 Task: nan
Action: Mouse moved to (518, 115)
Screenshot: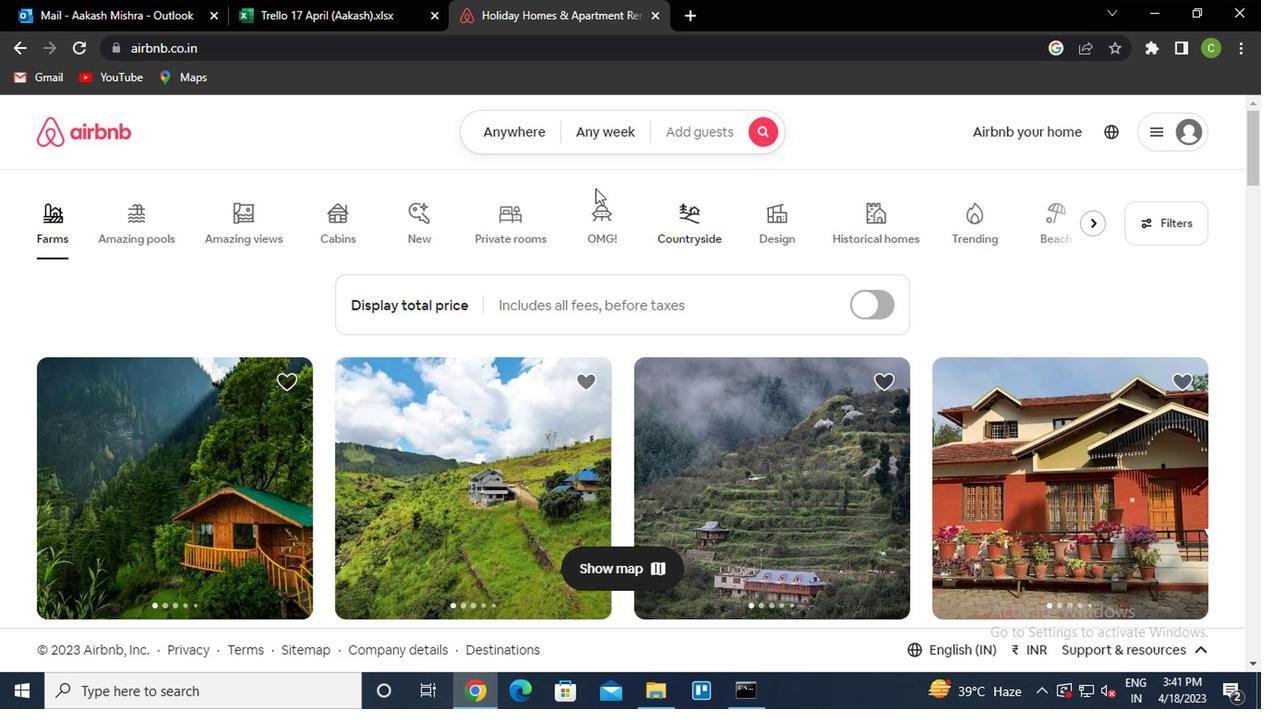 
Action: Mouse pressed left at (518, 115)
Screenshot: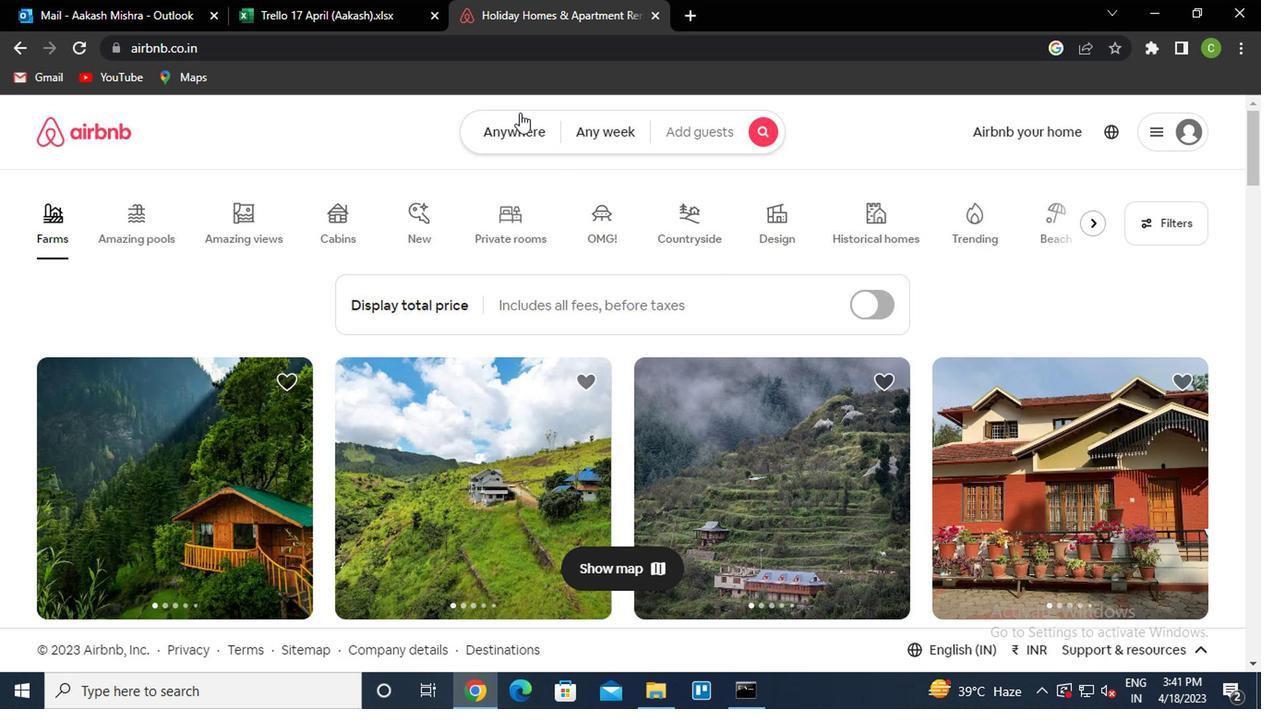 
Action: Mouse moved to (382, 211)
Screenshot: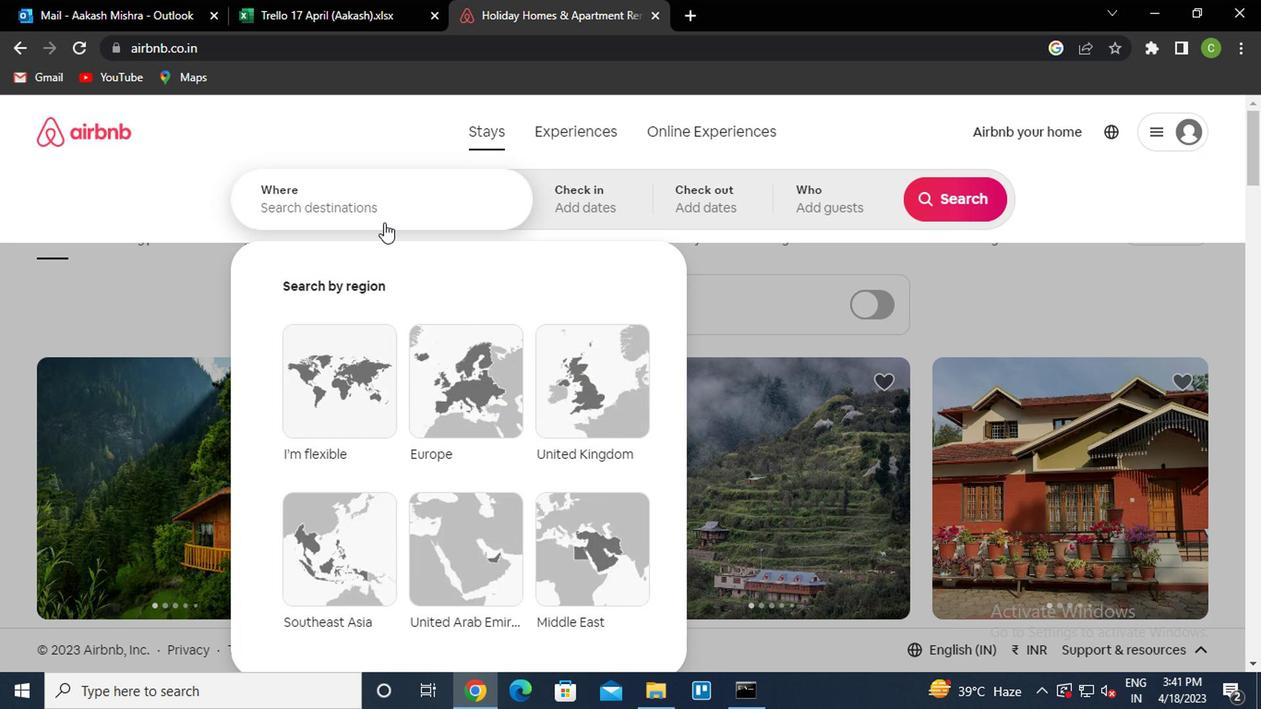
Action: Mouse pressed left at (382, 211)
Screenshot: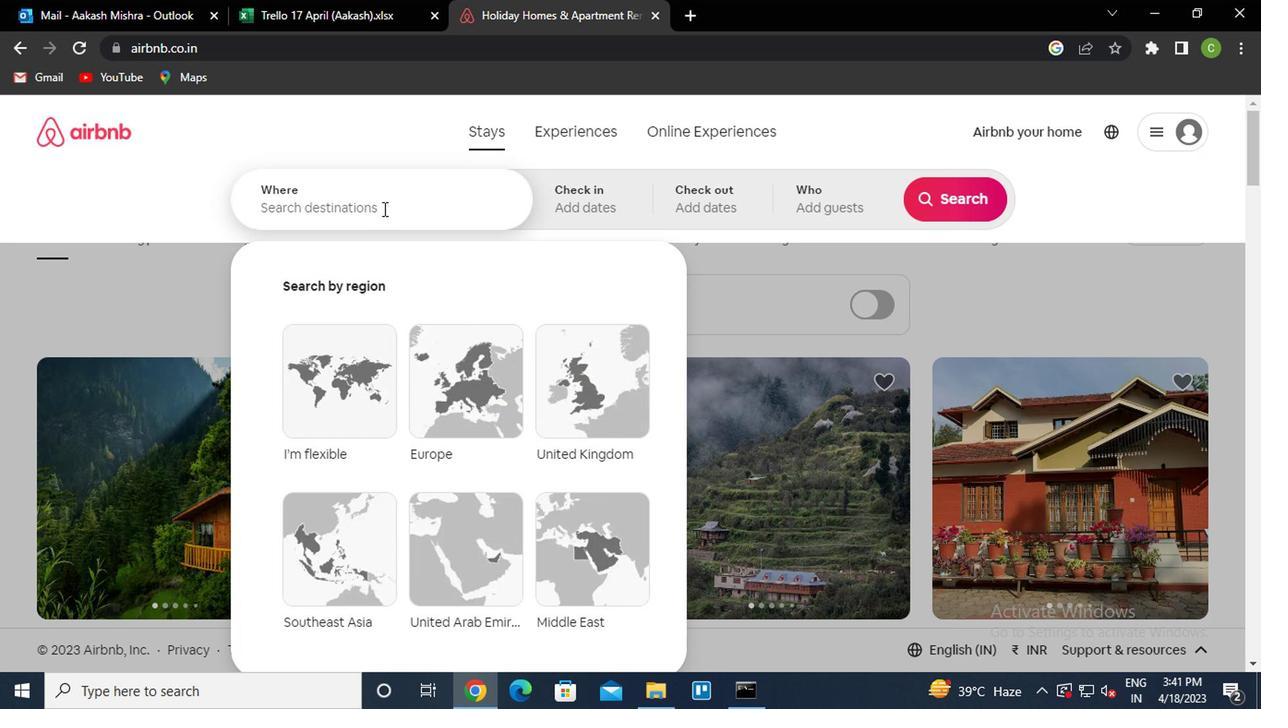 
Action: Key pressed <Key.caps_lock><Key.caps_lock>c<Key.caps_lock>urrais<Key.space>brazil<Key.down><Key.enter>
Screenshot: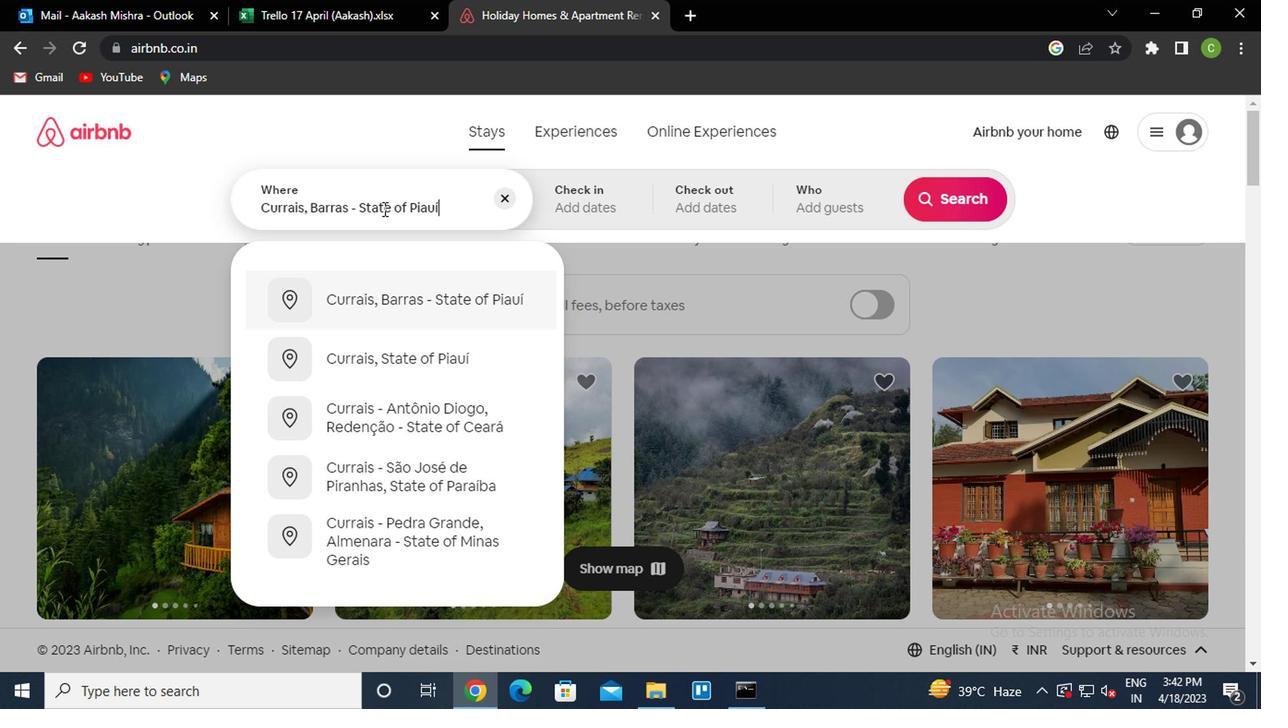 
Action: Mouse moved to (938, 358)
Screenshot: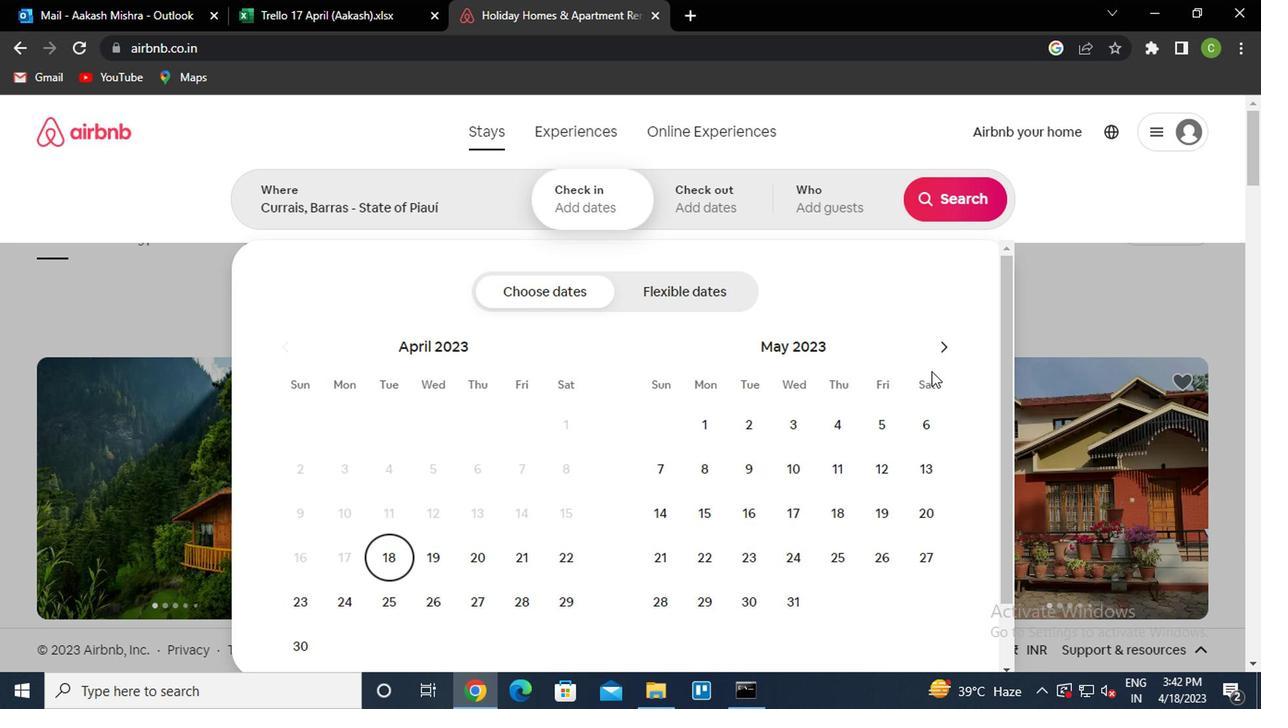 
Action: Mouse pressed left at (938, 358)
Screenshot: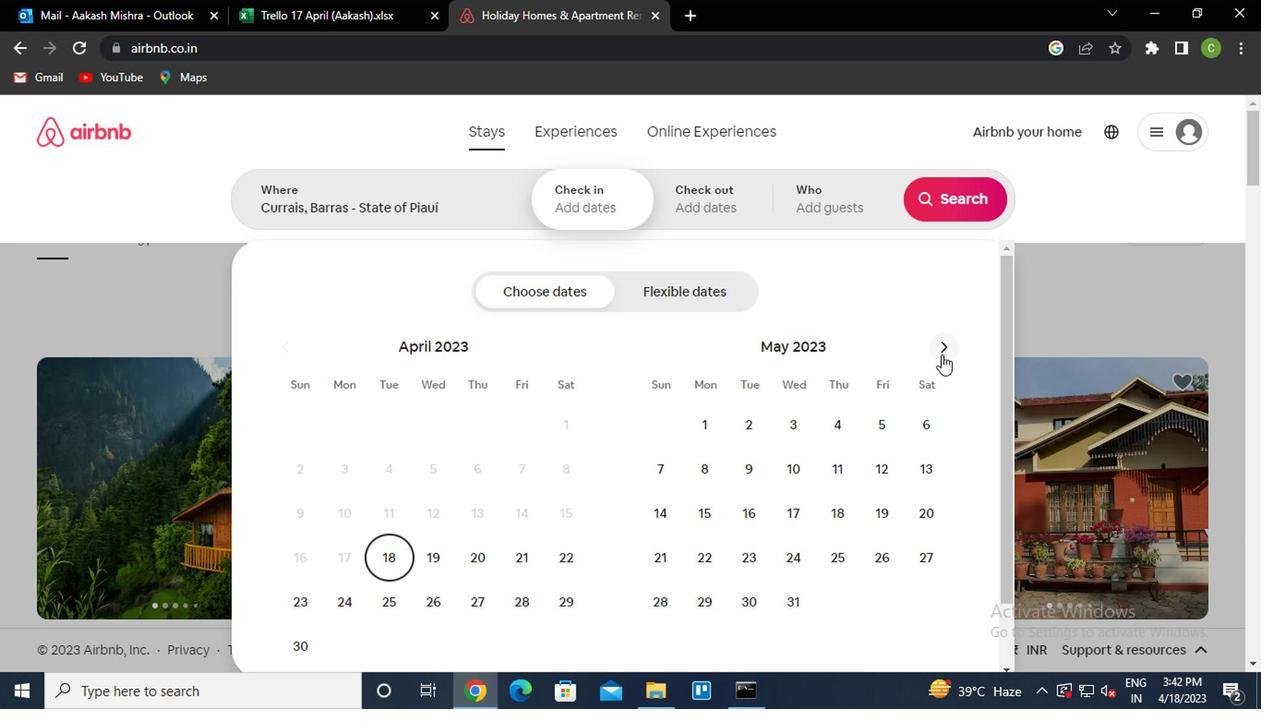 
Action: Mouse pressed left at (938, 358)
Screenshot: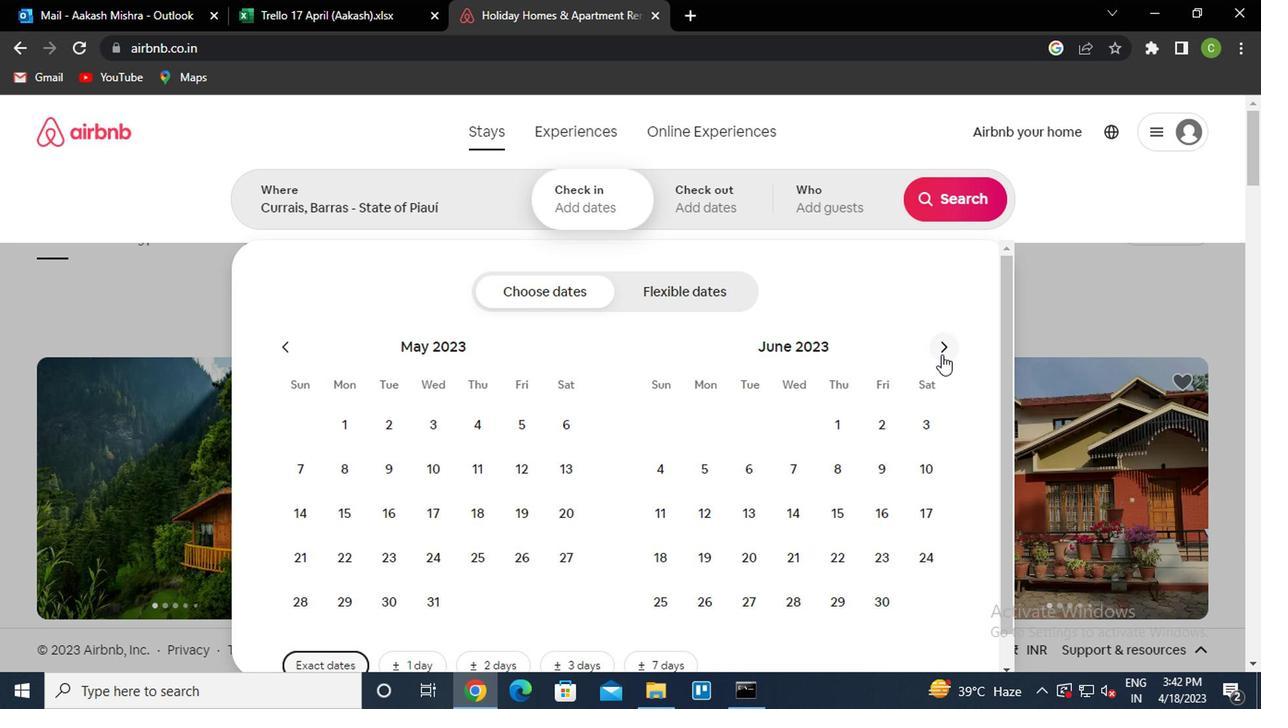 
Action: Mouse moved to (667, 515)
Screenshot: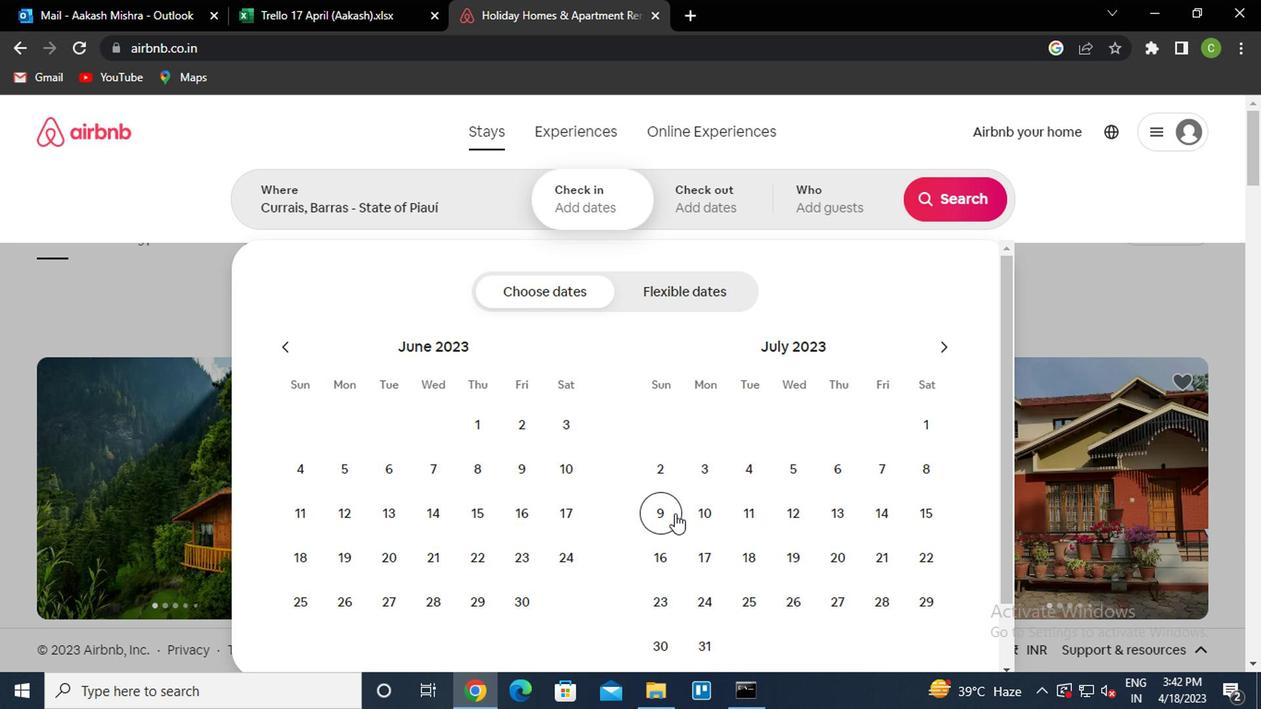 
Action: Mouse pressed left at (667, 515)
Screenshot: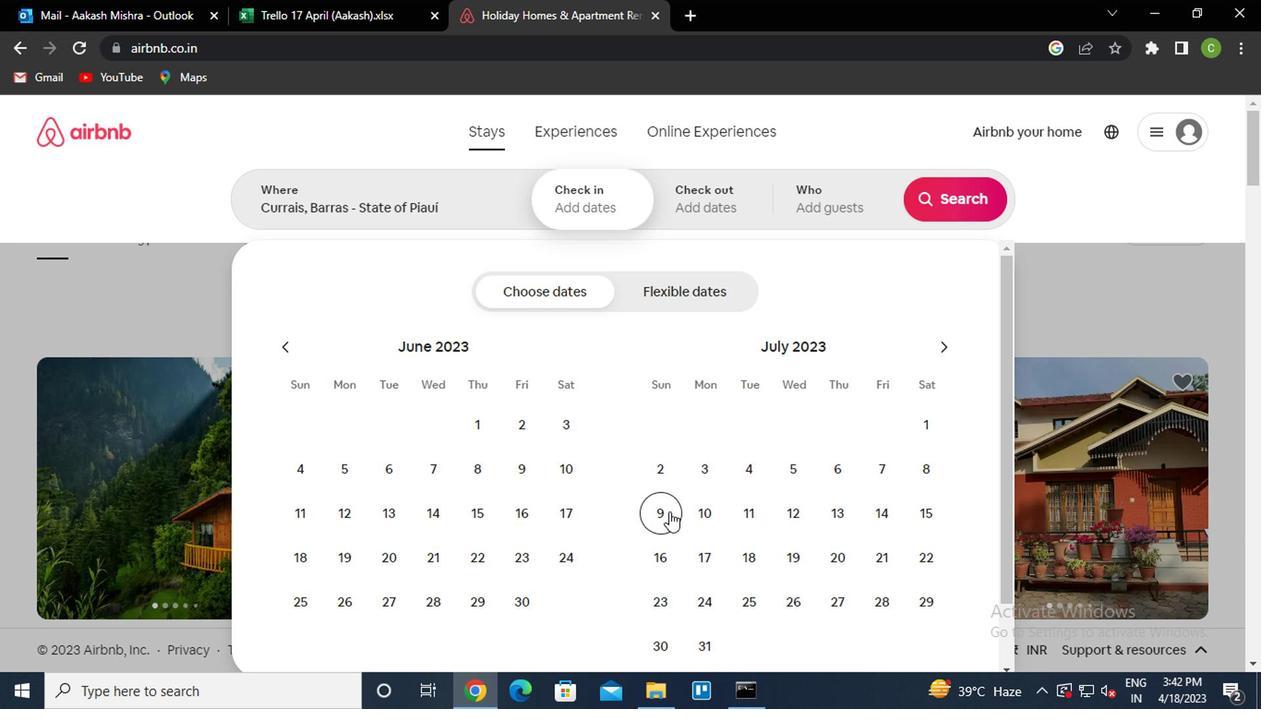 
Action: Mouse moved to (648, 575)
Screenshot: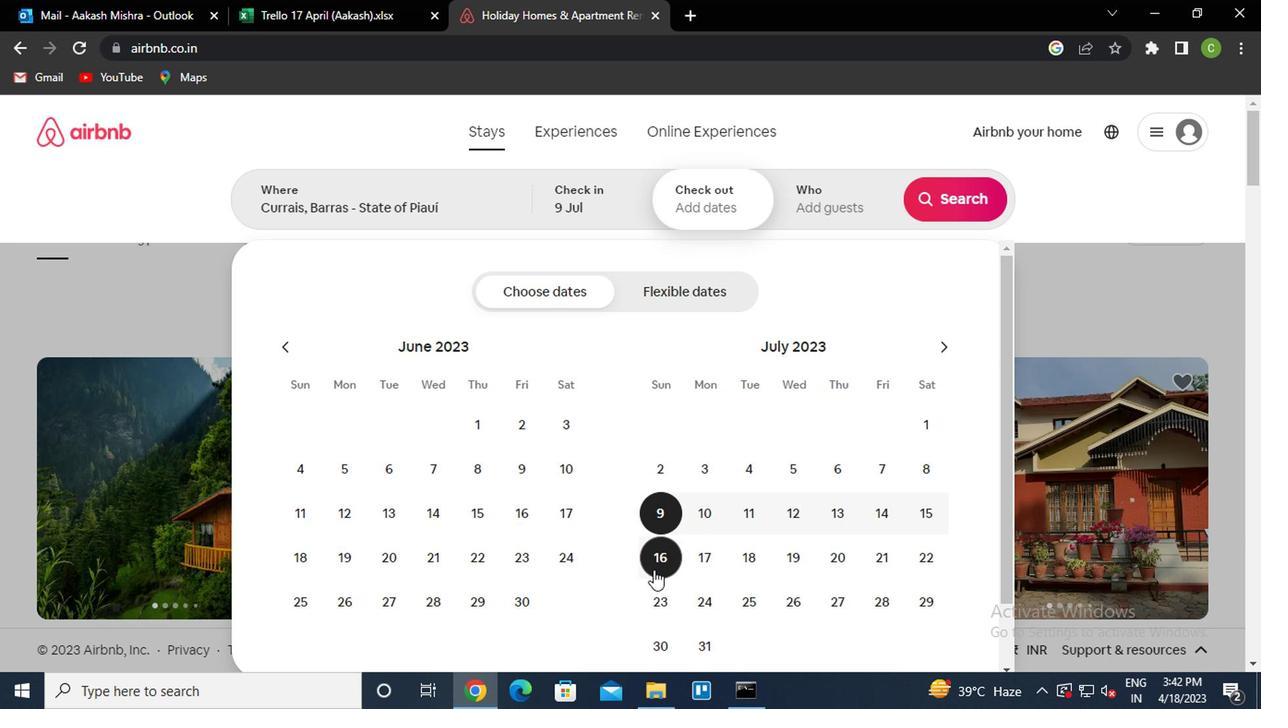 
Action: Mouse pressed left at (648, 575)
Screenshot: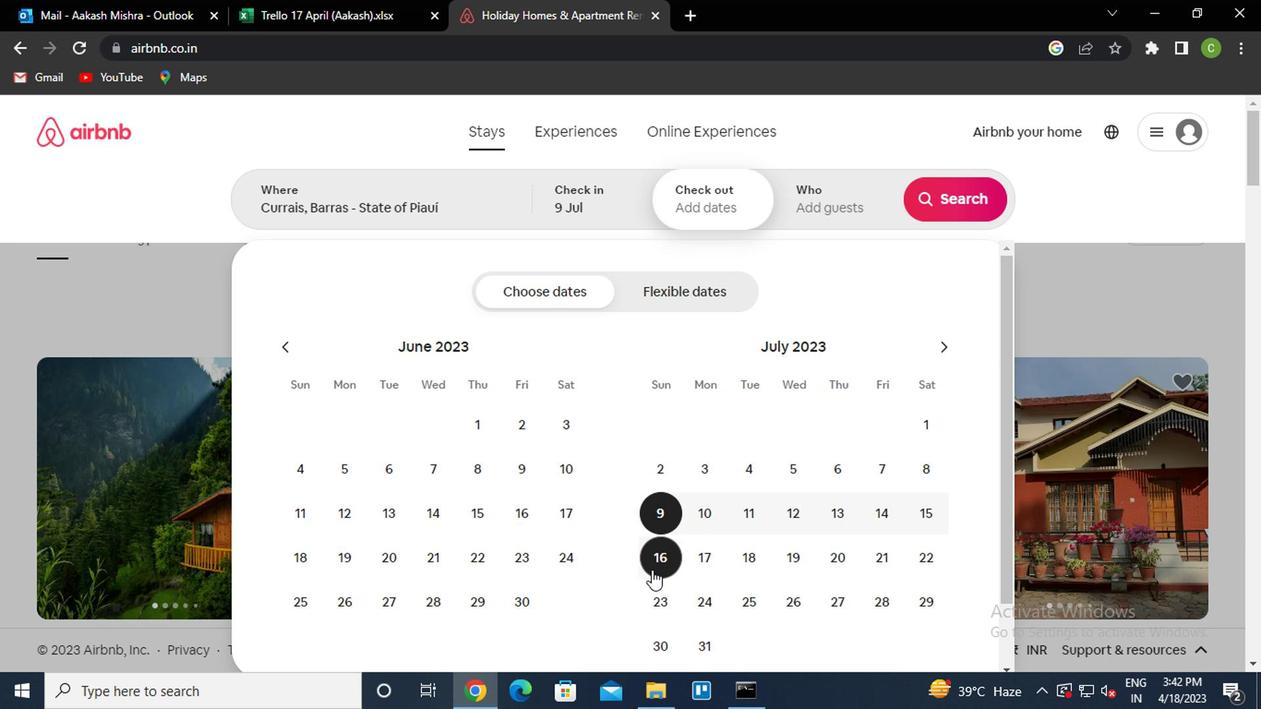 
Action: Mouse moved to (849, 211)
Screenshot: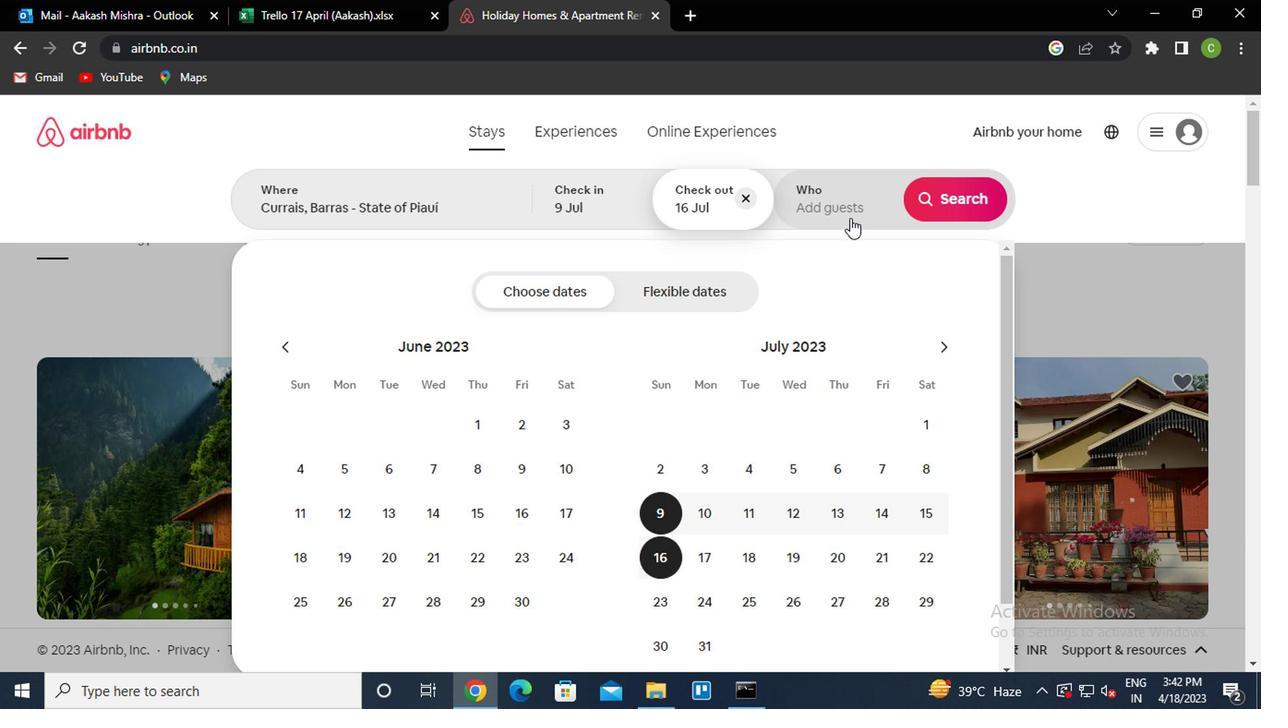 
Action: Mouse pressed left at (849, 211)
Screenshot: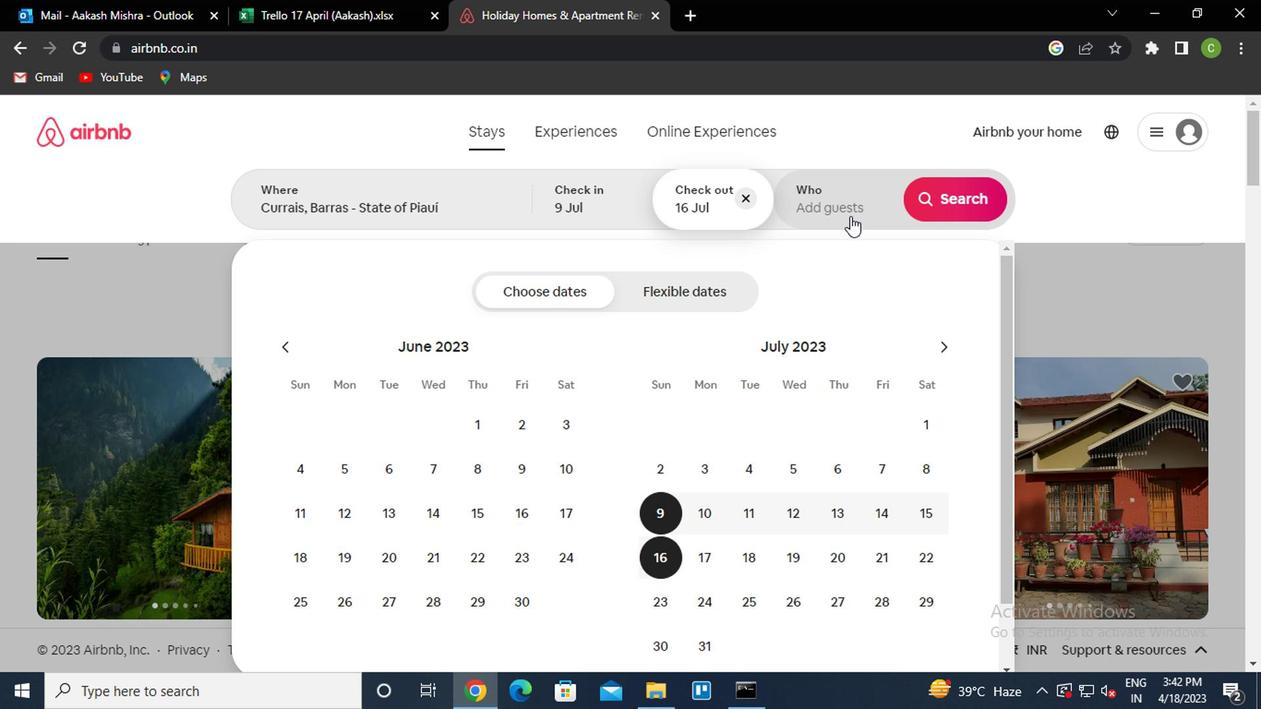 
Action: Mouse moved to (968, 308)
Screenshot: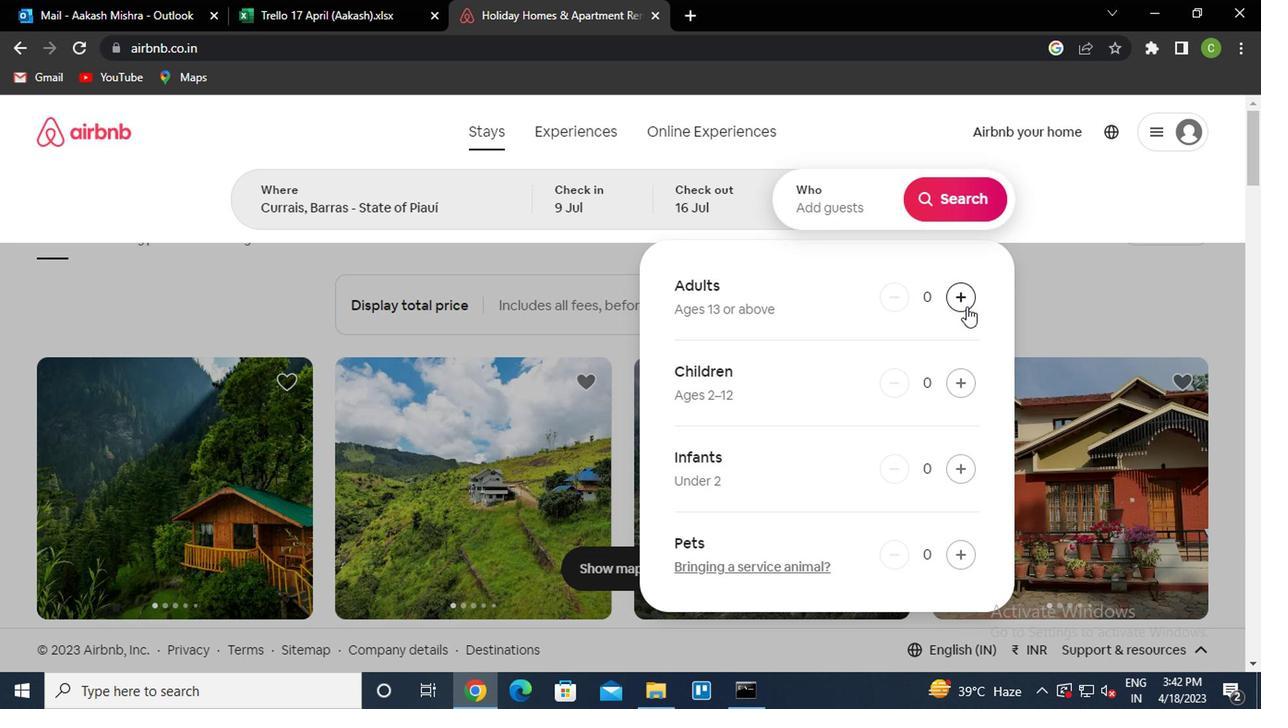 
Action: Mouse pressed left at (968, 308)
Screenshot: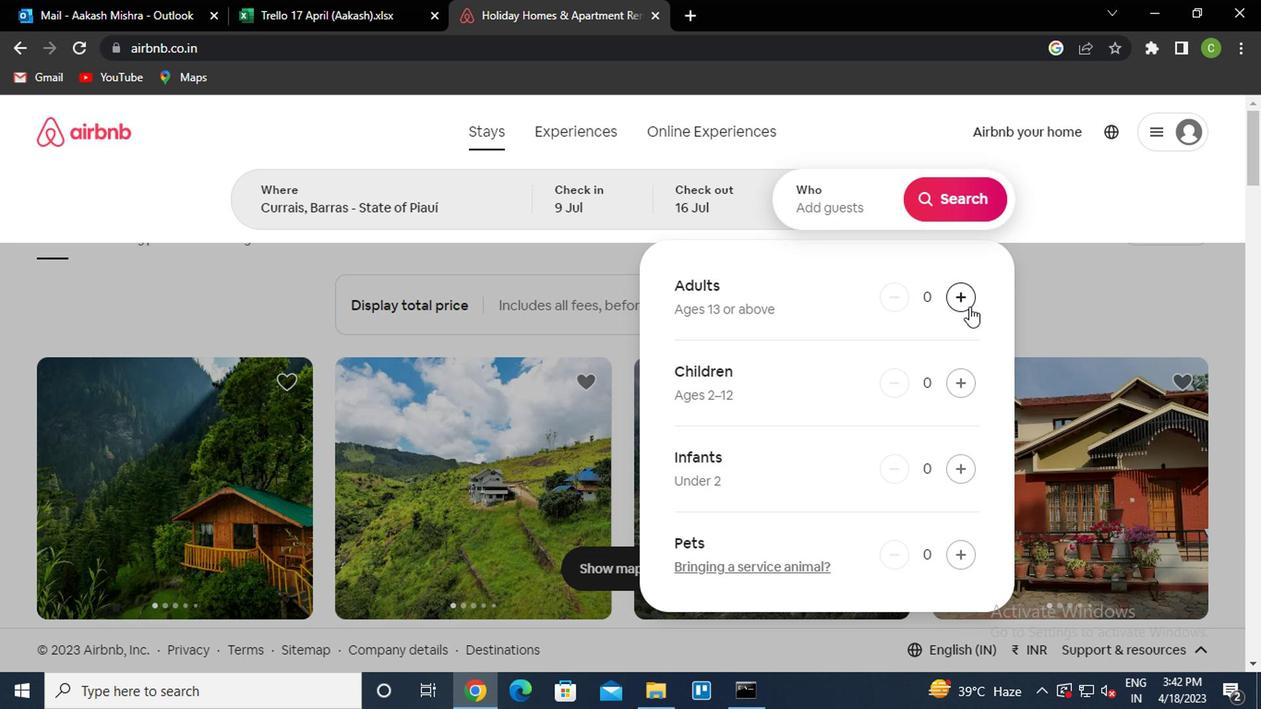 
Action: Mouse pressed left at (968, 308)
Screenshot: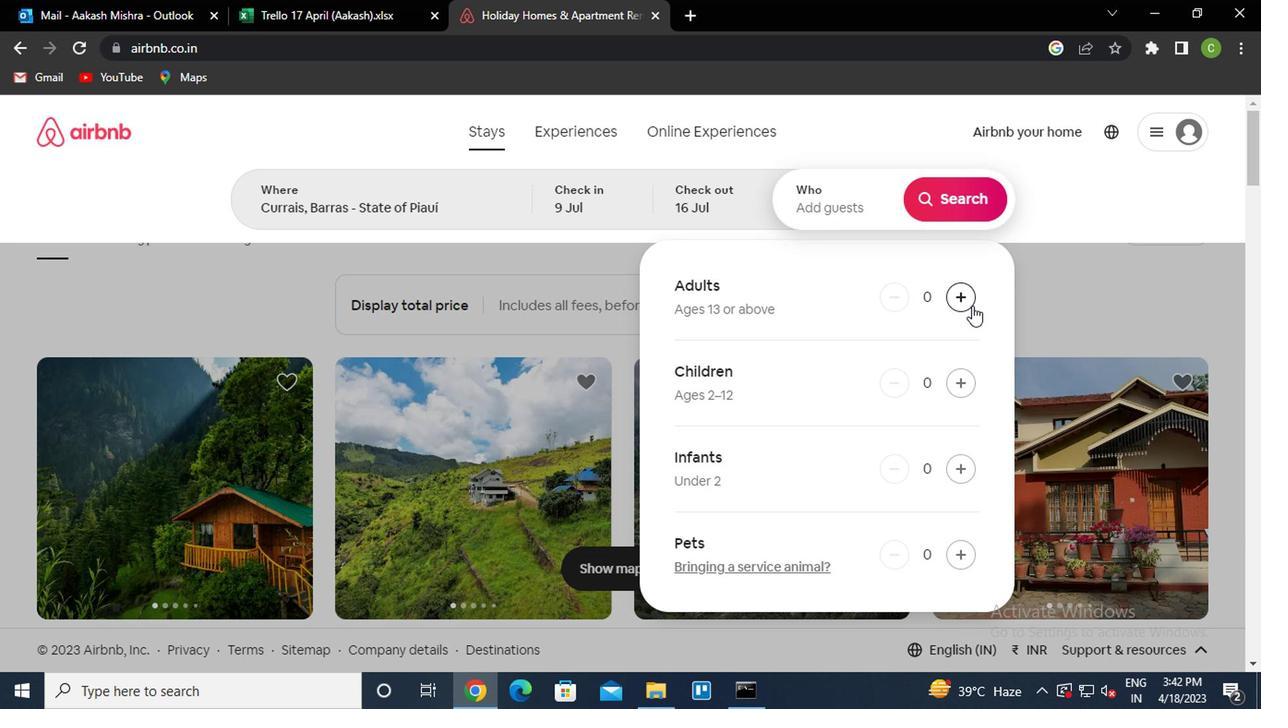 
Action: Mouse moved to (960, 373)
Screenshot: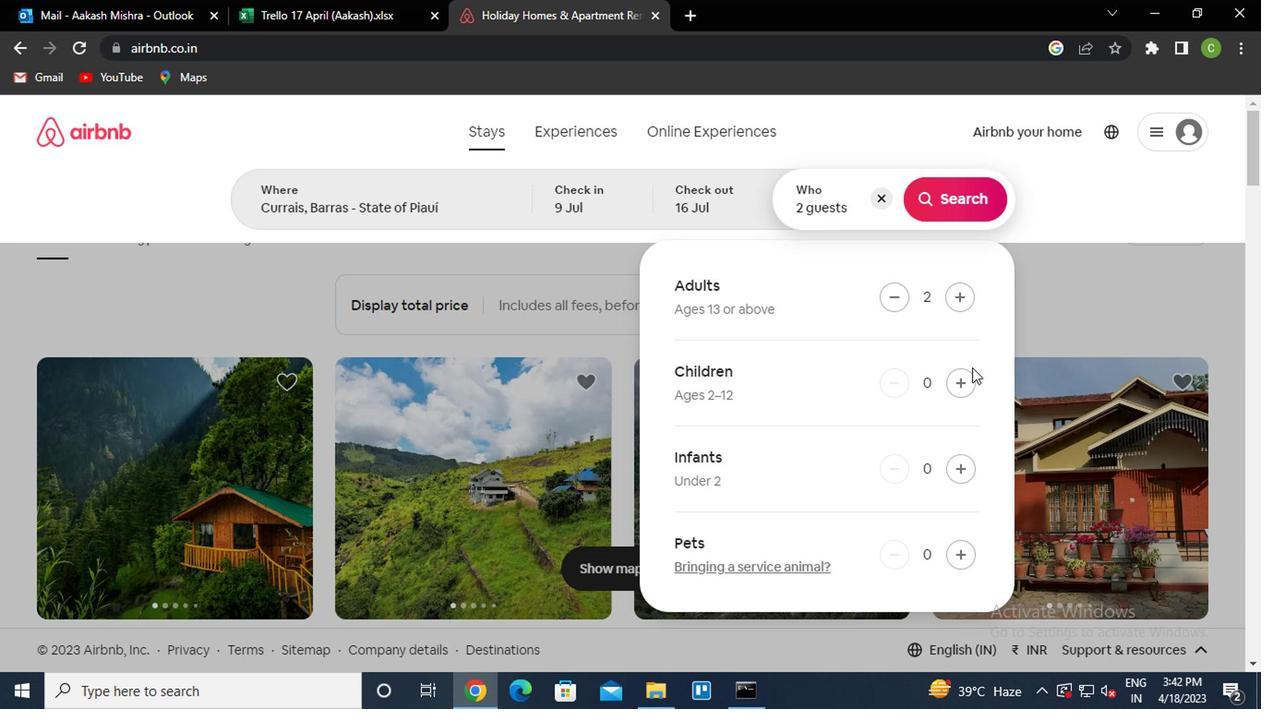 
Action: Mouse pressed left at (960, 373)
Screenshot: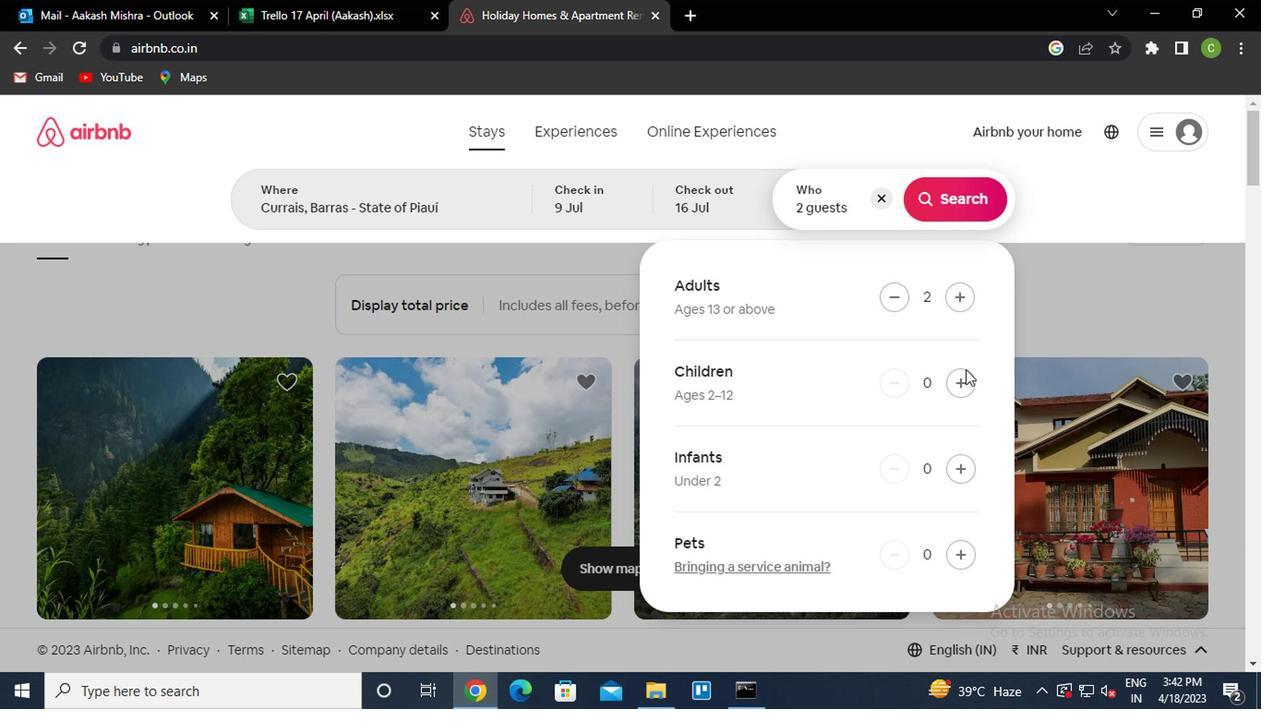 
Action: Mouse moved to (1088, 304)
Screenshot: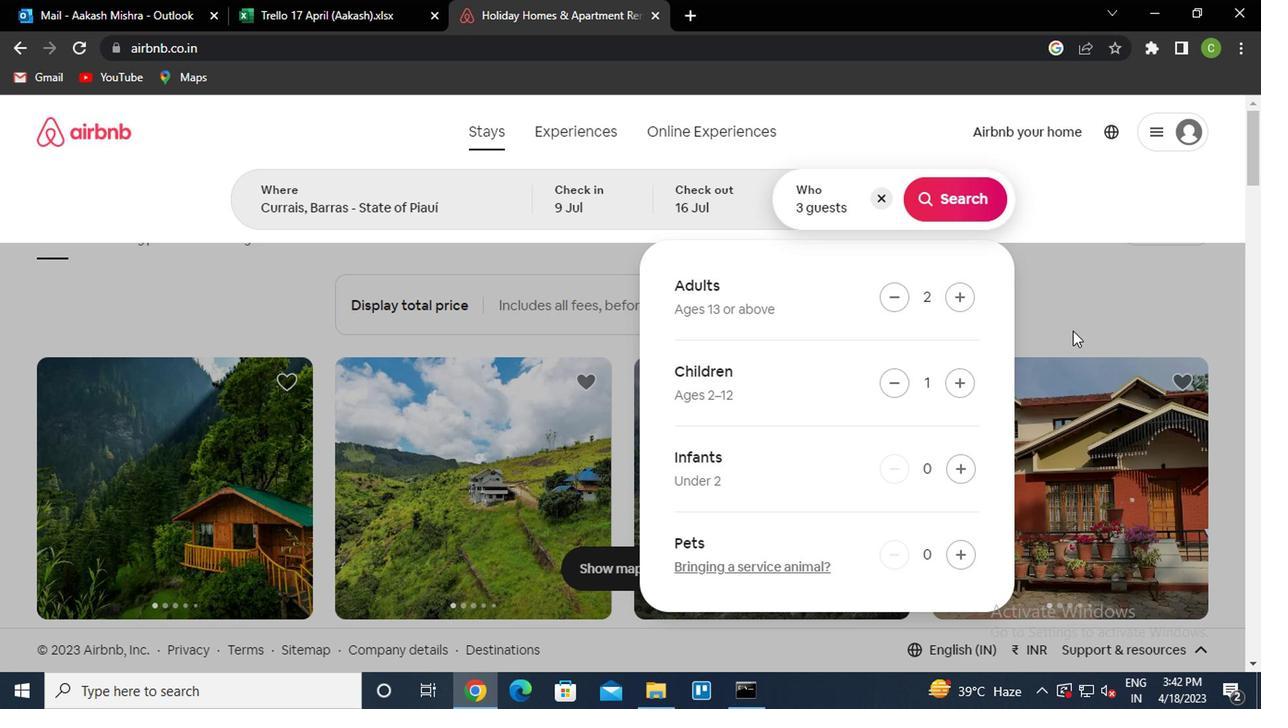 
Action: Mouse pressed left at (1088, 304)
Screenshot: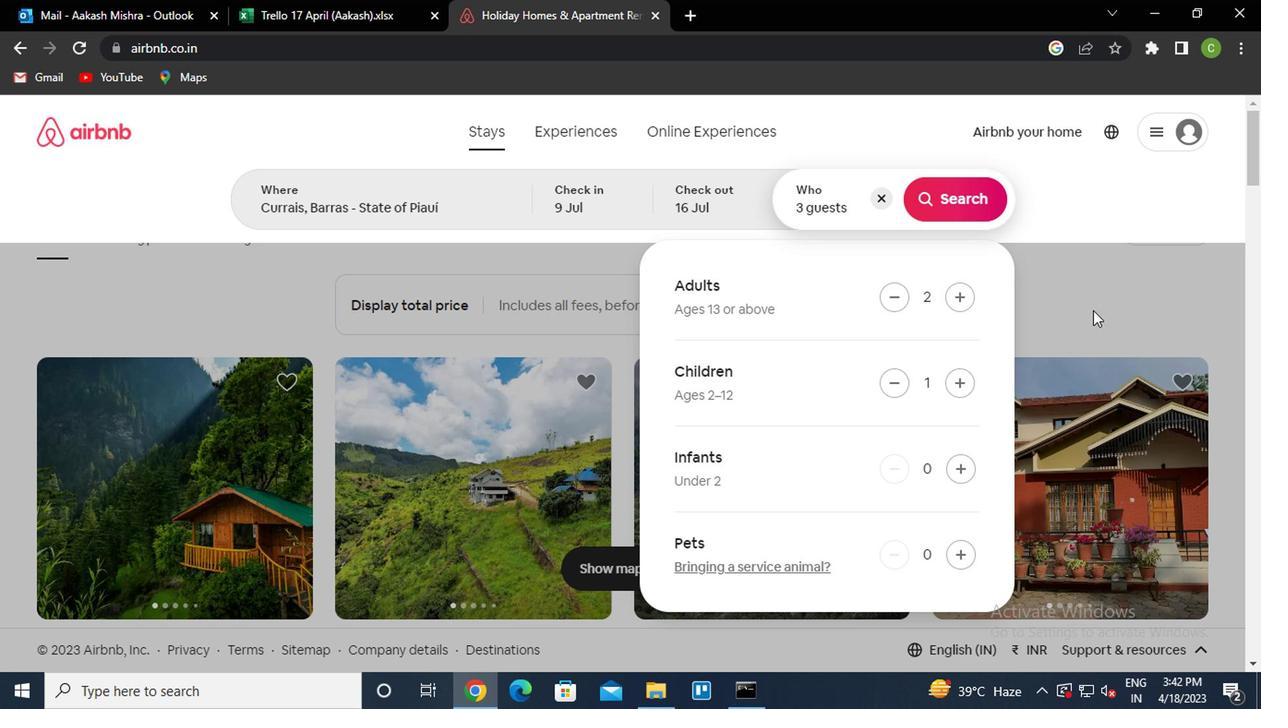 
Action: Mouse moved to (1171, 231)
Screenshot: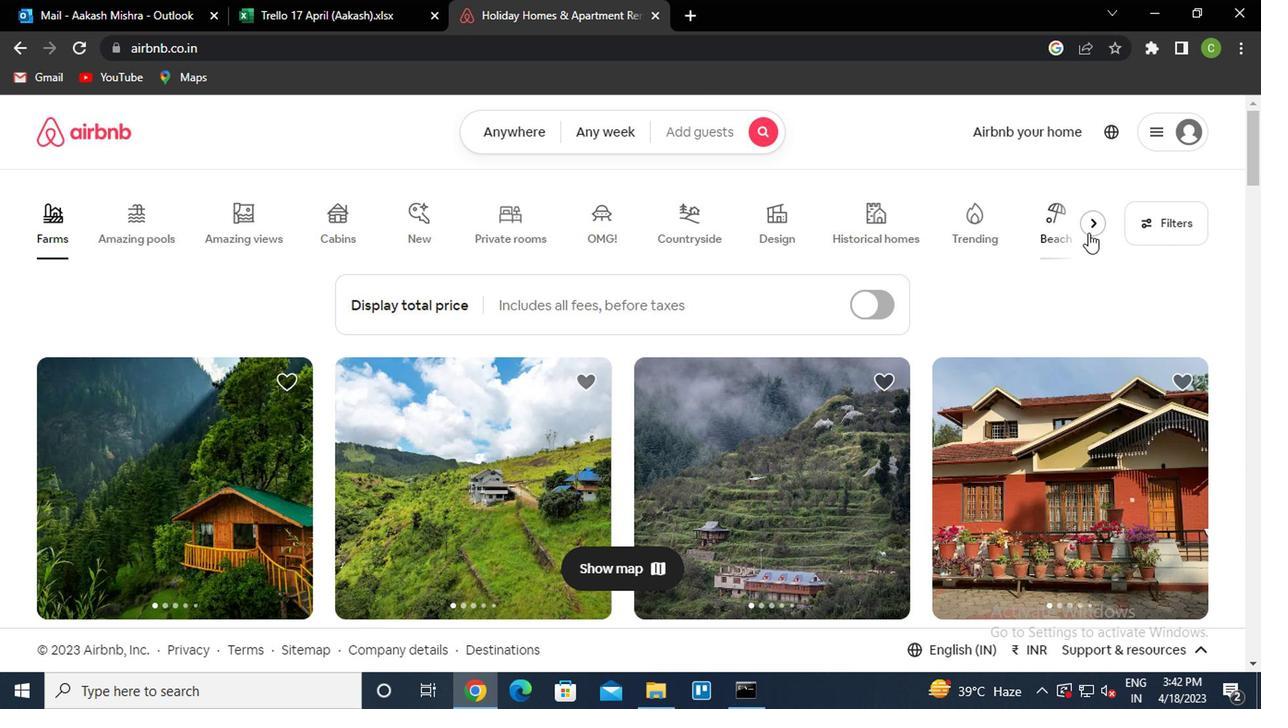 
Action: Mouse pressed left at (1171, 231)
Screenshot: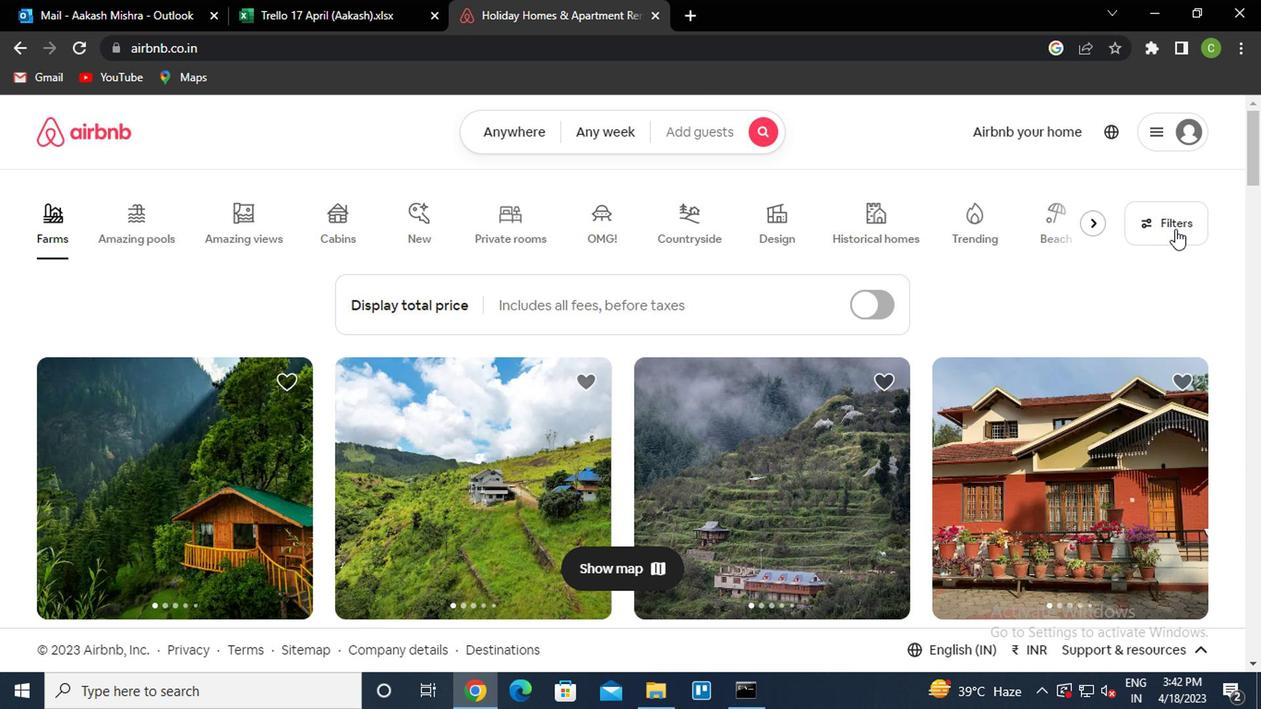 
Action: Mouse moved to (402, 452)
Screenshot: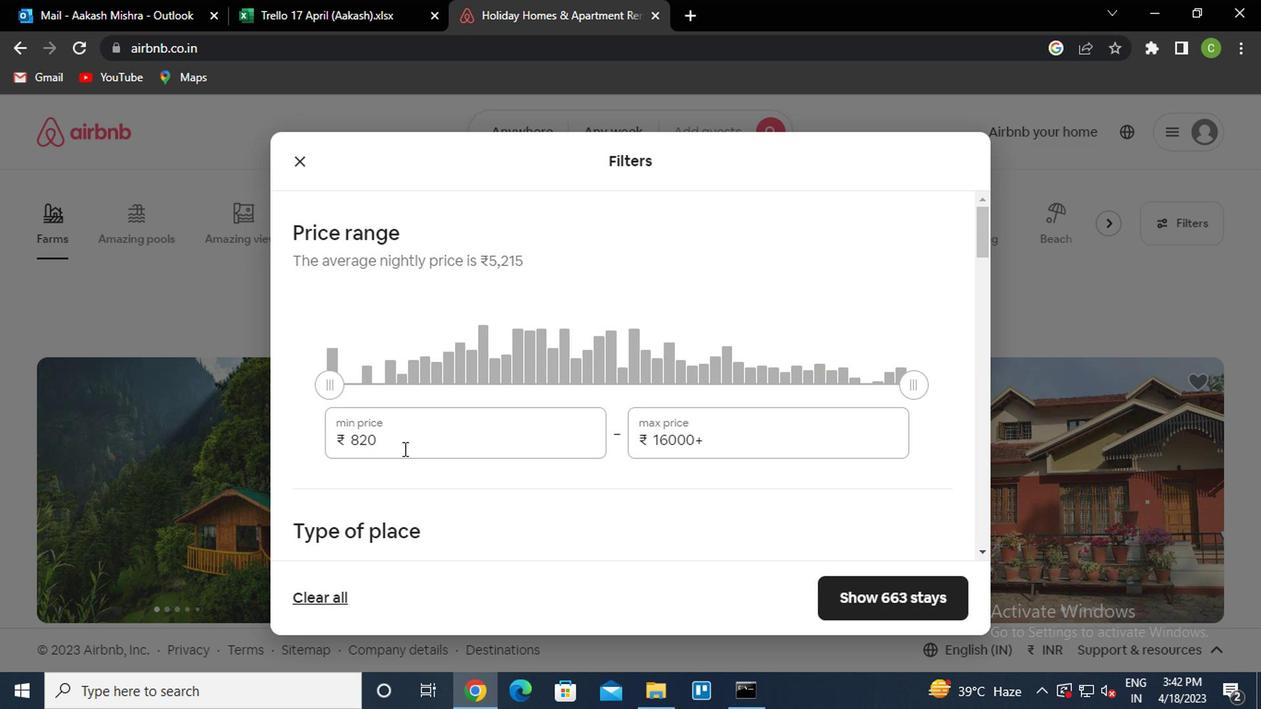 
Action: Mouse pressed left at (402, 452)
Screenshot: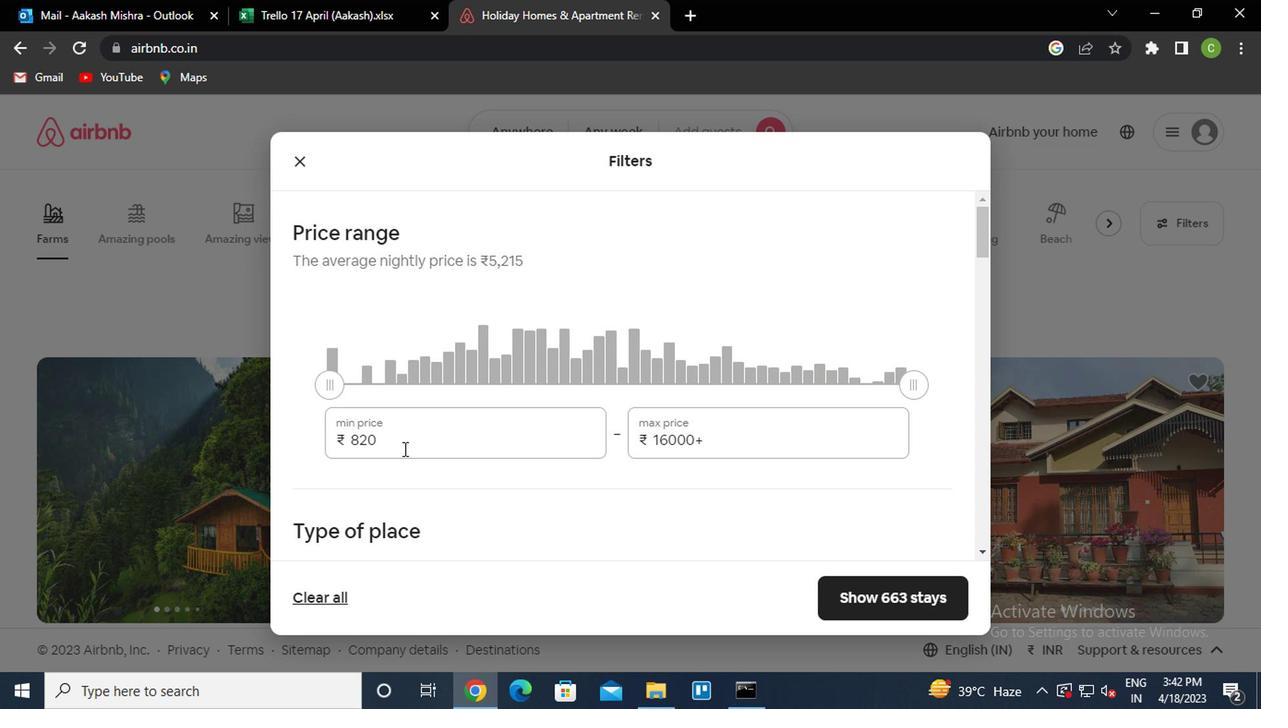
Action: Key pressed <Key.backspace><Key.backspace>000<Key.tab>16000
Screenshot: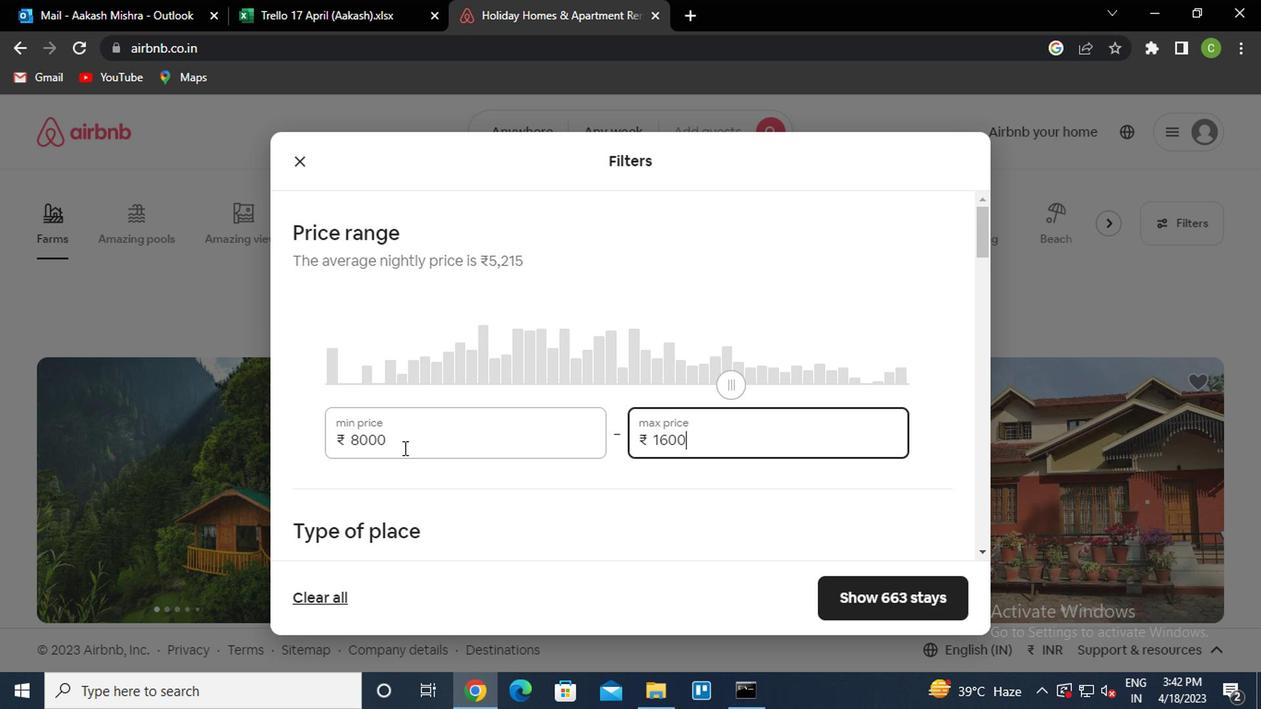 
Action: Mouse scrolled (402, 452) with delta (0, 0)
Screenshot: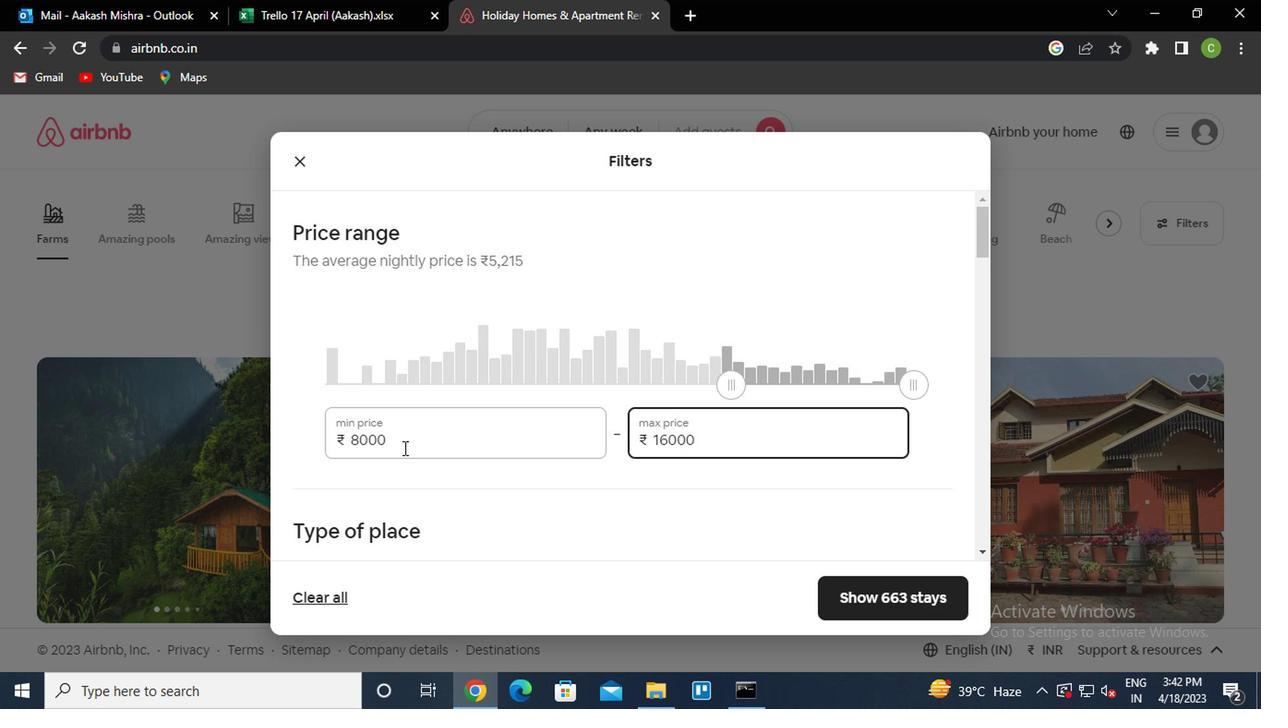 
Action: Mouse moved to (393, 481)
Screenshot: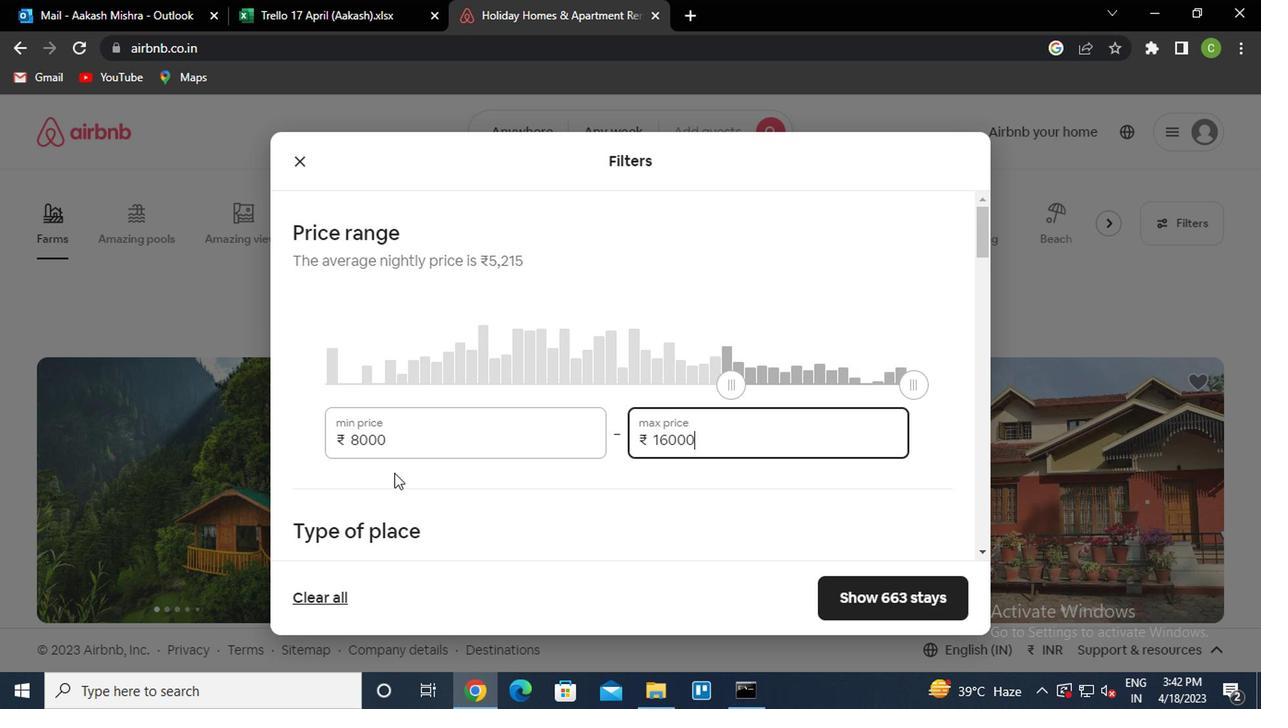
Action: Mouse scrolled (393, 481) with delta (0, 0)
Screenshot: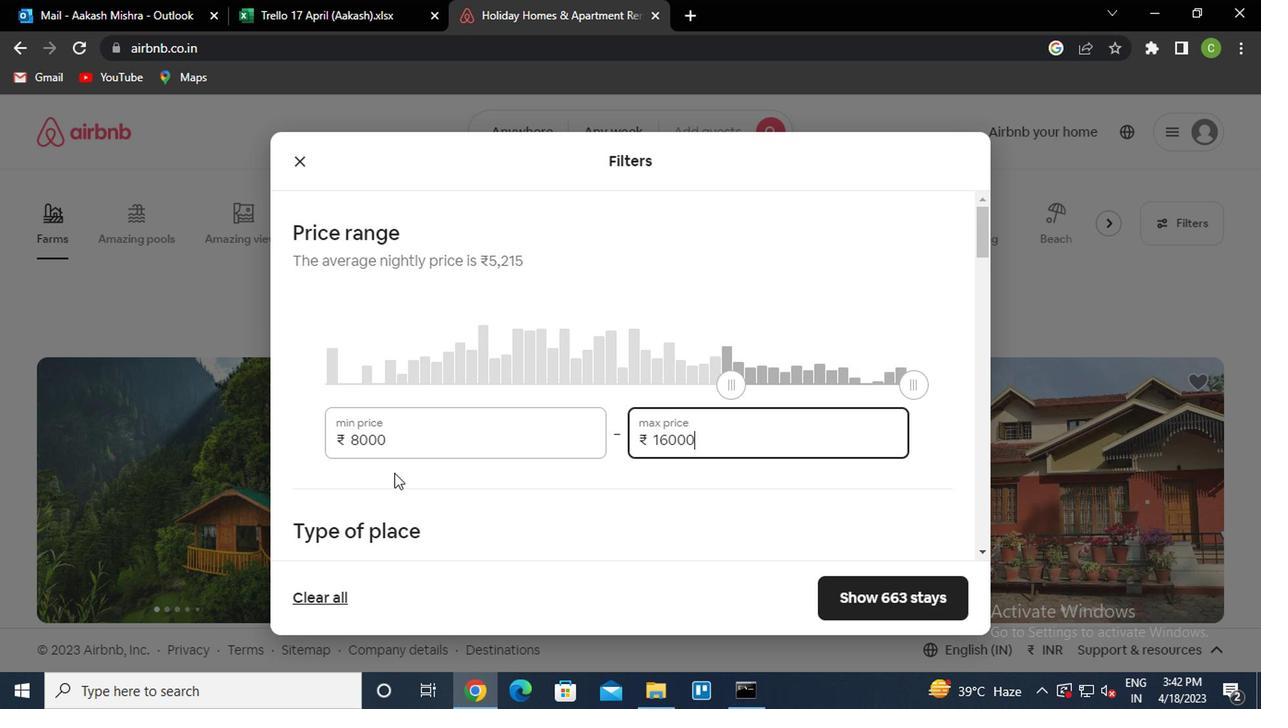 
Action: Mouse moved to (392, 486)
Screenshot: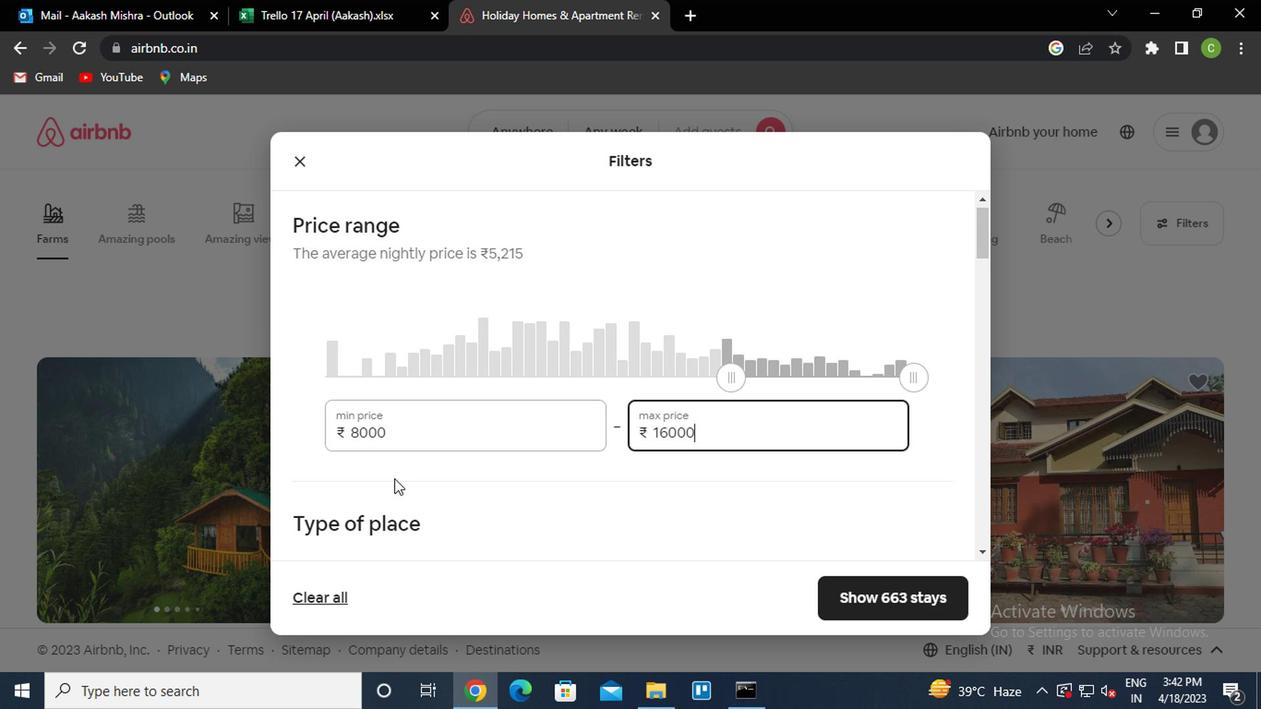 
Action: Mouse scrolled (392, 485) with delta (0, 0)
Screenshot: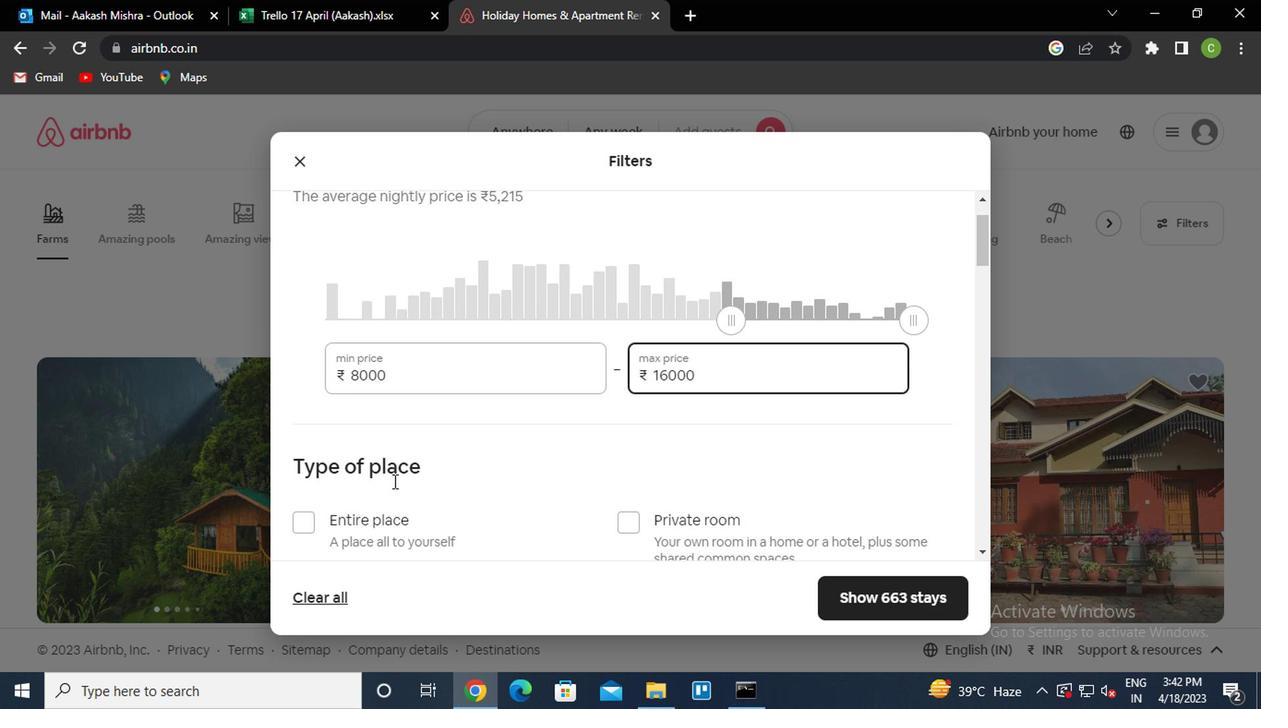 
Action: Mouse moved to (391, 488)
Screenshot: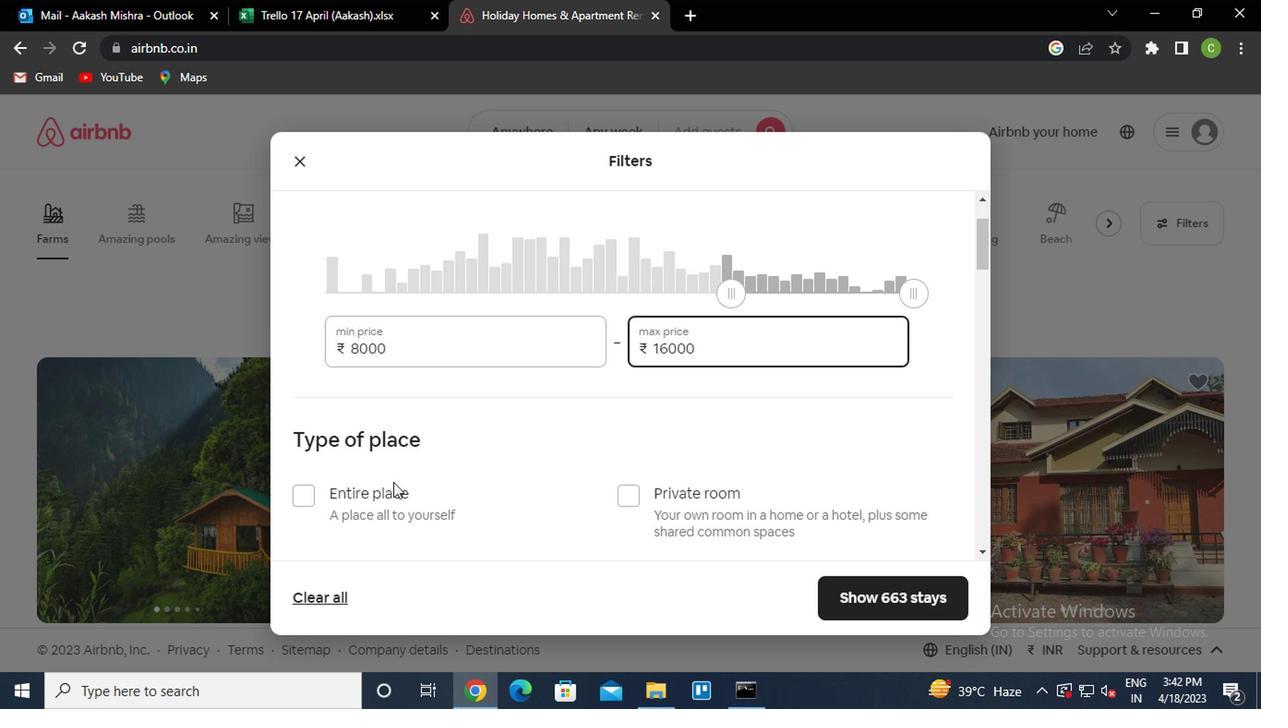 
Action: Mouse scrolled (391, 487) with delta (0, 0)
Screenshot: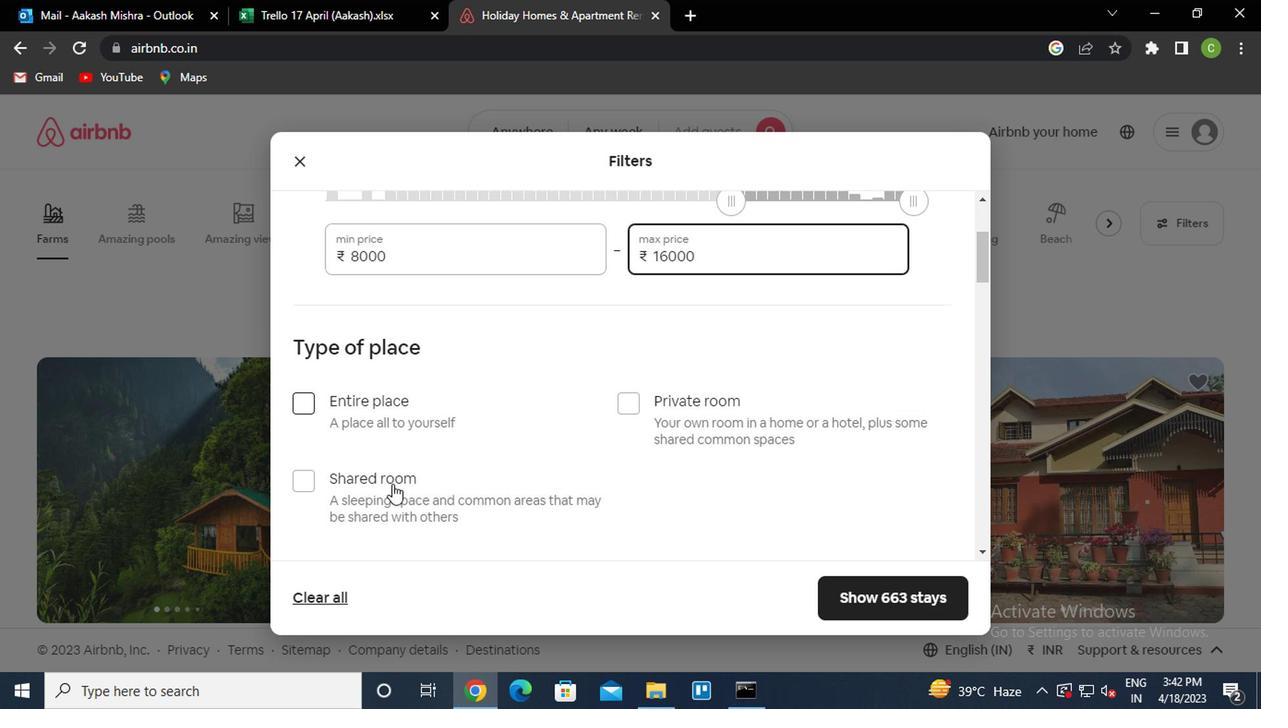 
Action: Mouse moved to (339, 311)
Screenshot: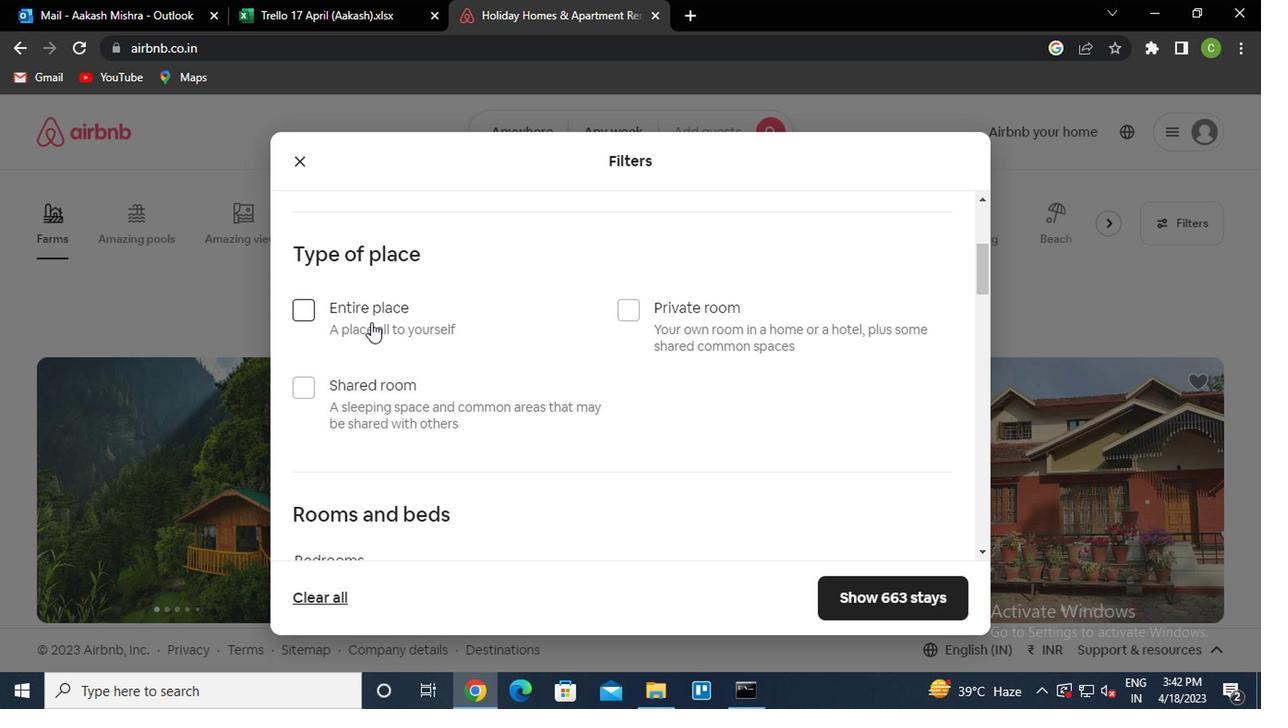 
Action: Mouse pressed left at (339, 311)
Screenshot: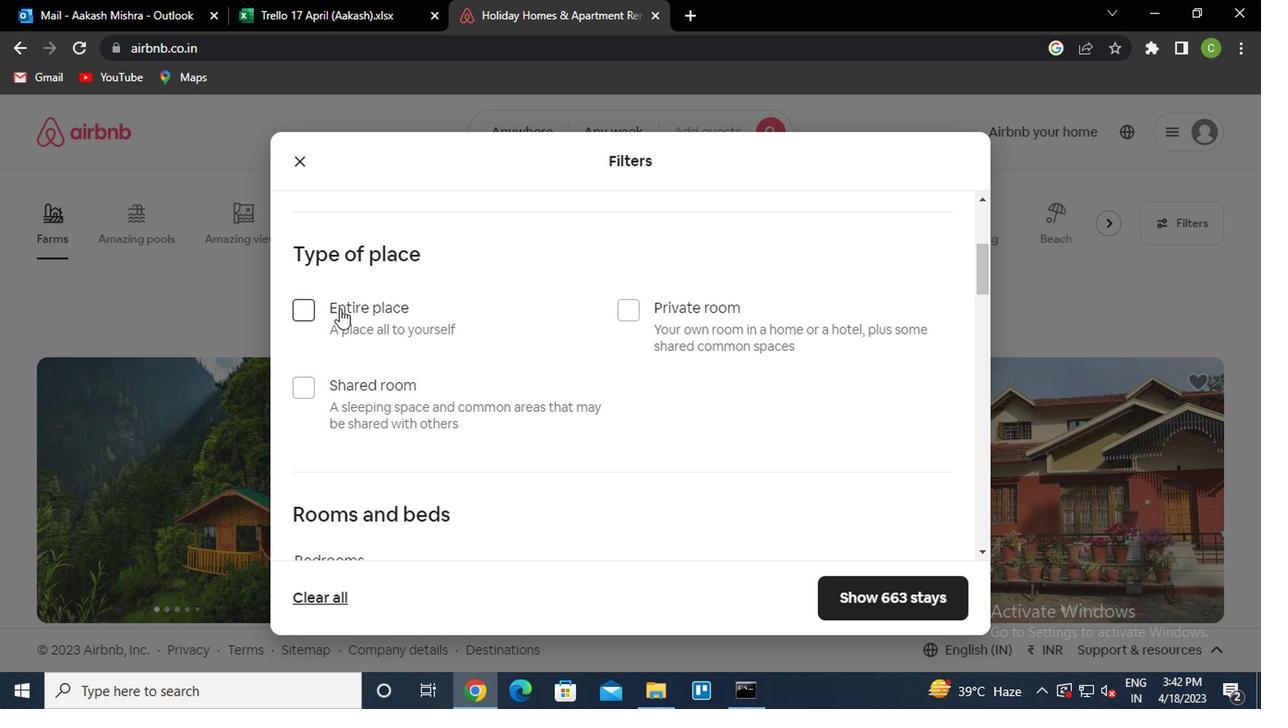 
Action: Mouse moved to (456, 450)
Screenshot: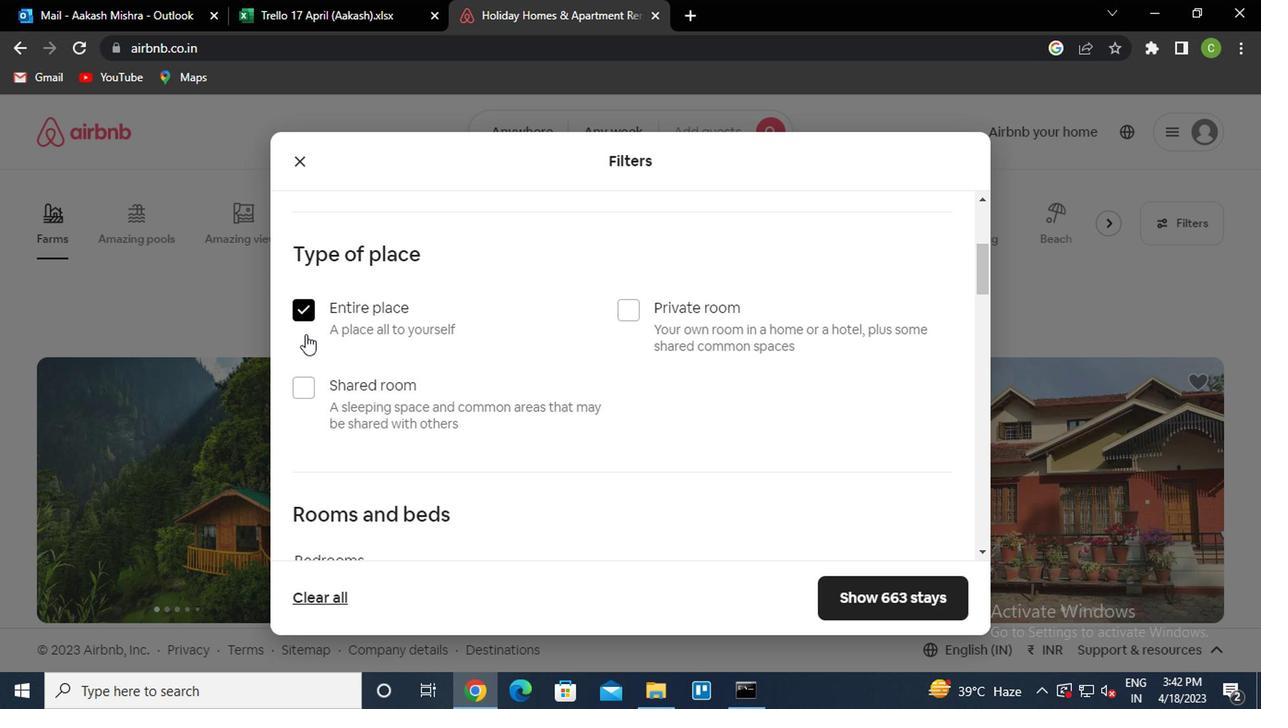 
Action: Mouse scrolled (456, 449) with delta (0, 0)
Screenshot: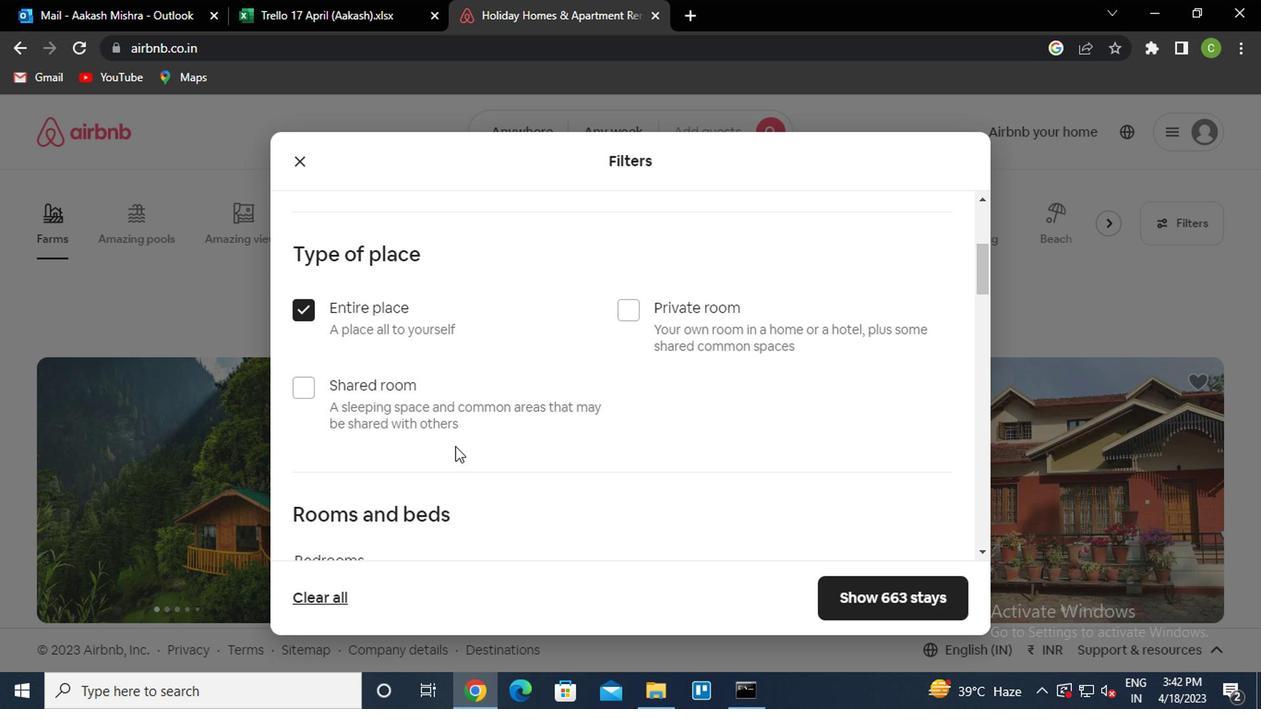 
Action: Mouse scrolled (456, 449) with delta (0, 0)
Screenshot: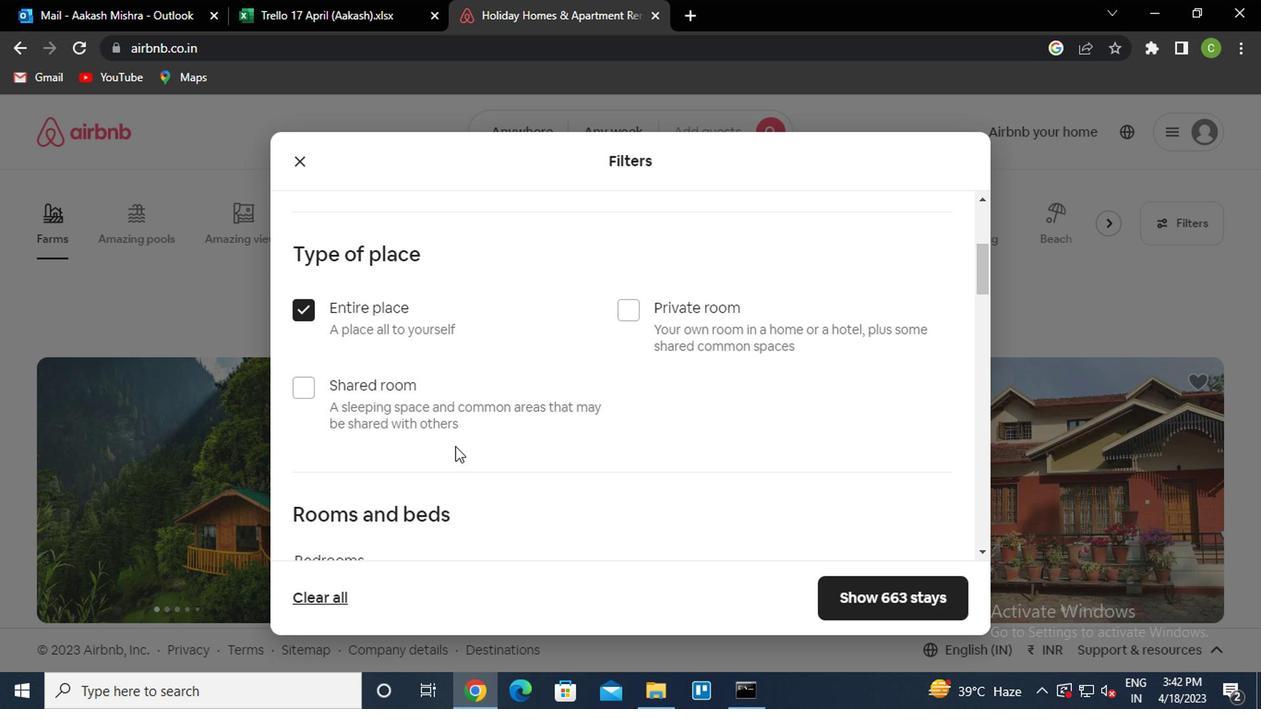 
Action: Mouse scrolled (456, 449) with delta (0, 0)
Screenshot: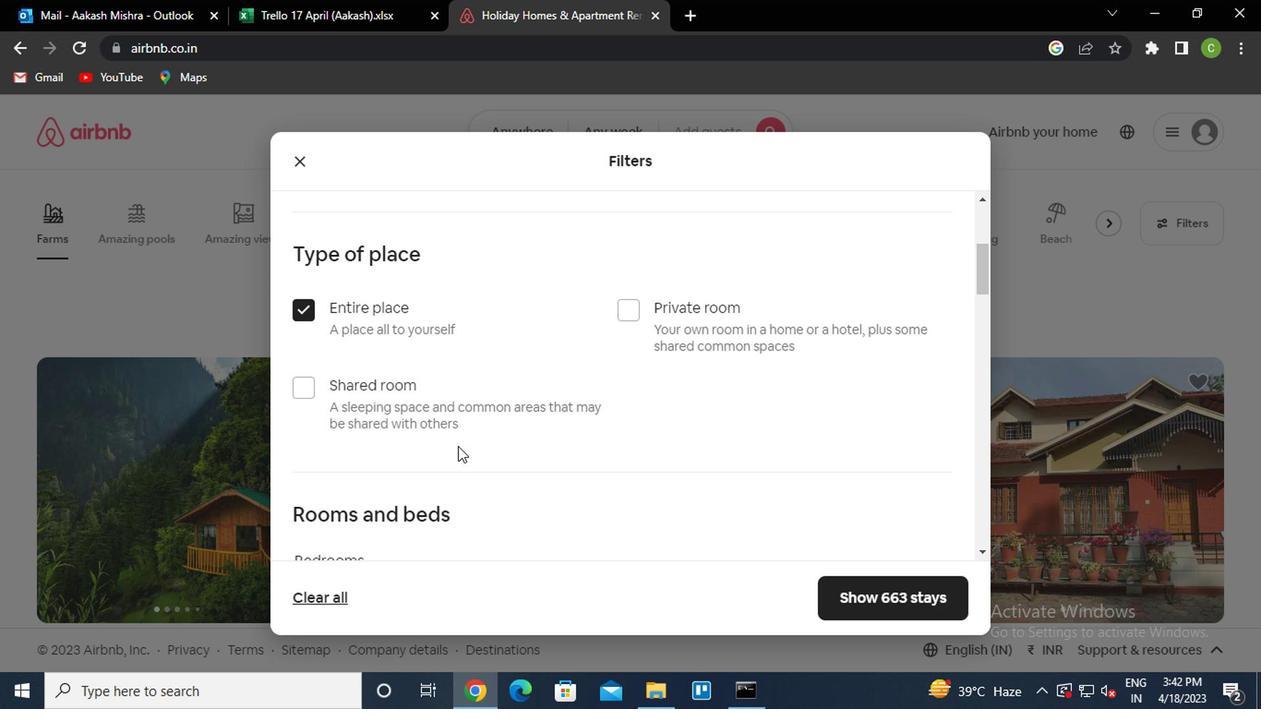 
Action: Mouse moved to (473, 347)
Screenshot: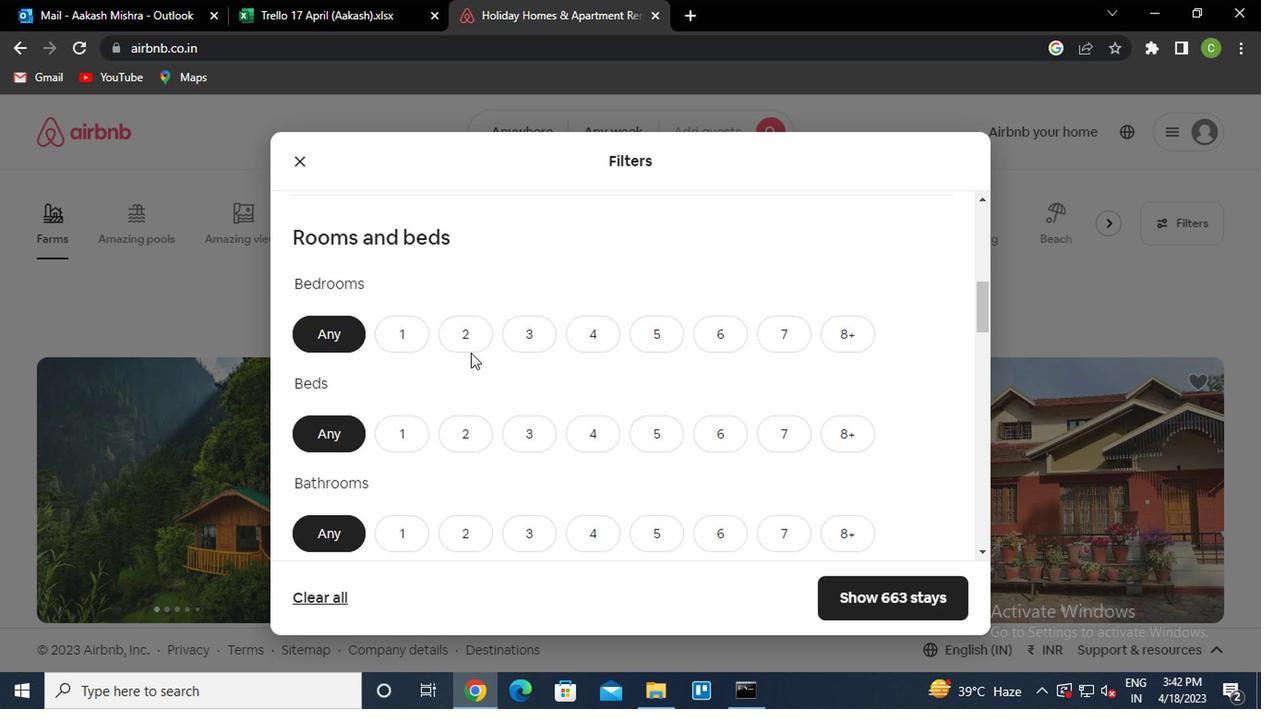 
Action: Mouse pressed left at (473, 347)
Screenshot: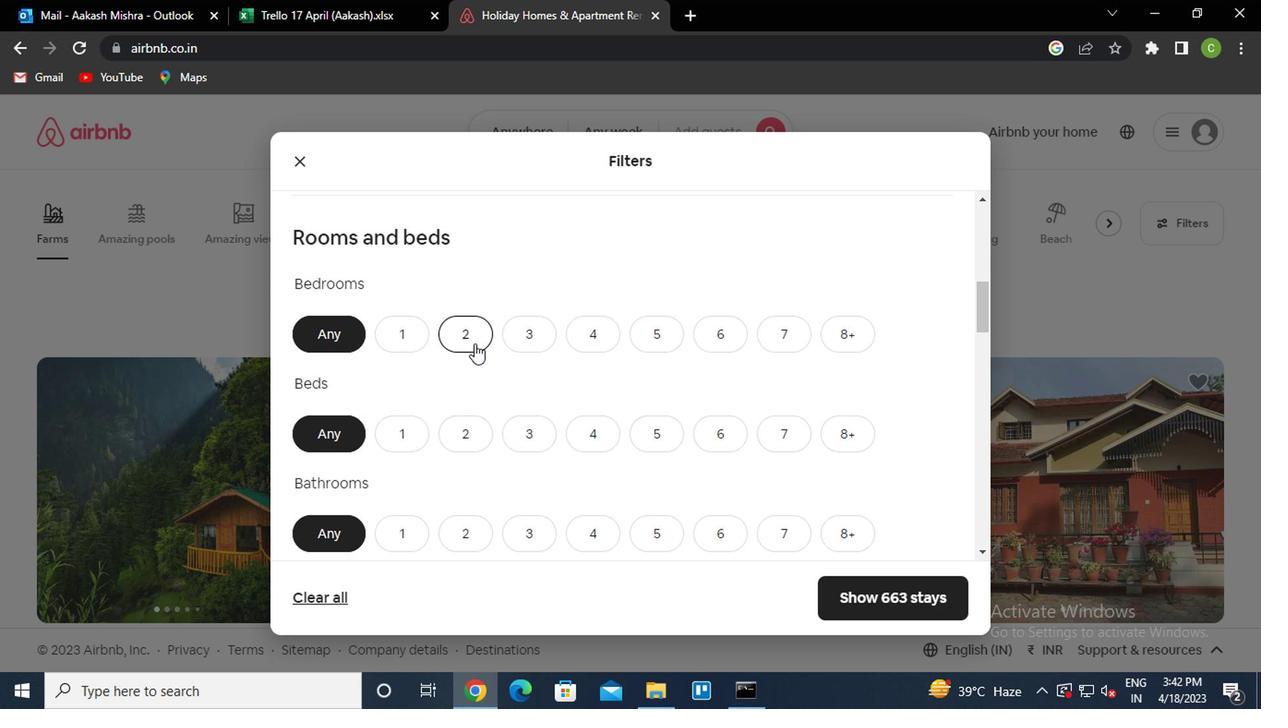 
Action: Mouse moved to (451, 438)
Screenshot: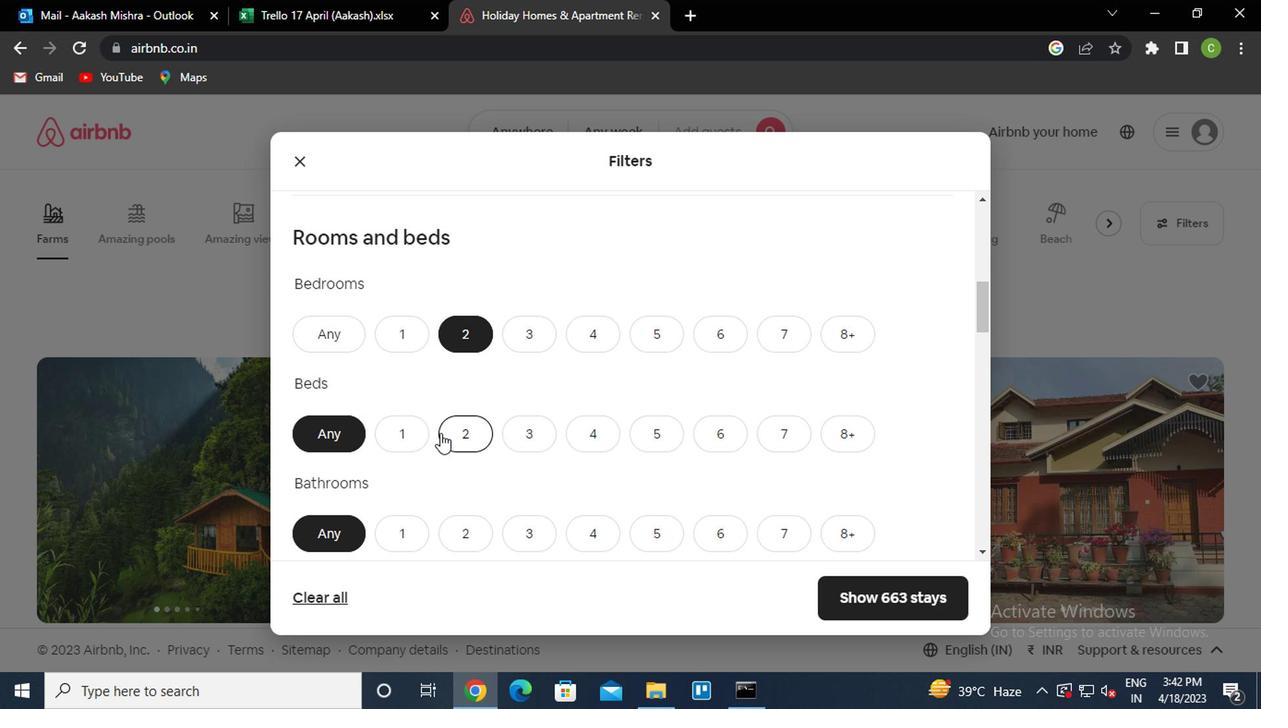 
Action: Mouse pressed left at (451, 438)
Screenshot: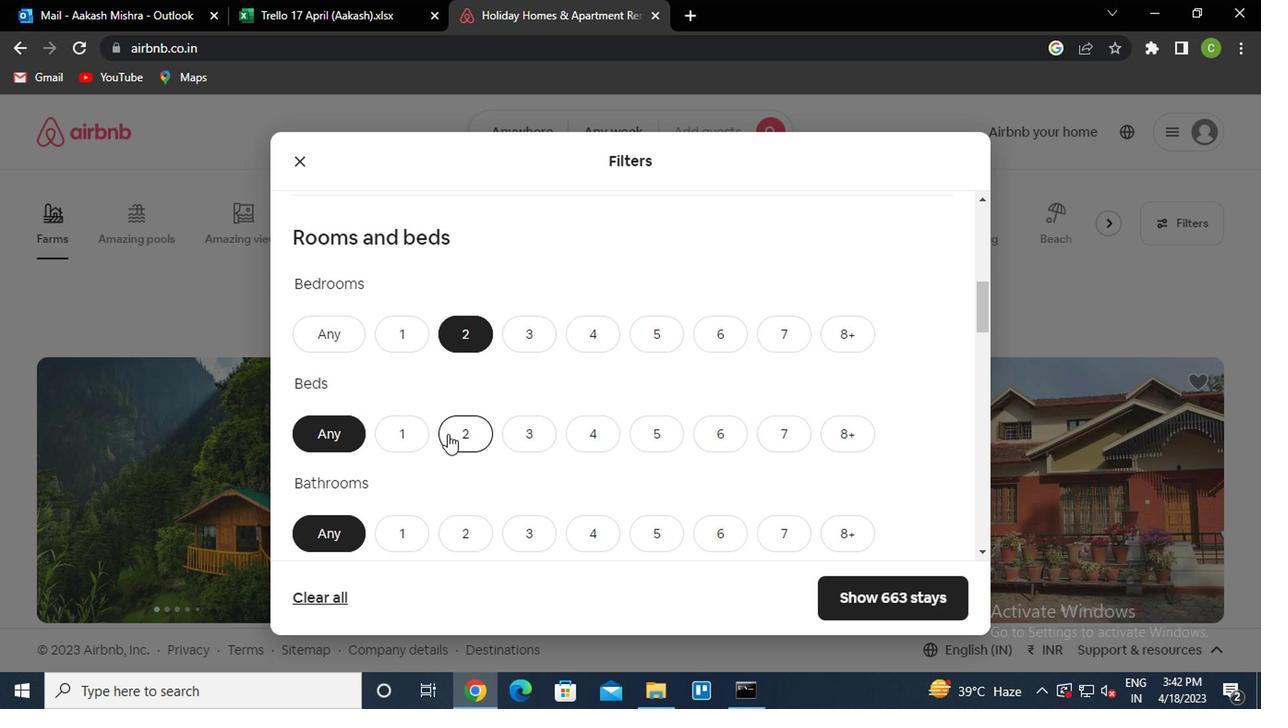 
Action: Mouse moved to (412, 540)
Screenshot: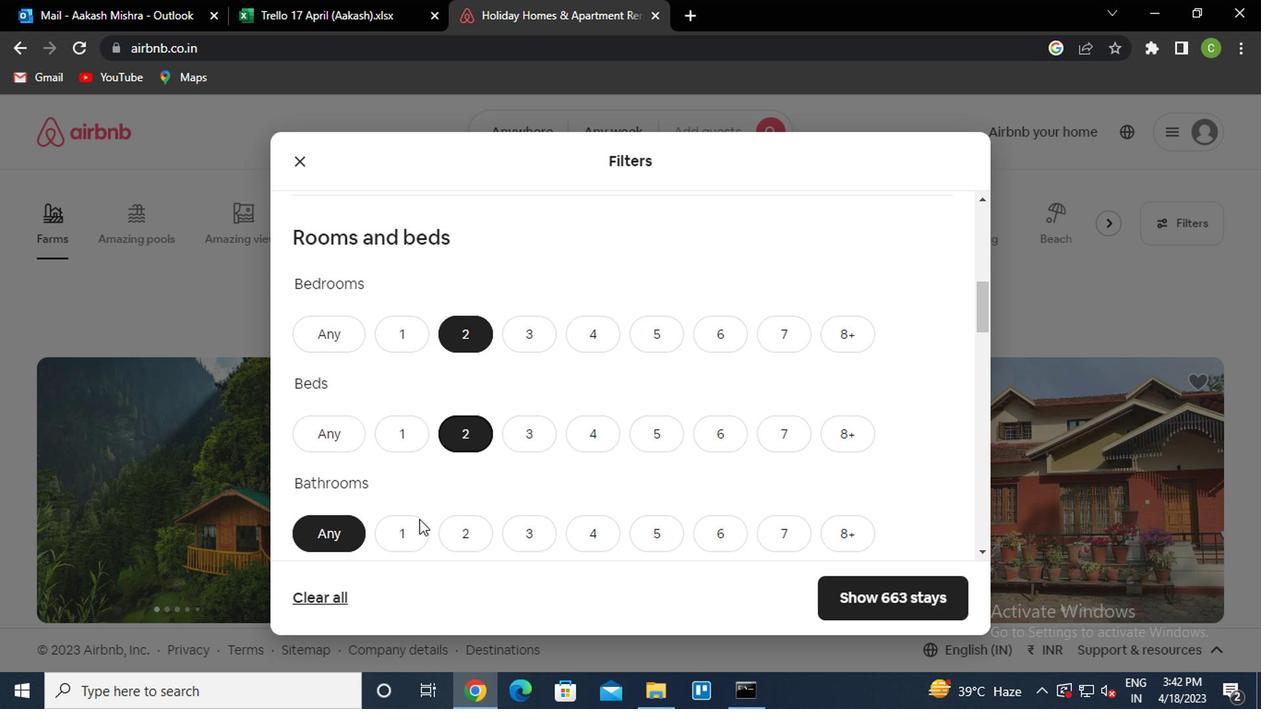 
Action: Mouse pressed left at (412, 540)
Screenshot: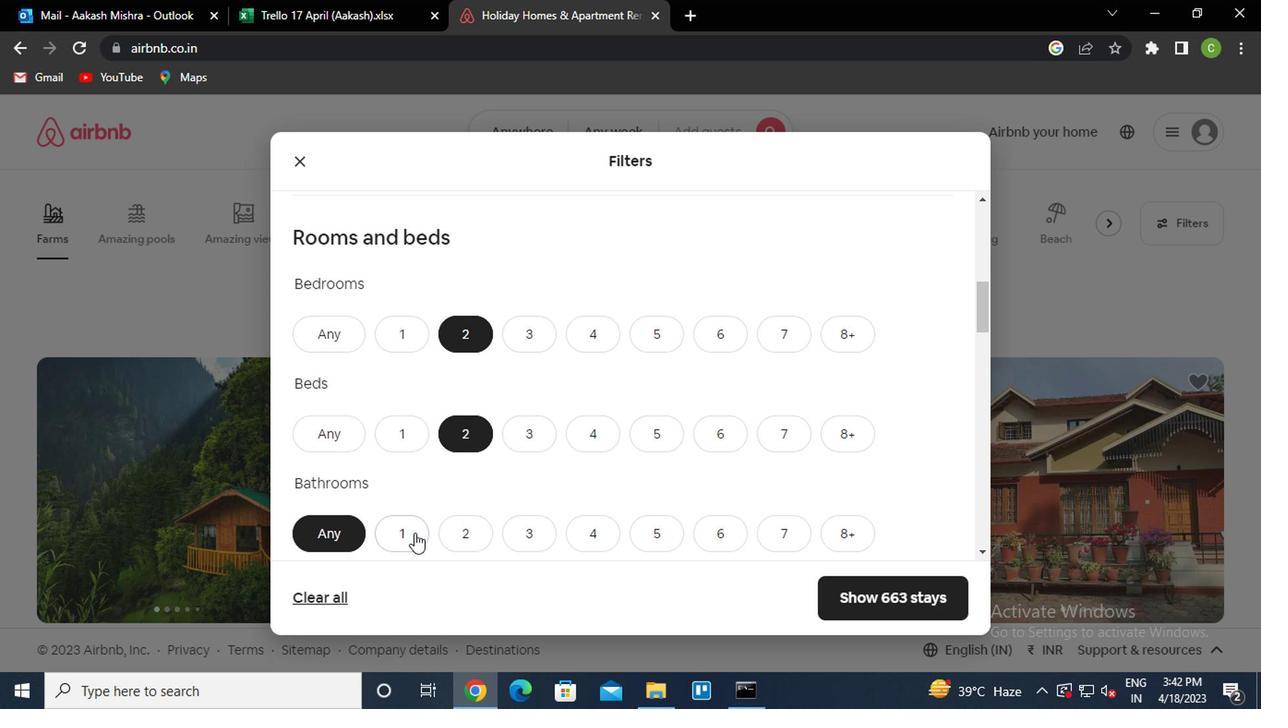 
Action: Mouse moved to (521, 515)
Screenshot: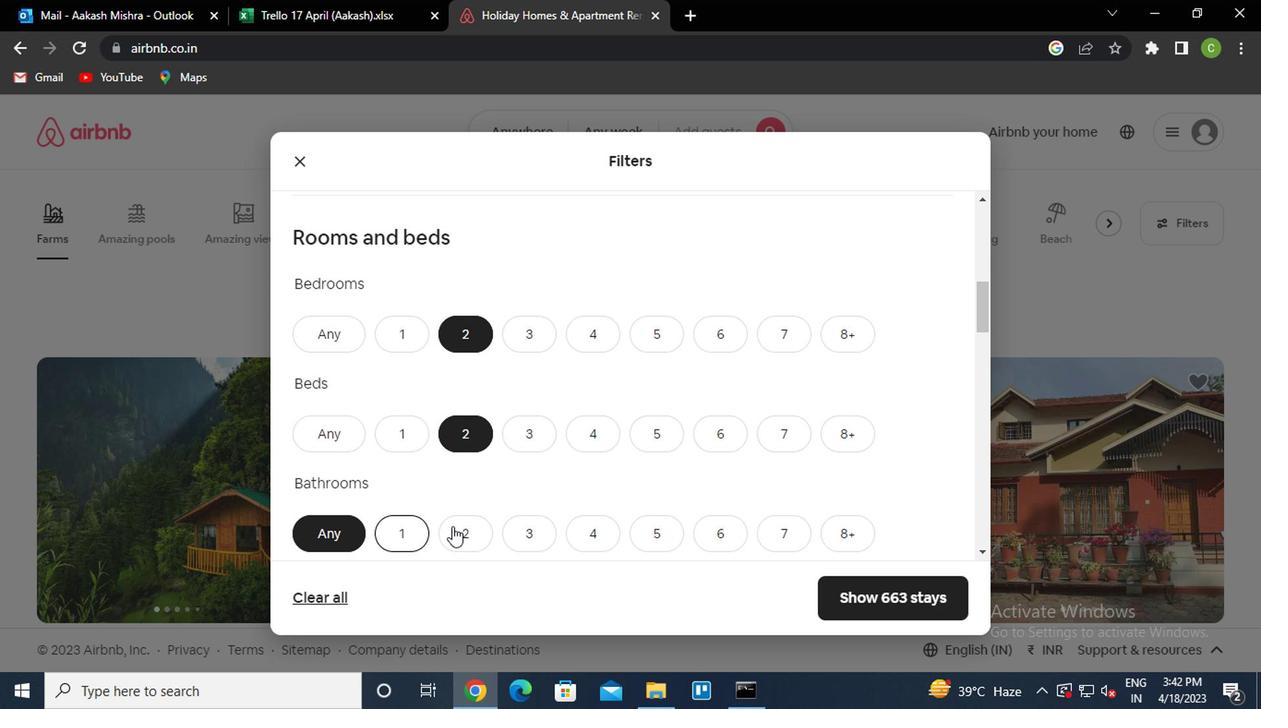 
Action: Mouse scrolled (521, 514) with delta (0, 0)
Screenshot: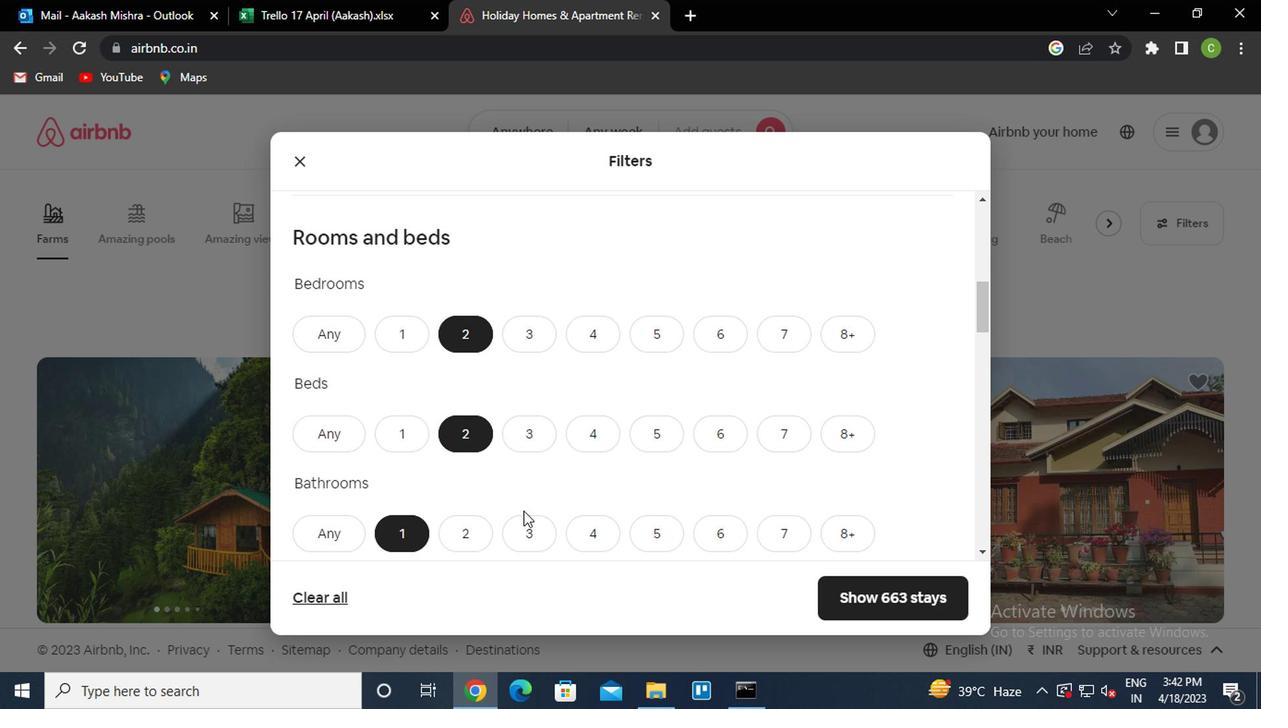 
Action: Mouse scrolled (521, 514) with delta (0, 0)
Screenshot: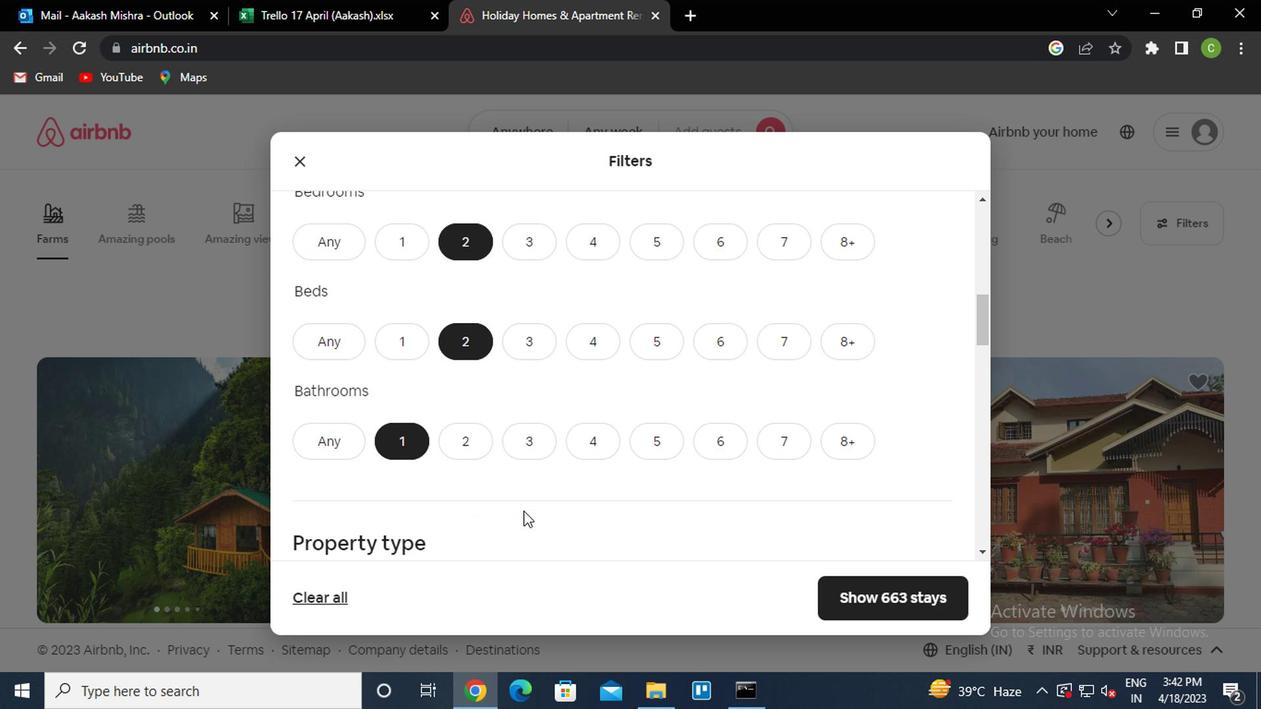 
Action: Mouse moved to (521, 506)
Screenshot: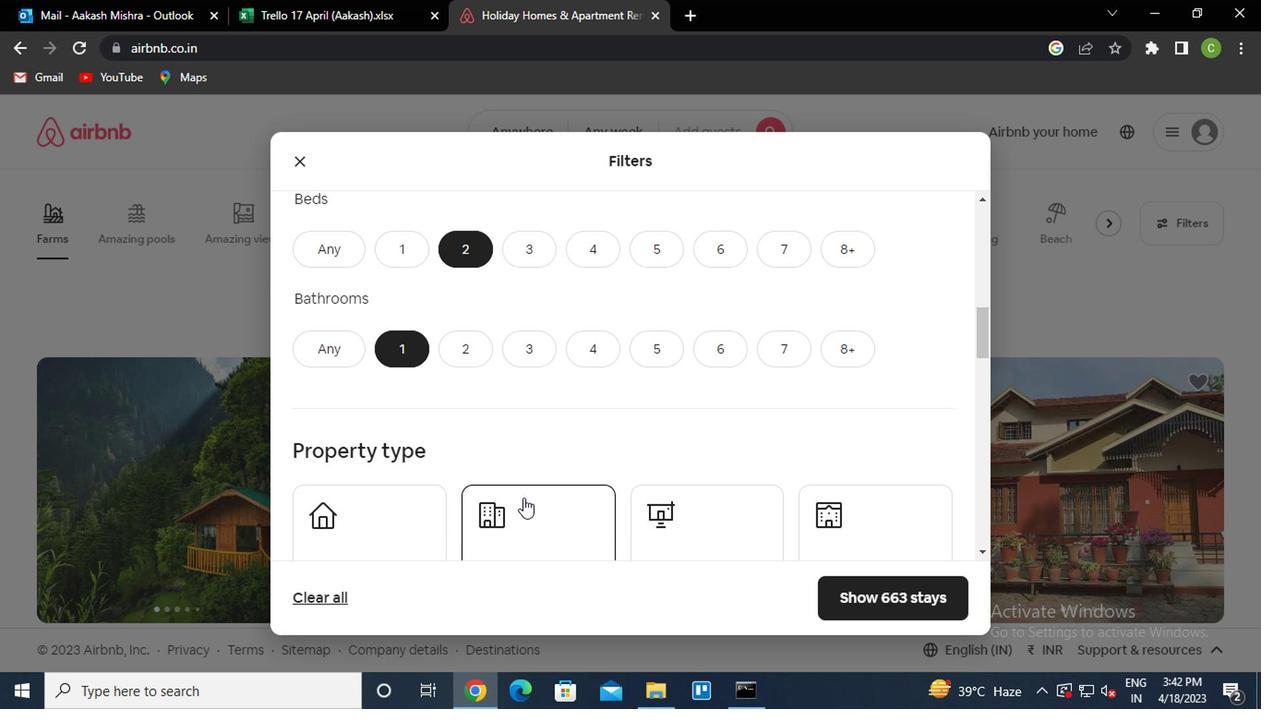 
Action: Mouse scrolled (521, 504) with delta (0, -1)
Screenshot: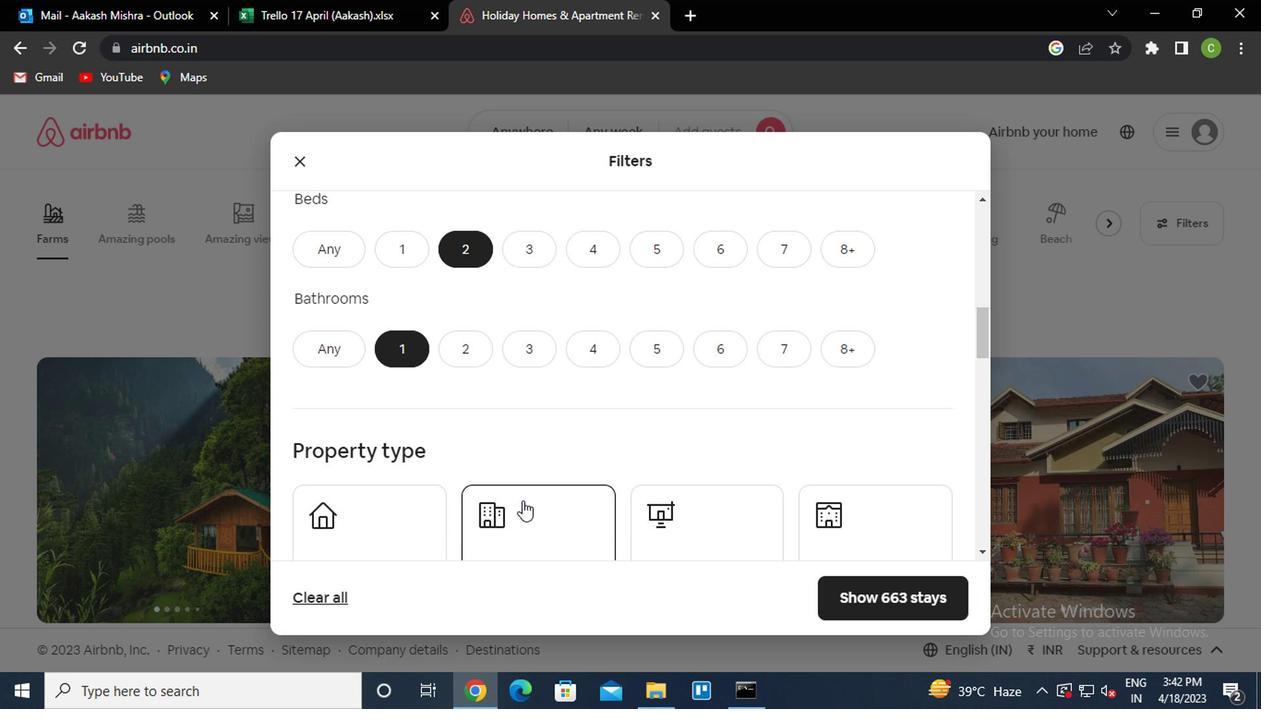 
Action: Mouse scrolled (521, 504) with delta (0, -1)
Screenshot: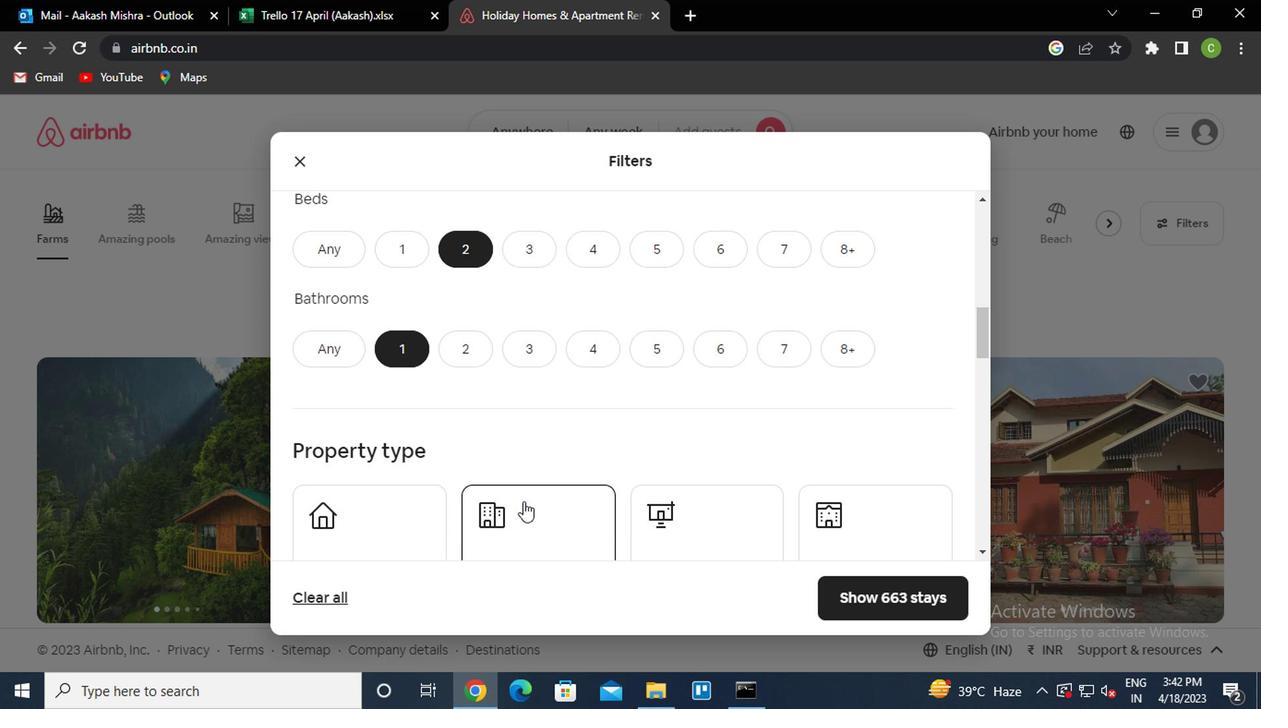 
Action: Mouse moved to (580, 378)
Screenshot: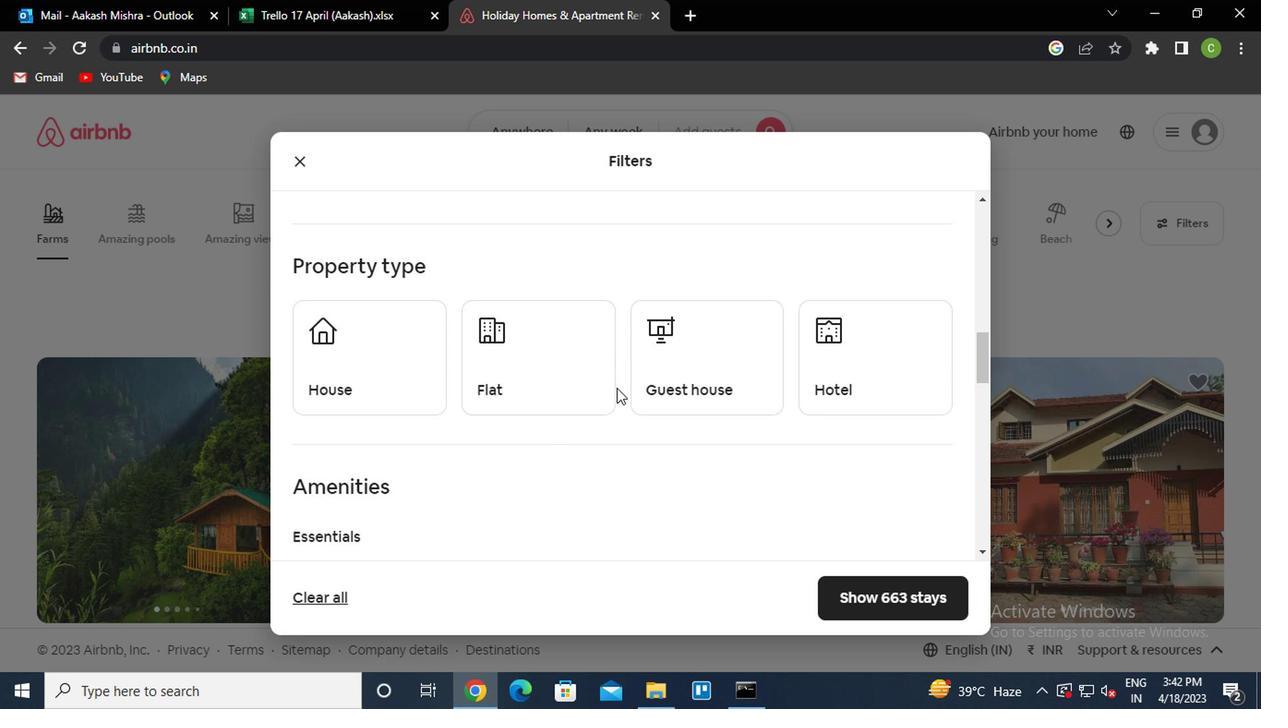 
Action: Mouse pressed left at (580, 378)
Screenshot: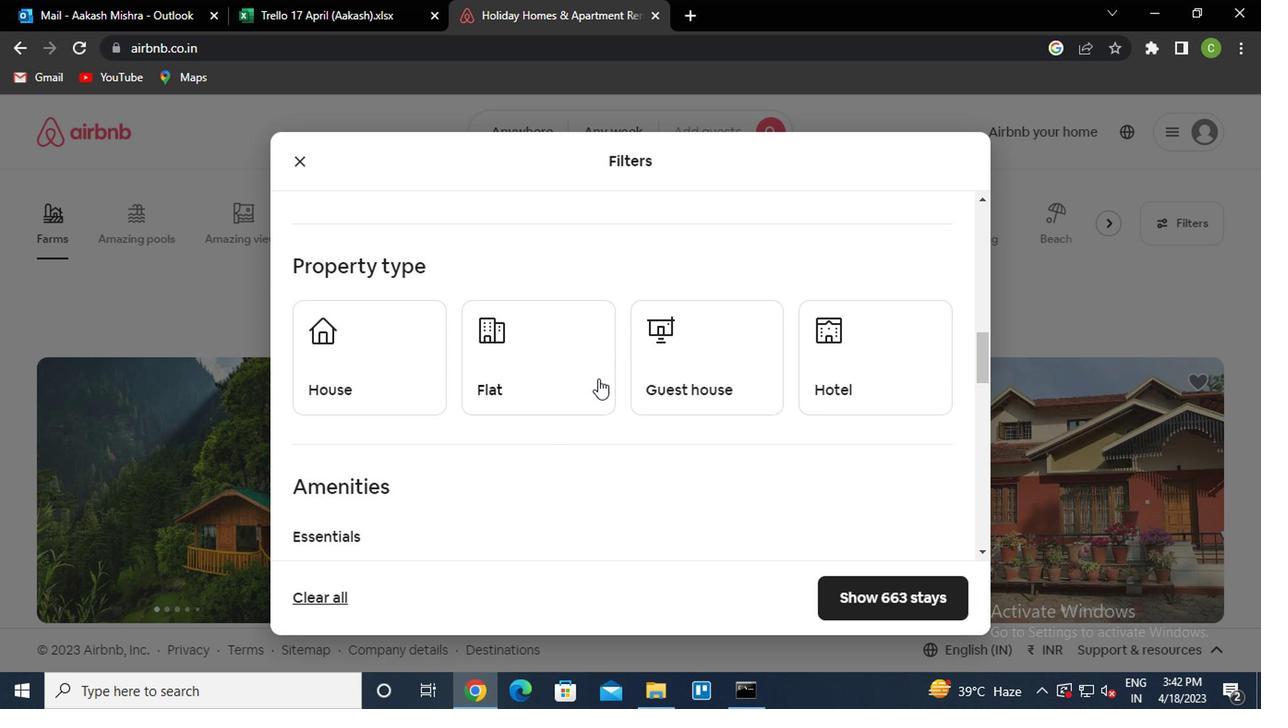 
Action: Mouse moved to (584, 461)
Screenshot: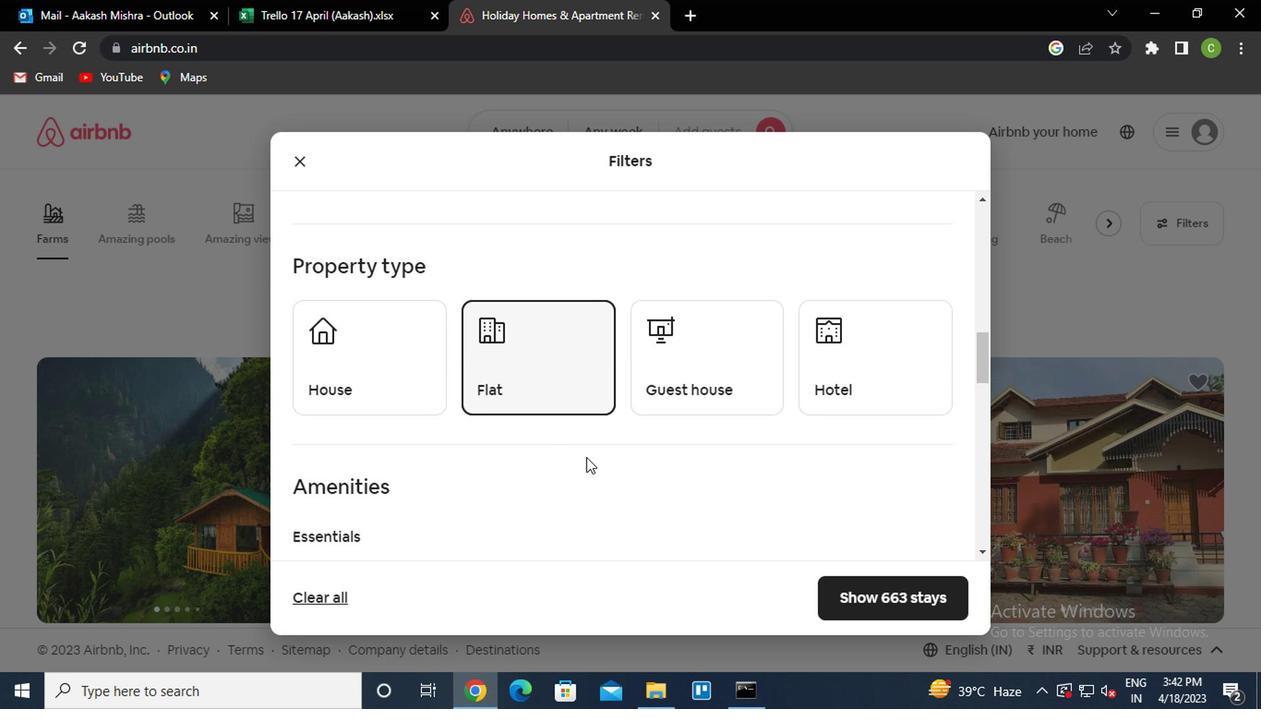 
Action: Mouse scrolled (584, 460) with delta (0, 0)
Screenshot: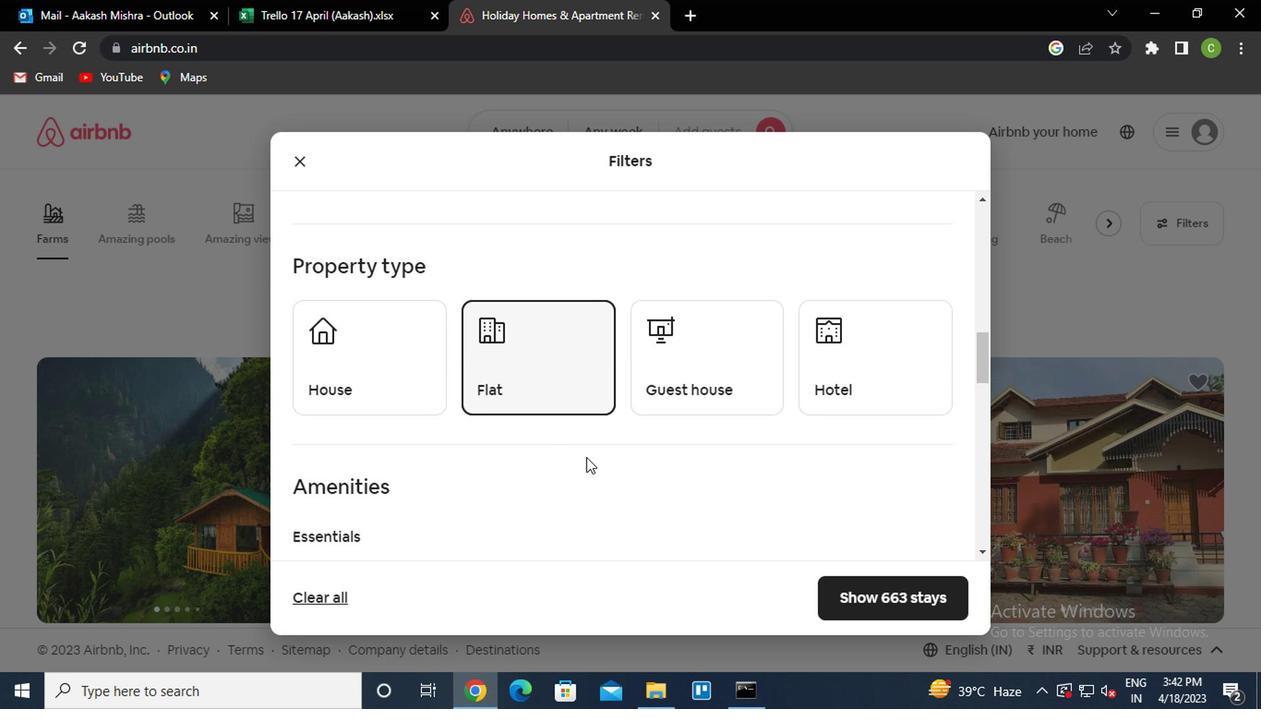 
Action: Mouse scrolled (584, 460) with delta (0, 0)
Screenshot: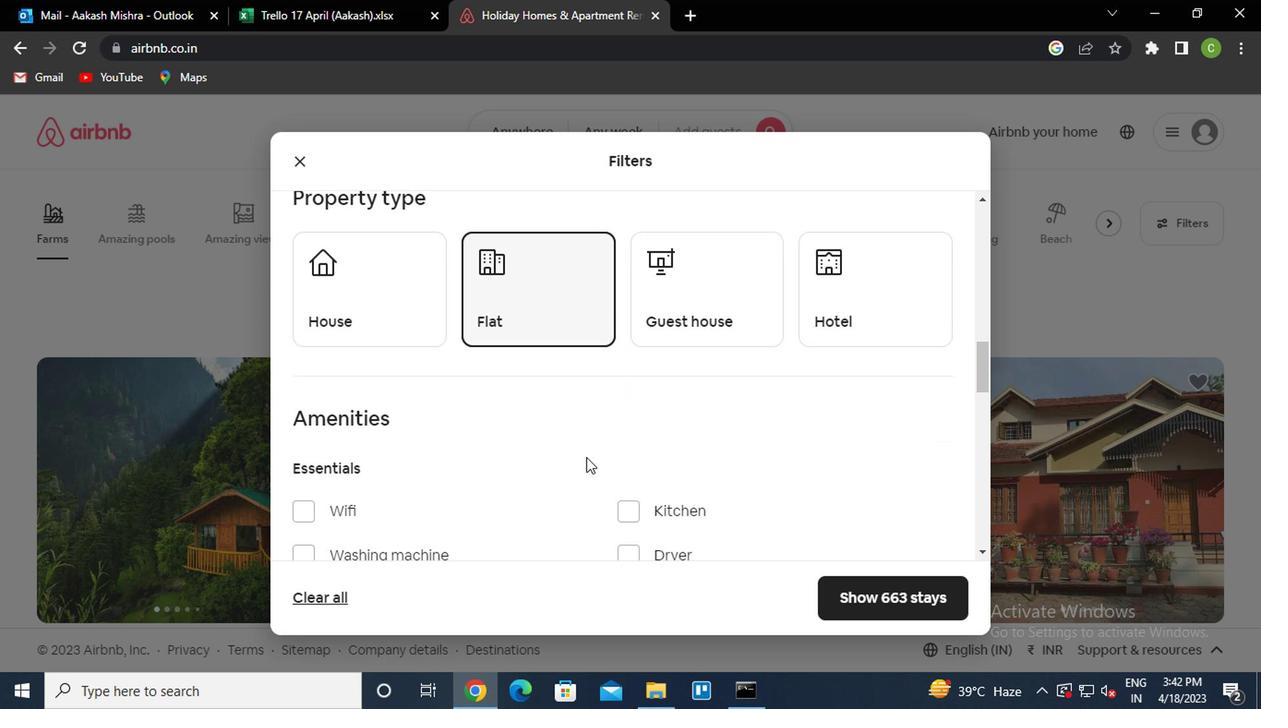 
Action: Mouse scrolled (584, 460) with delta (0, 0)
Screenshot: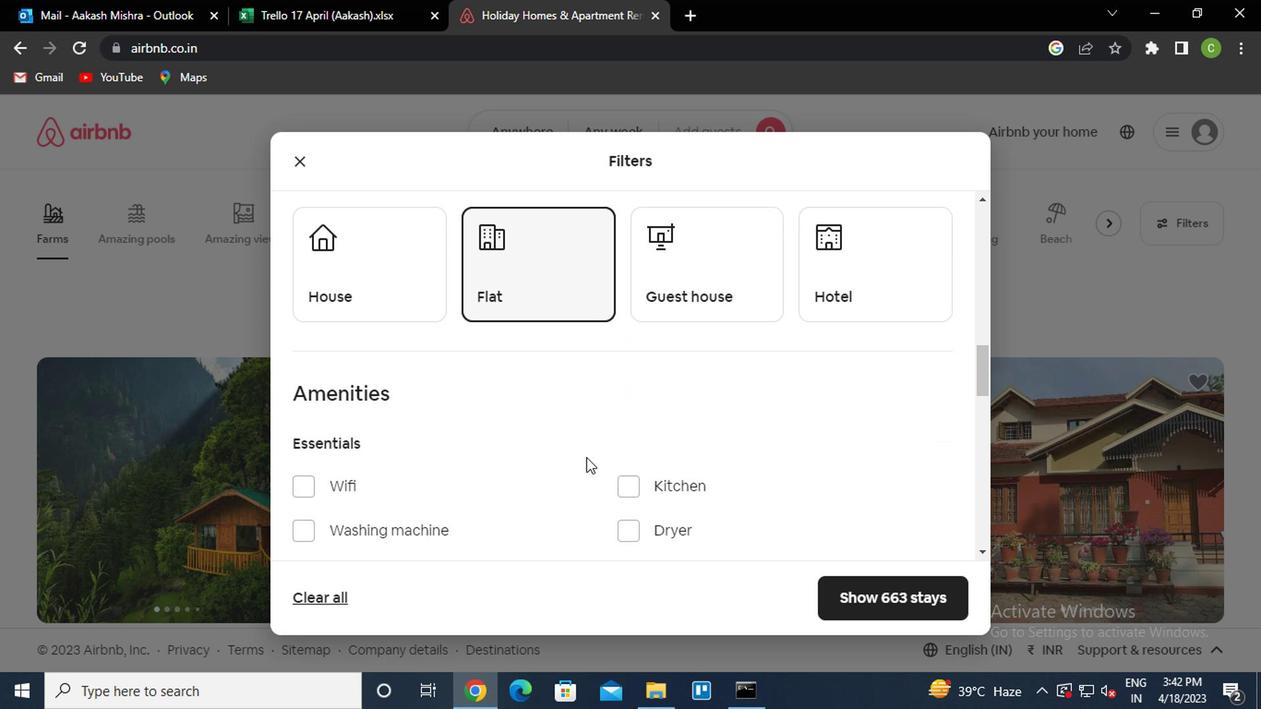 
Action: Mouse scrolled (584, 460) with delta (0, 0)
Screenshot: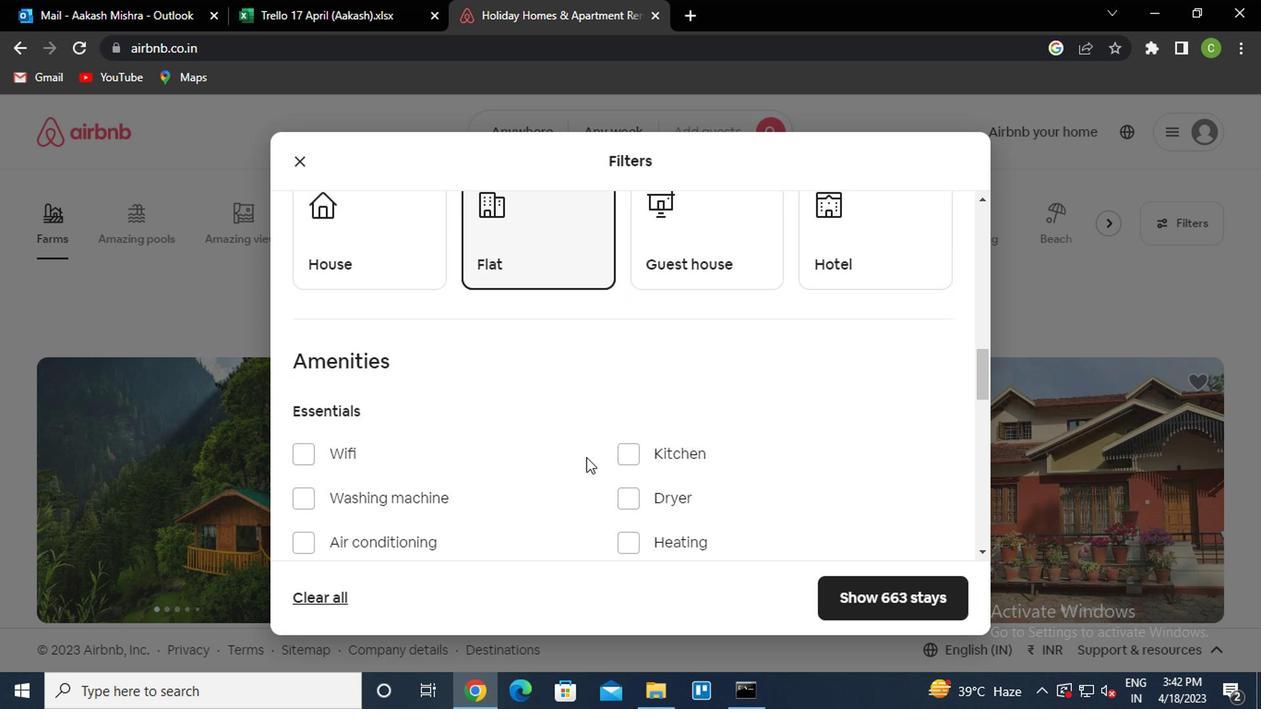 
Action: Mouse moved to (811, 479)
Screenshot: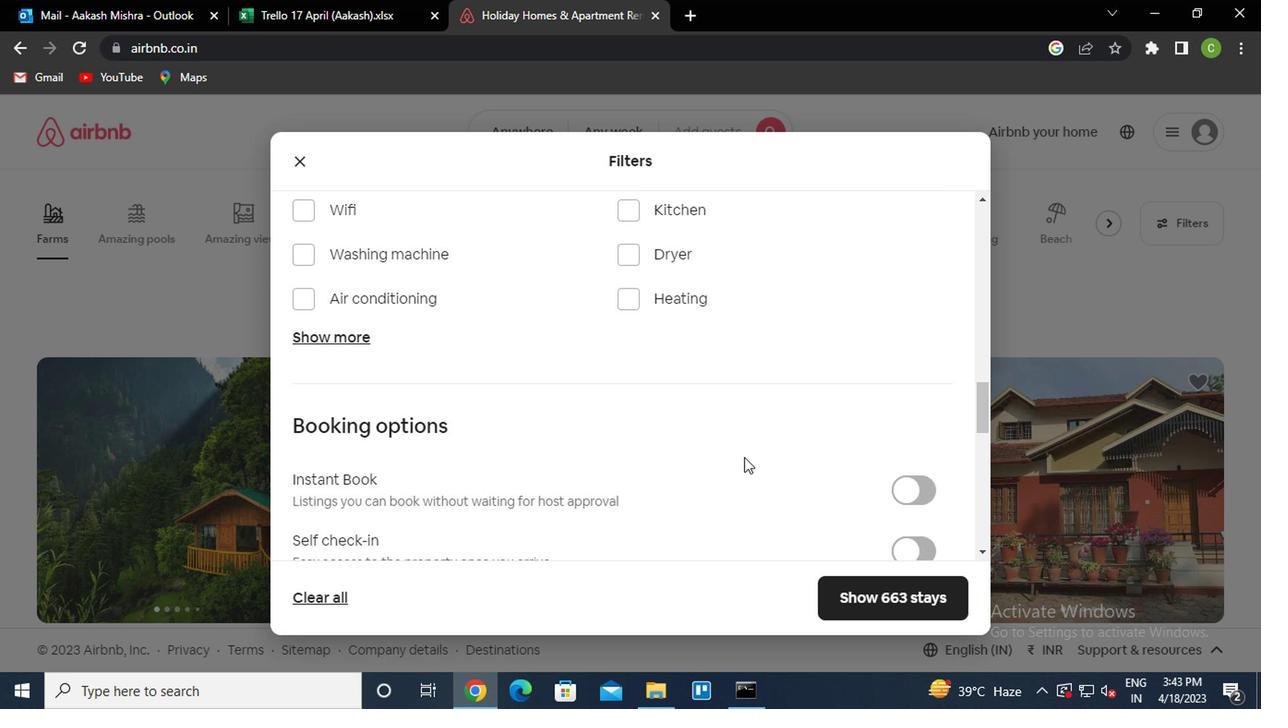 
Action: Mouse scrolled (811, 479) with delta (0, 0)
Screenshot: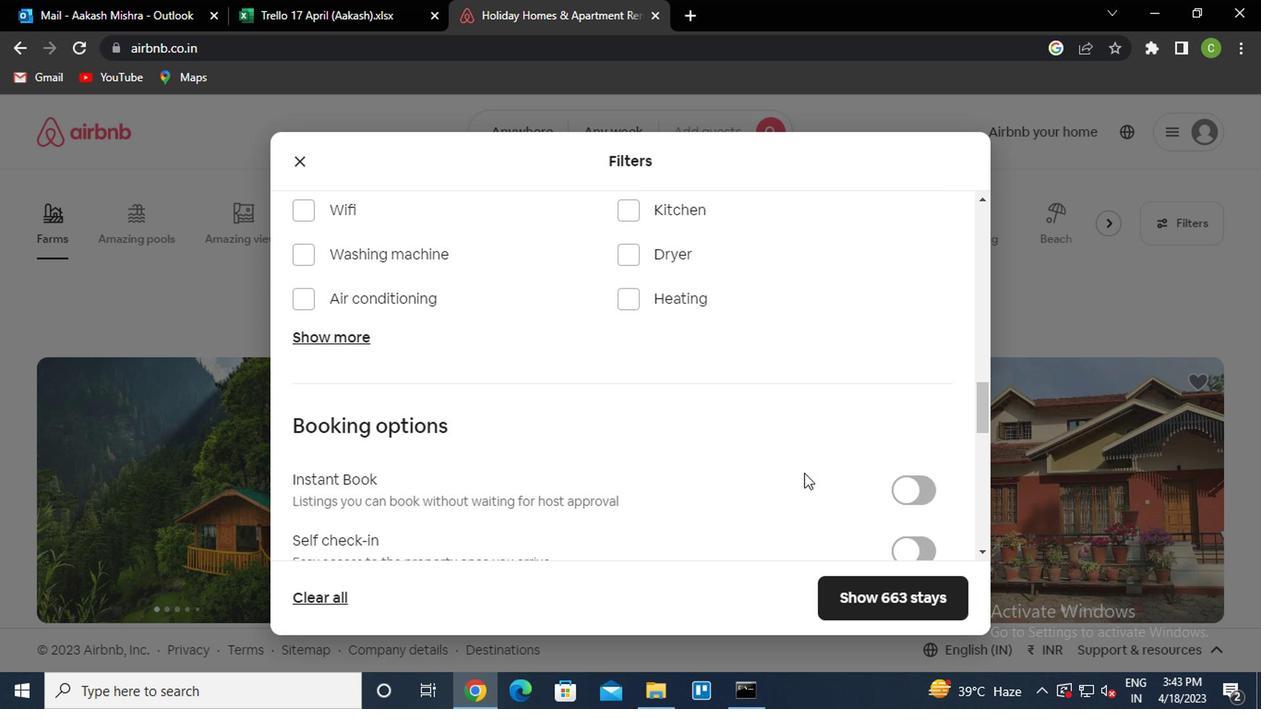 
Action: Mouse moved to (906, 463)
Screenshot: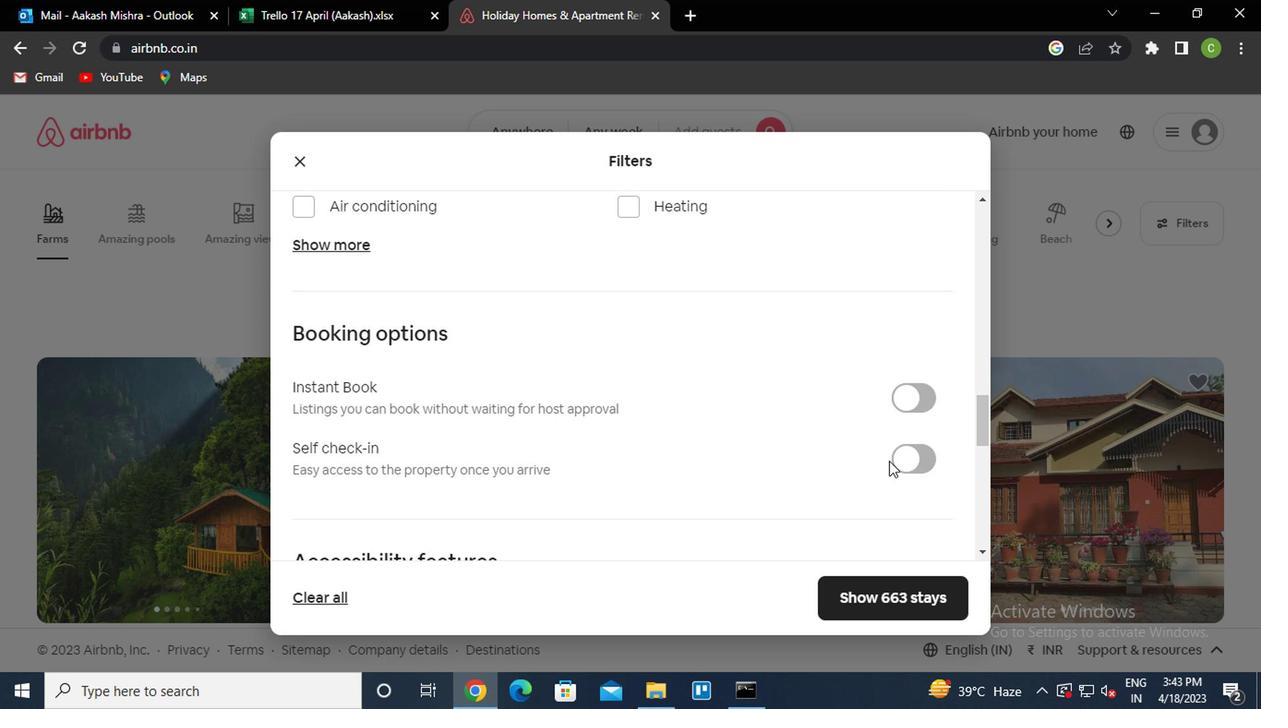 
Action: Mouse pressed left at (906, 463)
Screenshot: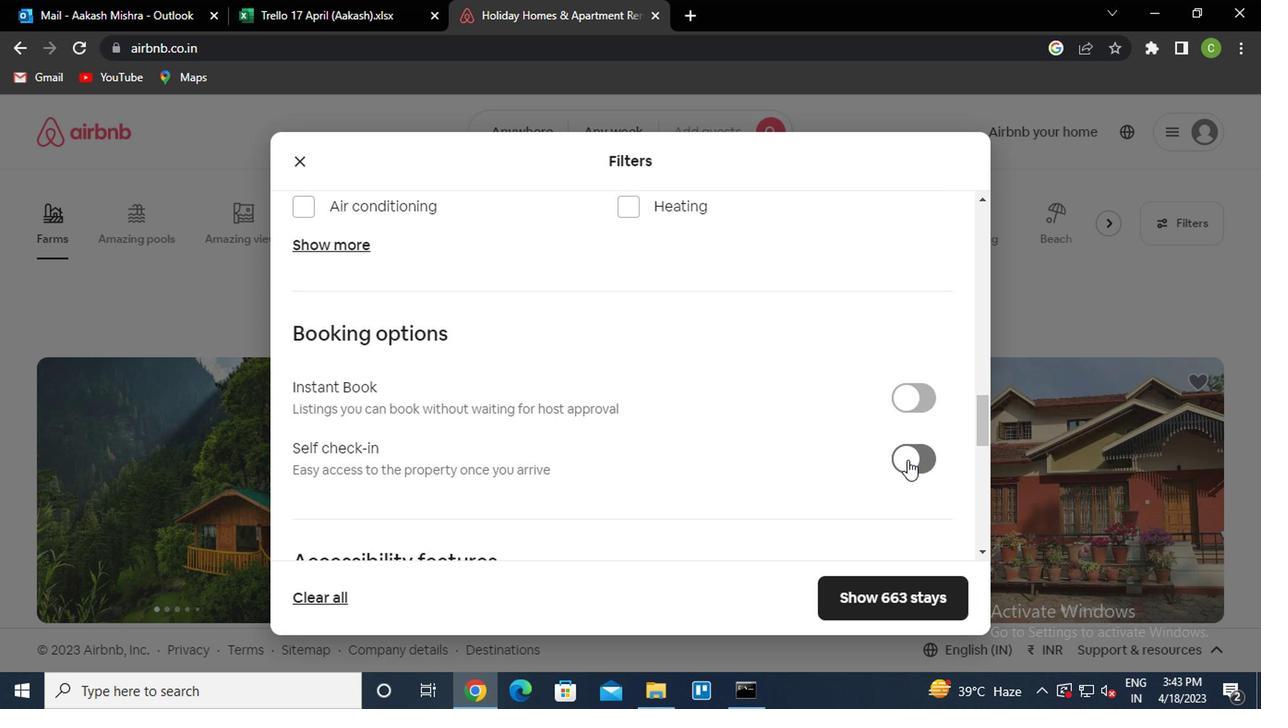 
Action: Mouse moved to (645, 496)
Screenshot: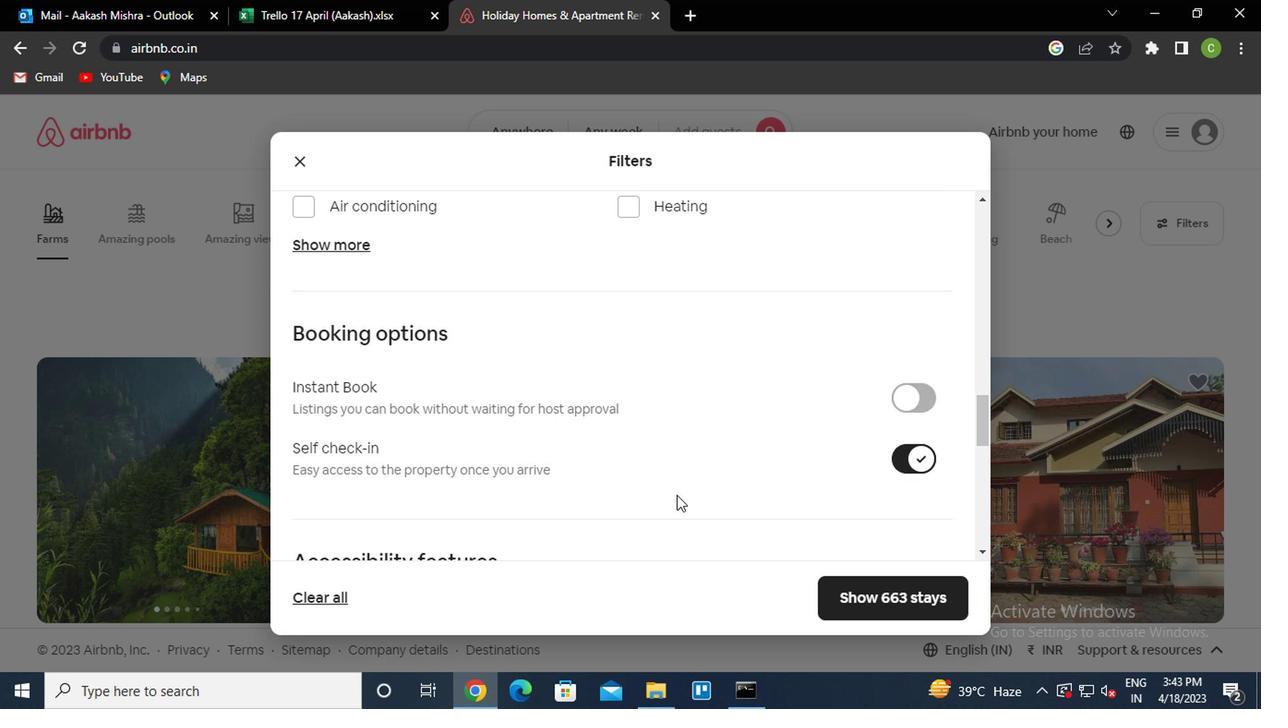 
Action: Mouse scrolled (645, 495) with delta (0, -1)
Screenshot: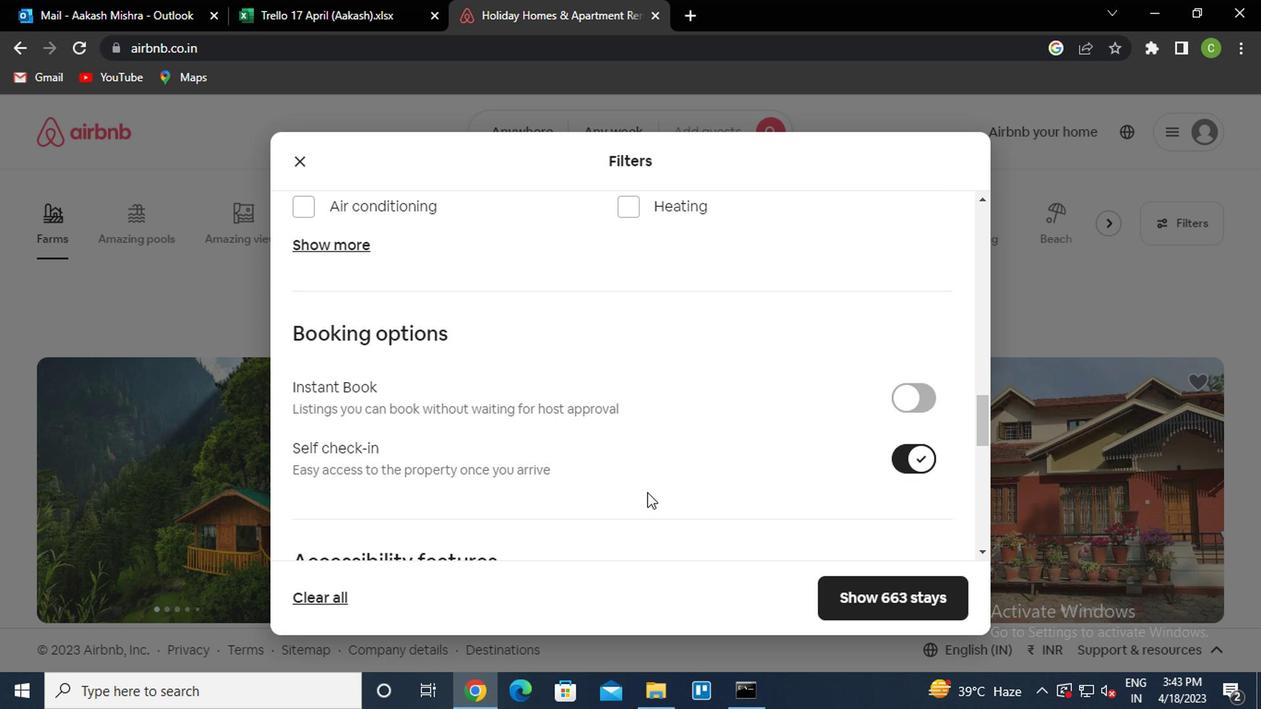 
Action: Mouse scrolled (645, 495) with delta (0, -1)
Screenshot: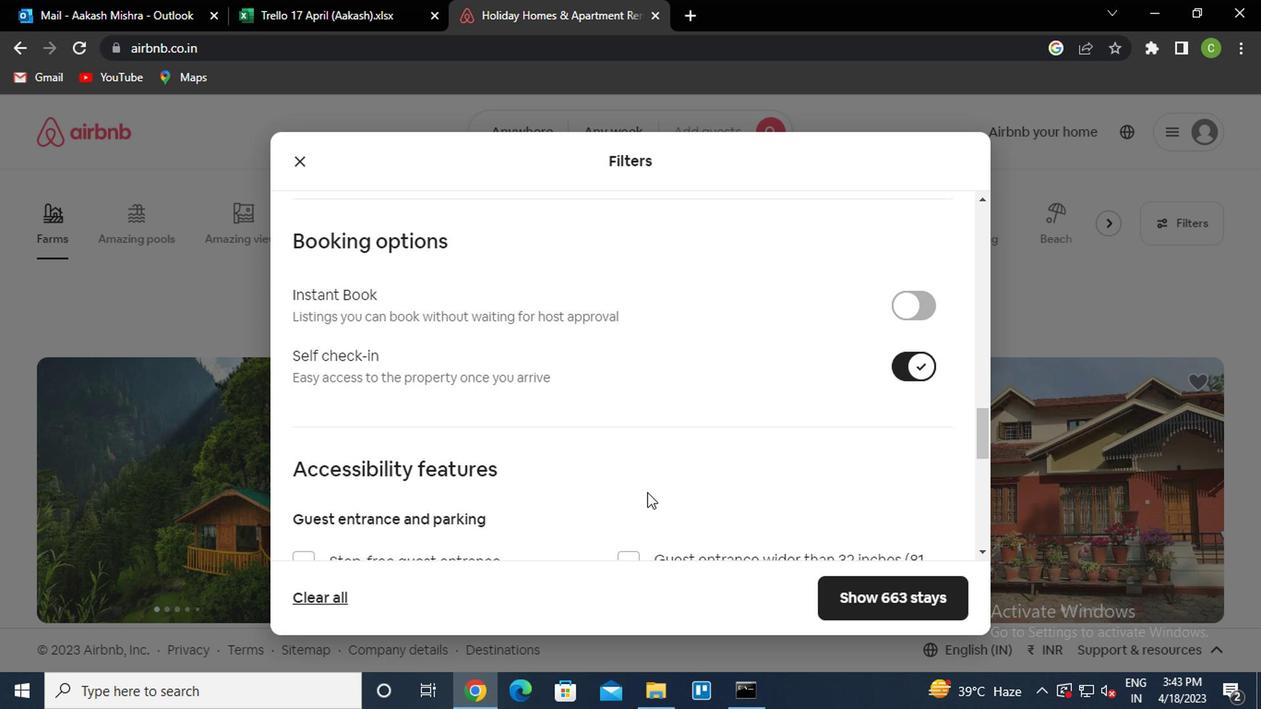 
Action: Mouse scrolled (645, 495) with delta (0, -1)
Screenshot: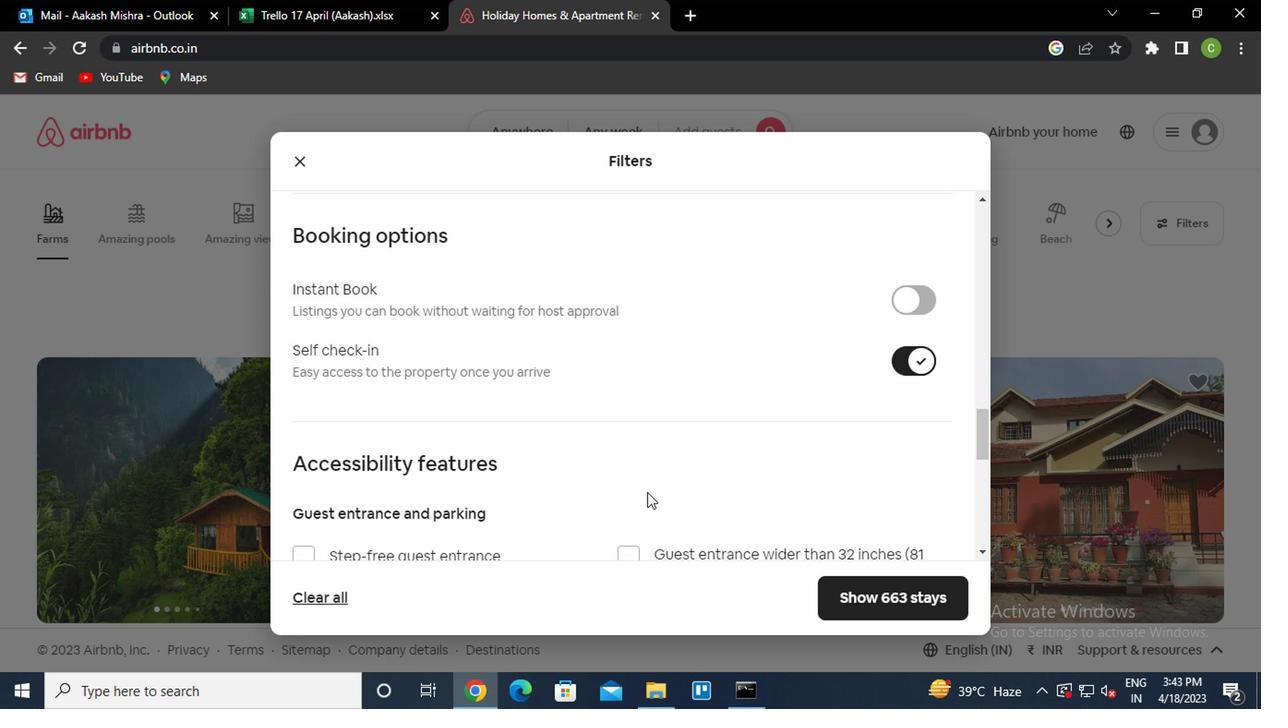 
Action: Mouse scrolled (645, 495) with delta (0, -1)
Screenshot: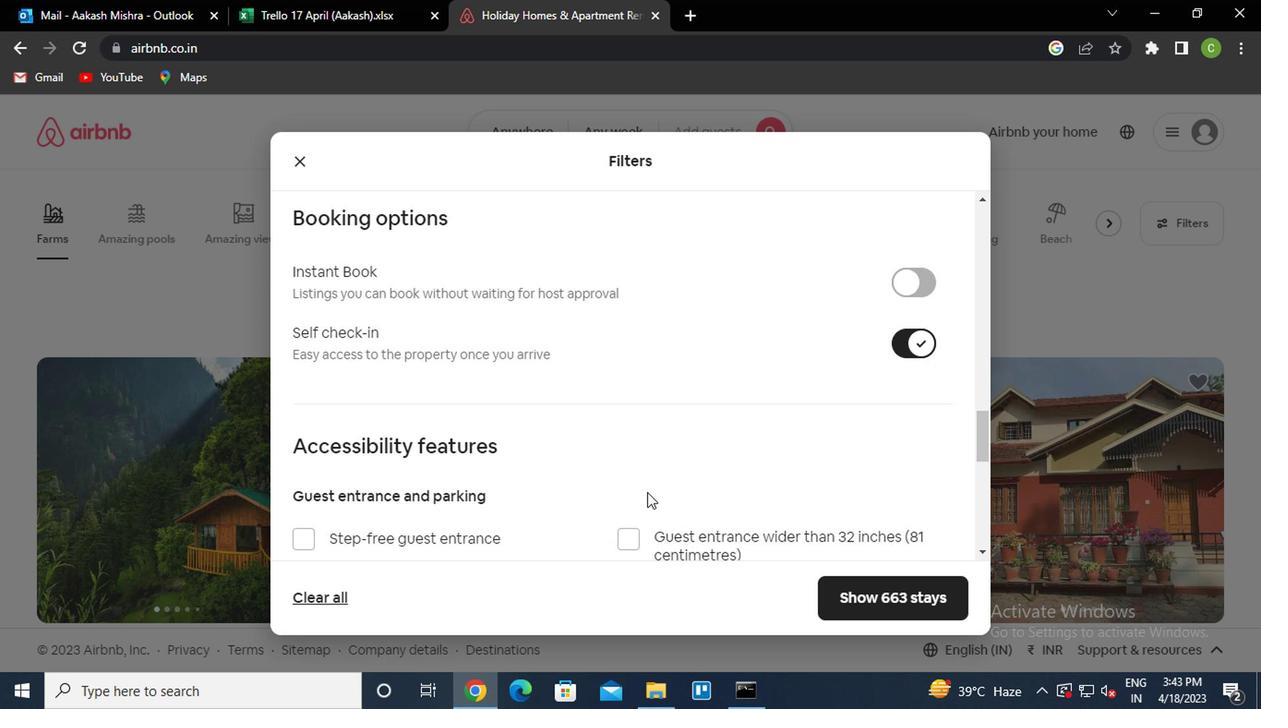 
Action: Mouse scrolled (645, 495) with delta (0, -1)
Screenshot: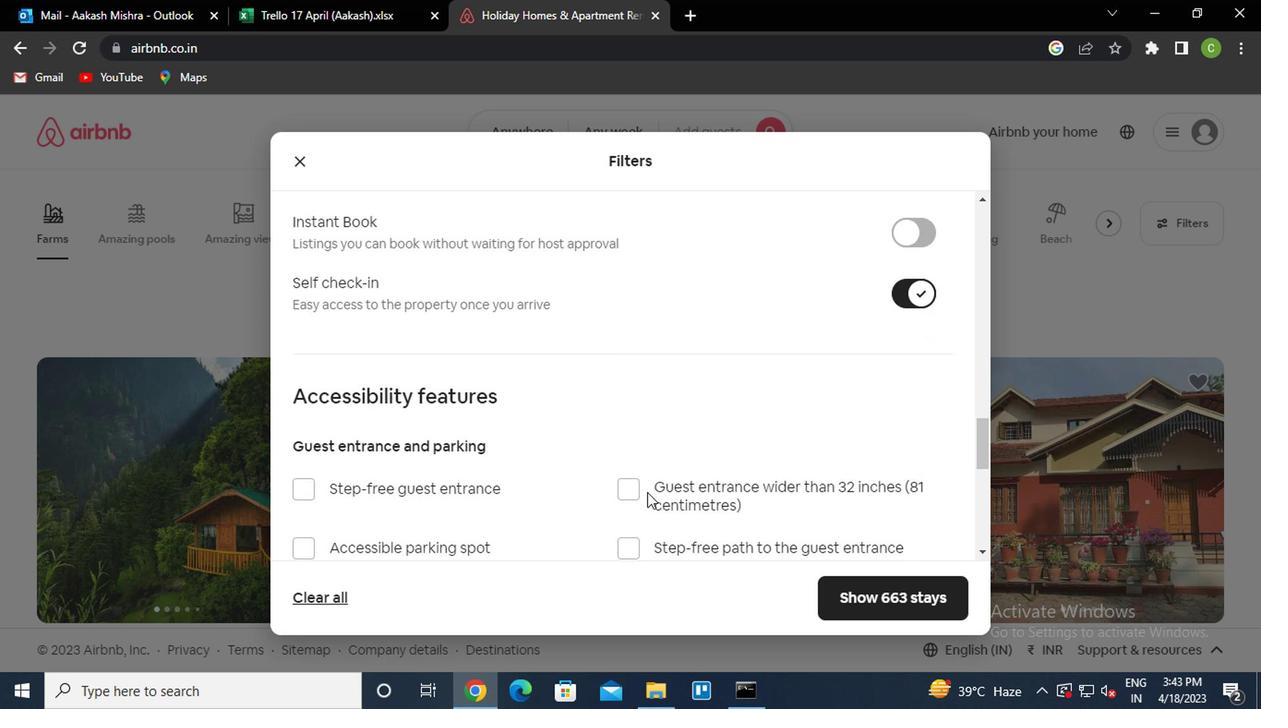 
Action: Mouse scrolled (645, 495) with delta (0, -1)
Screenshot: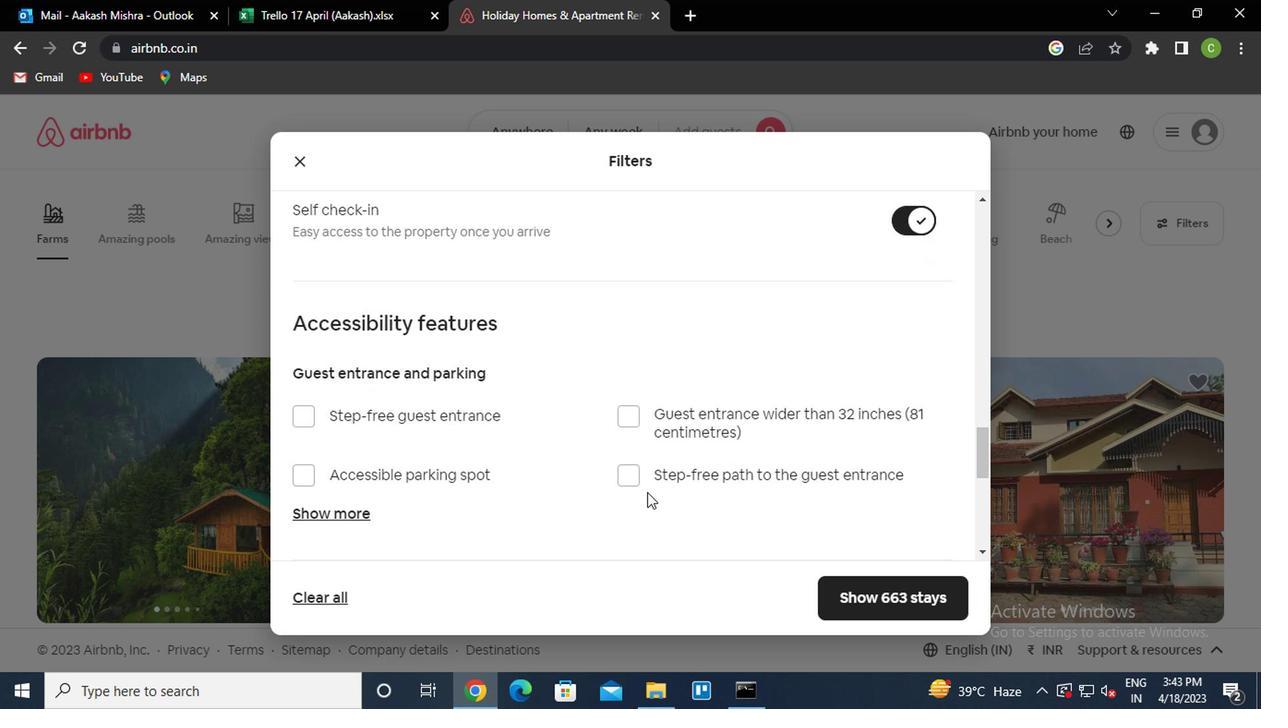 
Action: Mouse moved to (636, 449)
Screenshot: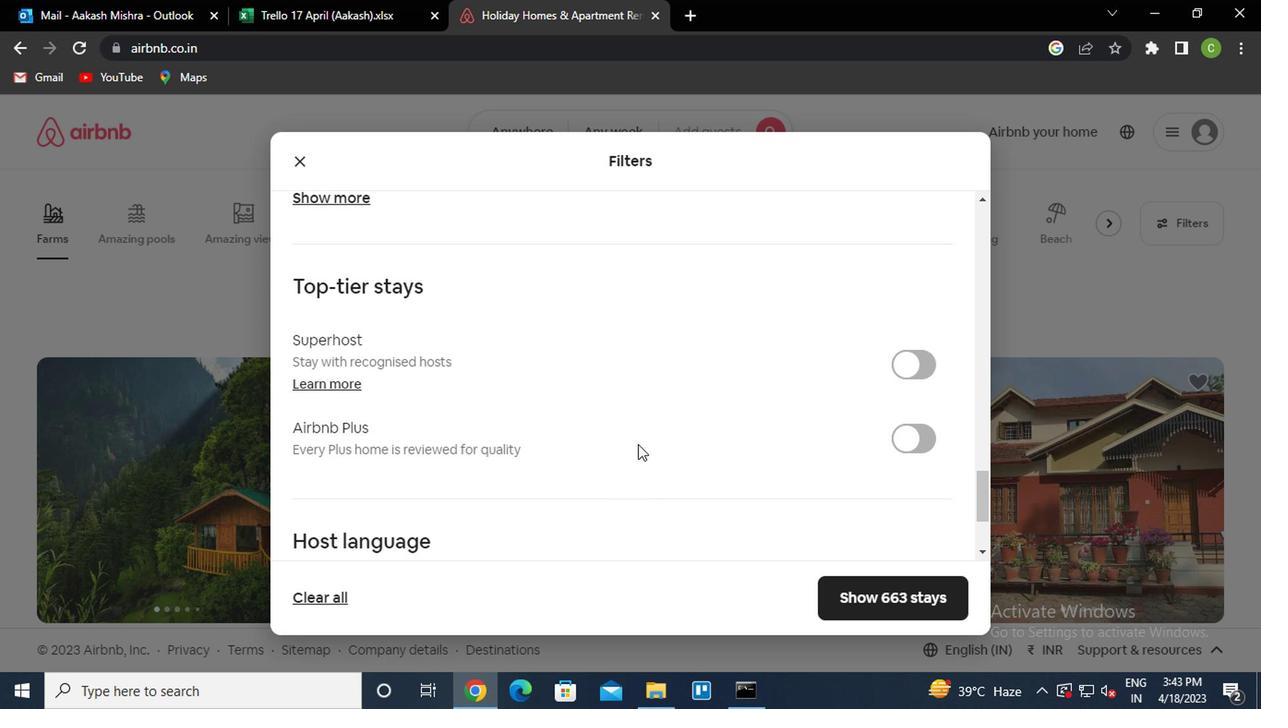 
Action: Mouse scrolled (636, 448) with delta (0, -1)
Screenshot: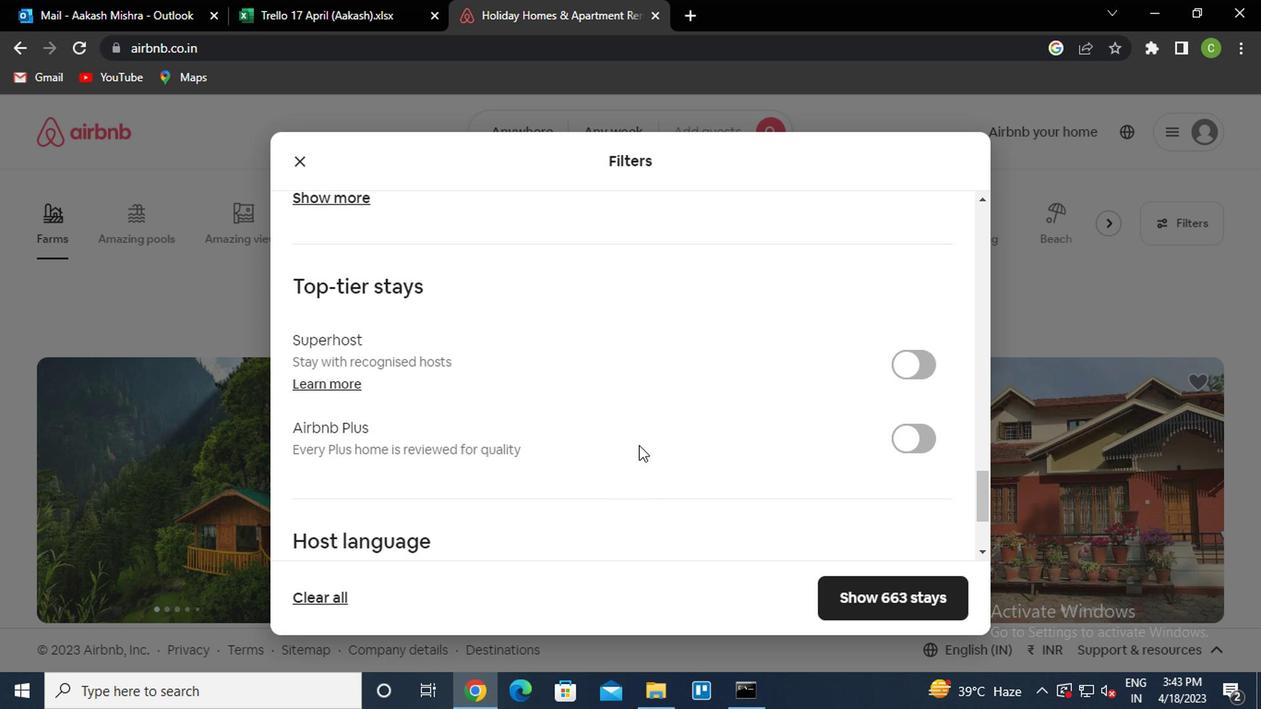 
Action: Mouse scrolled (636, 448) with delta (0, -1)
Screenshot: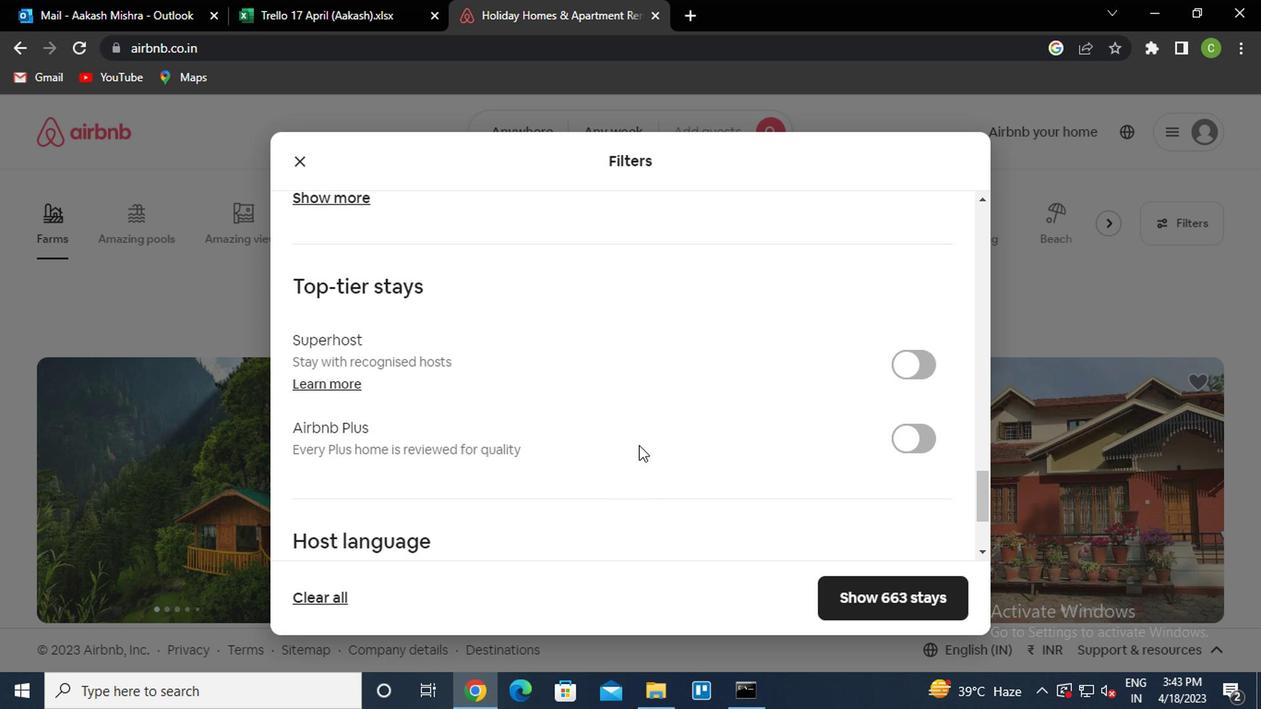 
Action: Mouse scrolled (636, 448) with delta (0, -1)
Screenshot: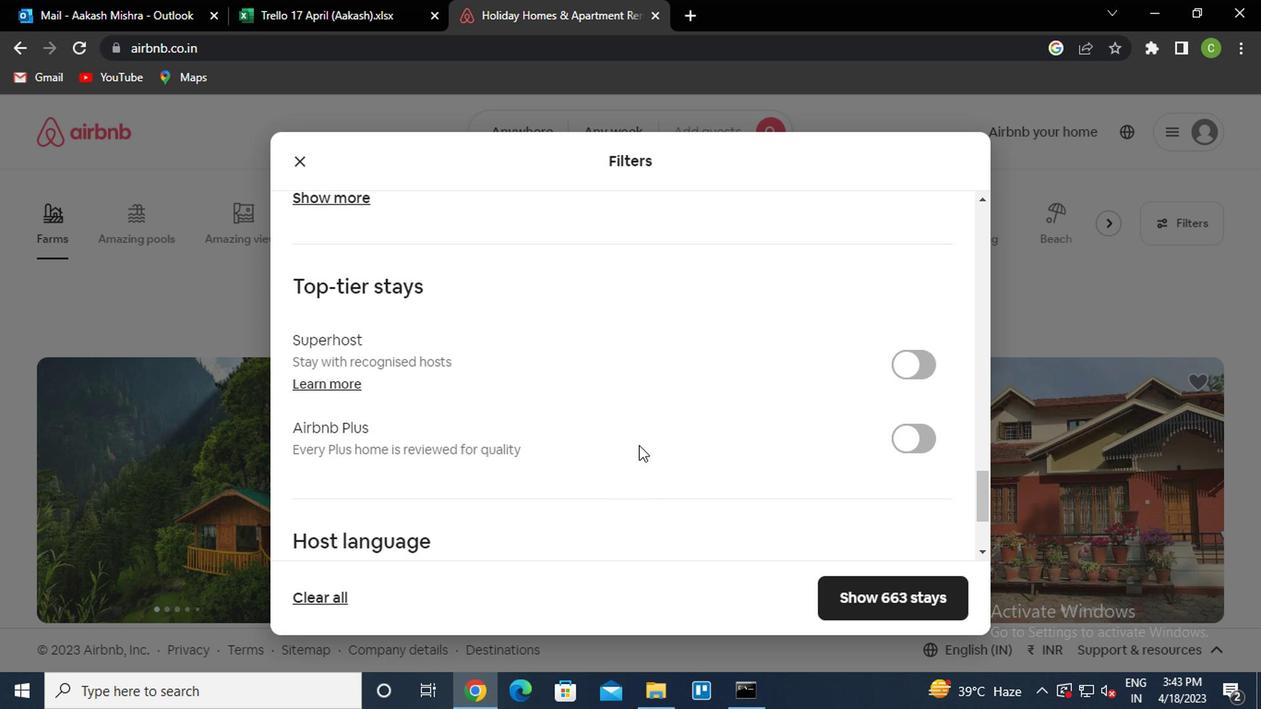 
Action: Mouse scrolled (636, 448) with delta (0, -1)
Screenshot: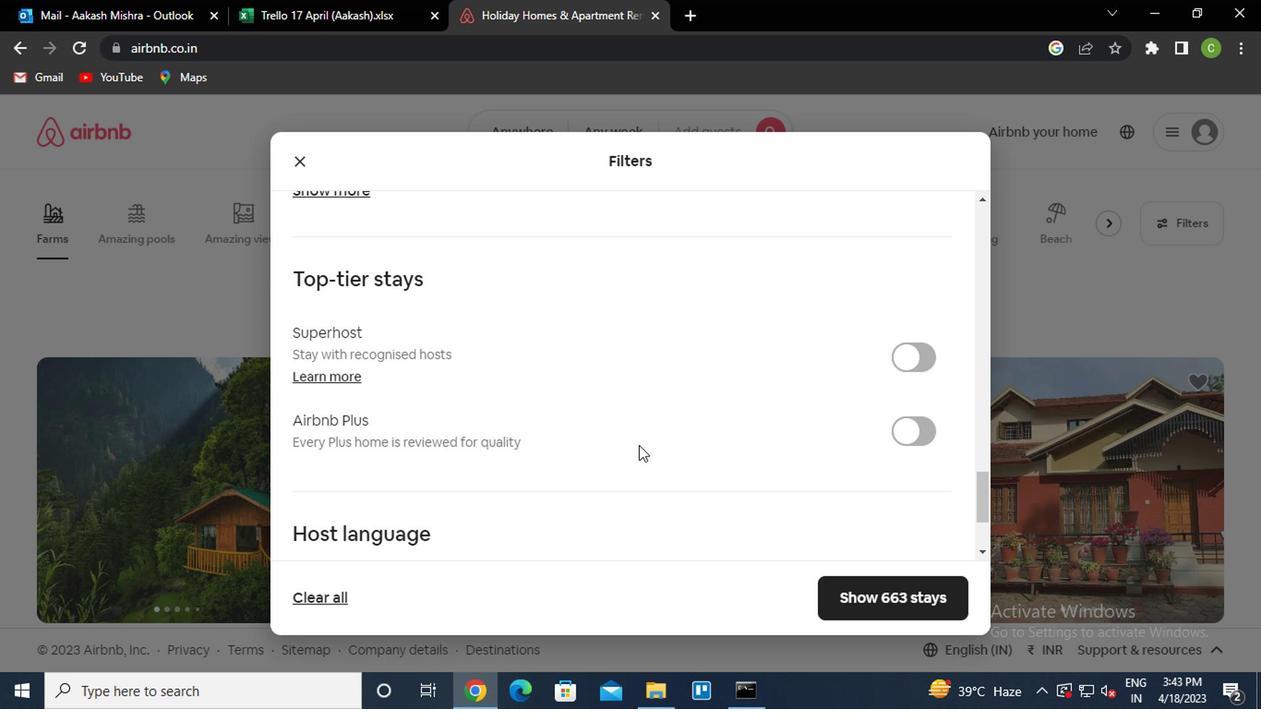 
Action: Mouse moved to (343, 510)
Screenshot: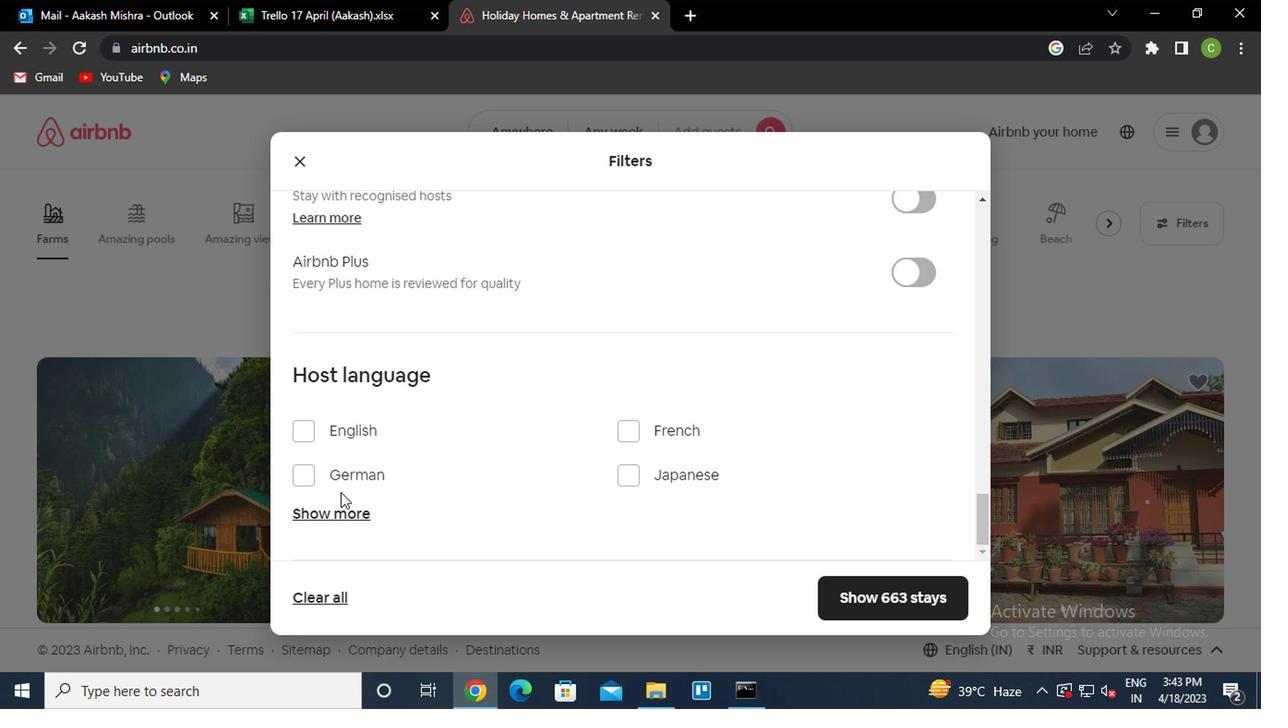 
Action: Mouse pressed left at (343, 510)
Screenshot: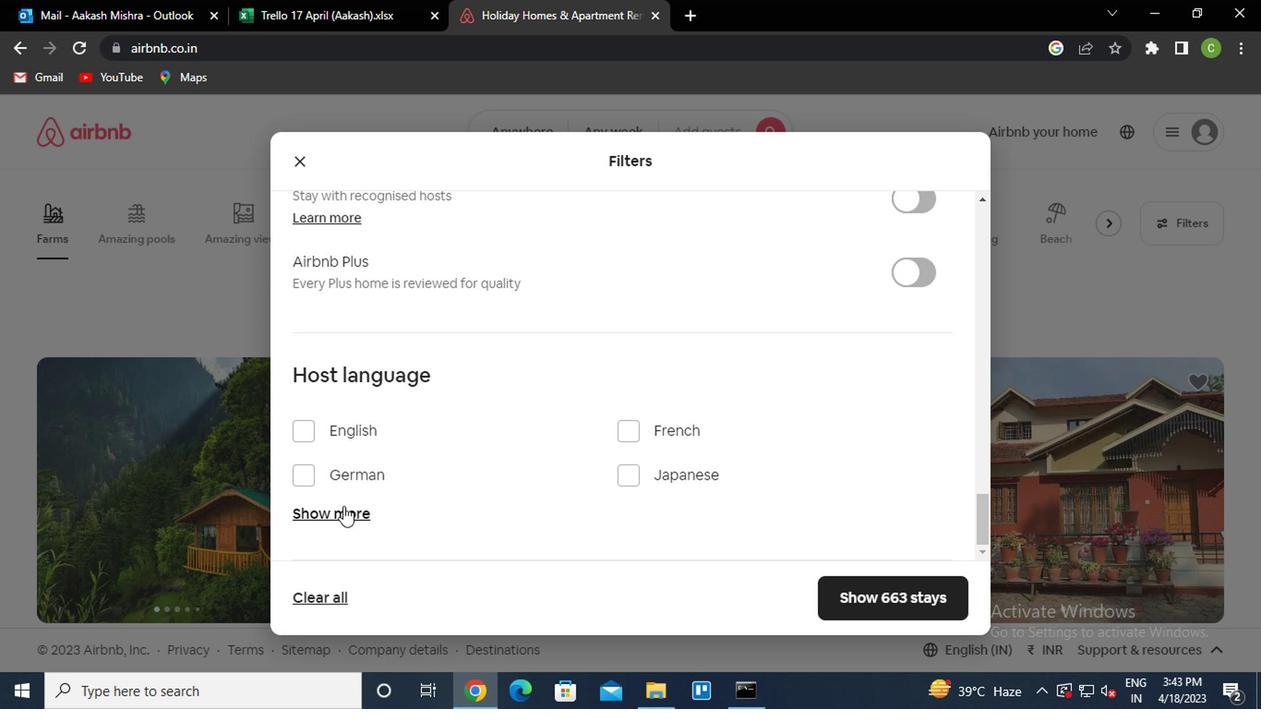 
Action: Mouse moved to (360, 508)
Screenshot: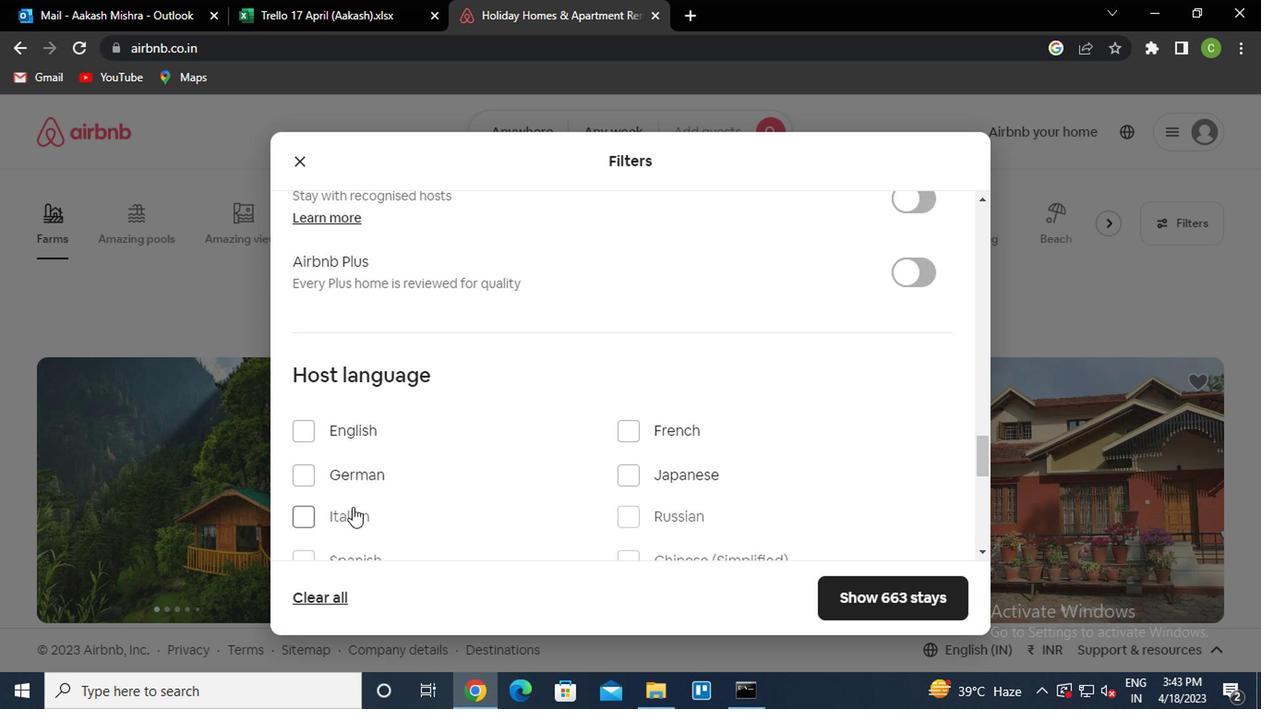 
Action: Mouse scrolled (360, 508) with delta (0, 0)
Screenshot: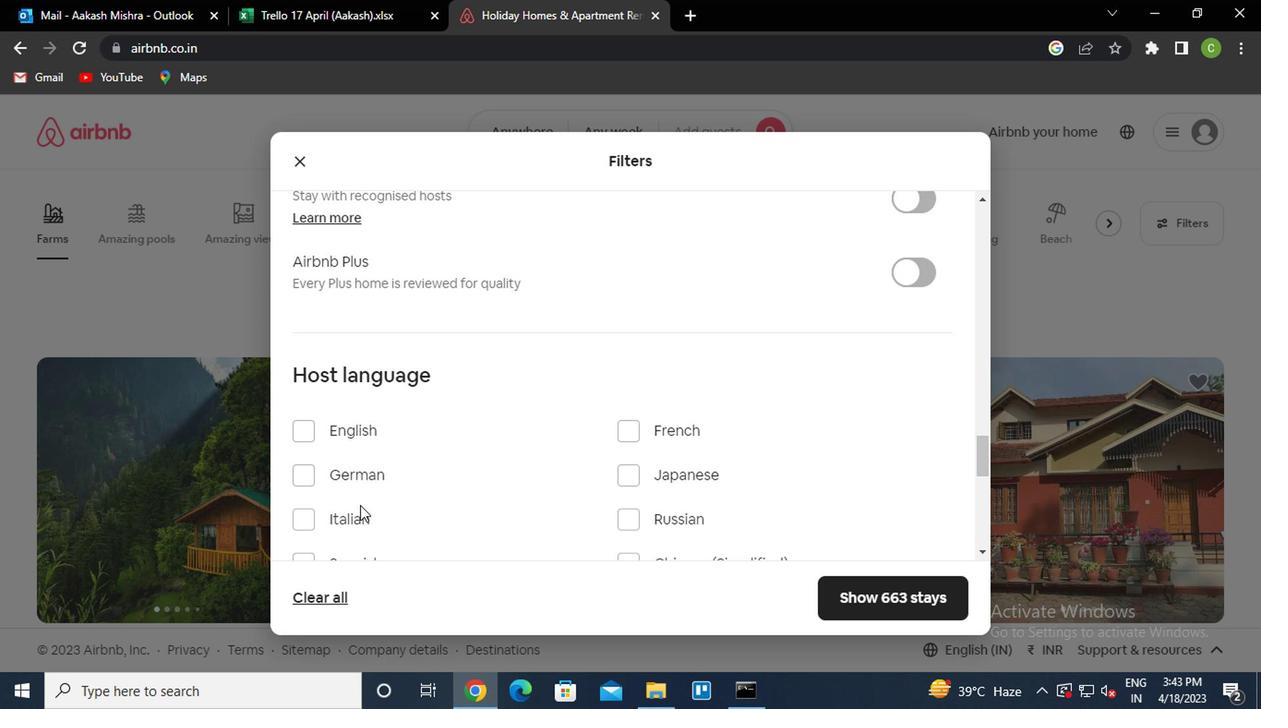 
Action: Mouse moved to (361, 508)
Screenshot: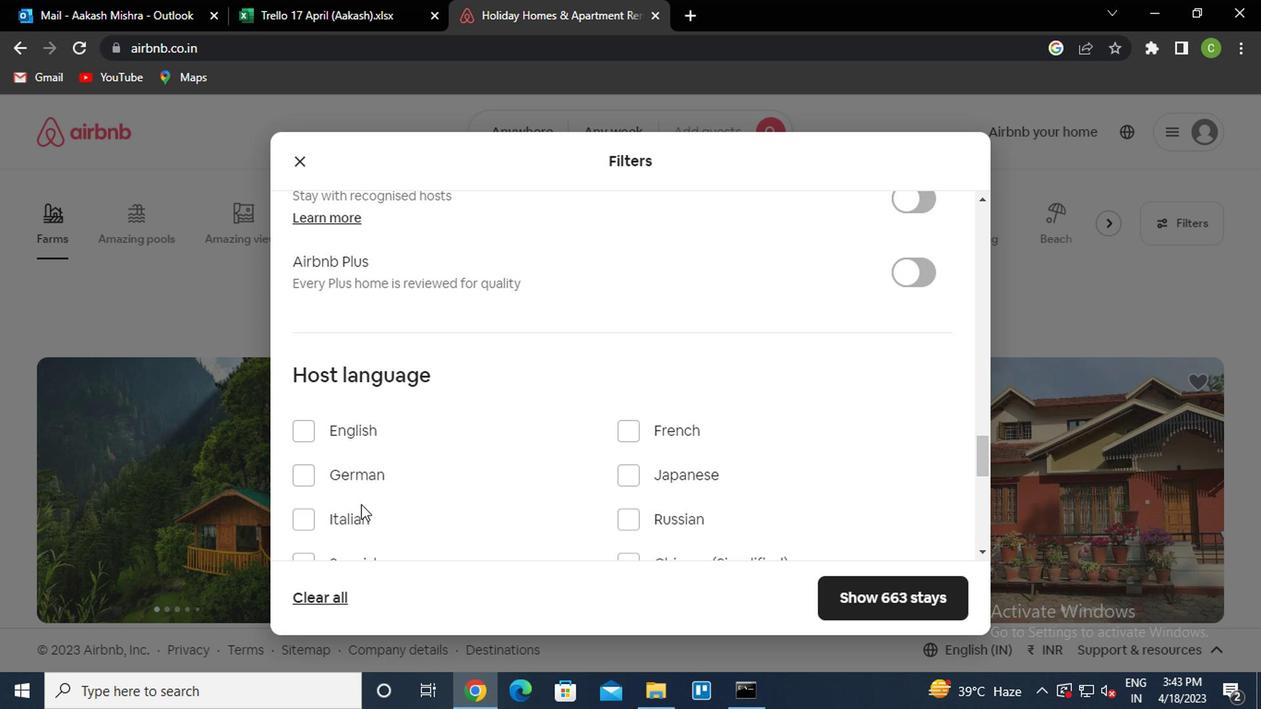 
Action: Mouse scrolled (361, 508) with delta (0, 0)
Screenshot: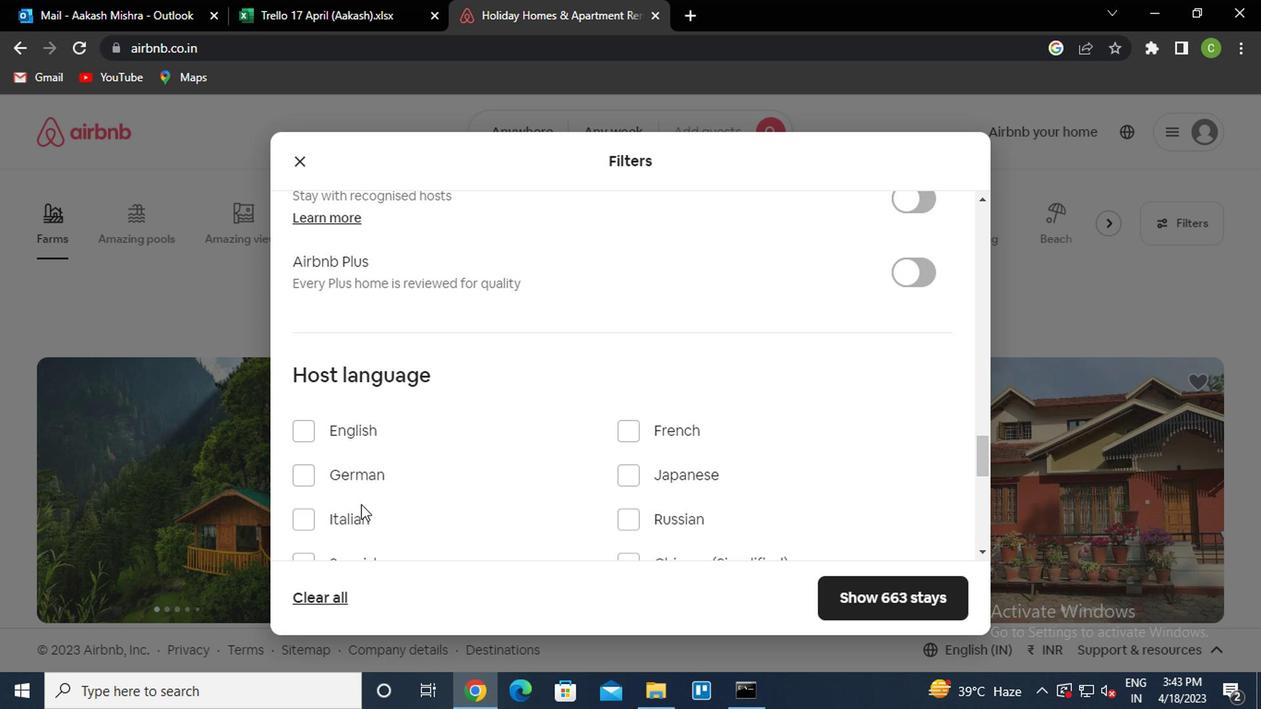 
Action: Mouse moved to (302, 385)
Screenshot: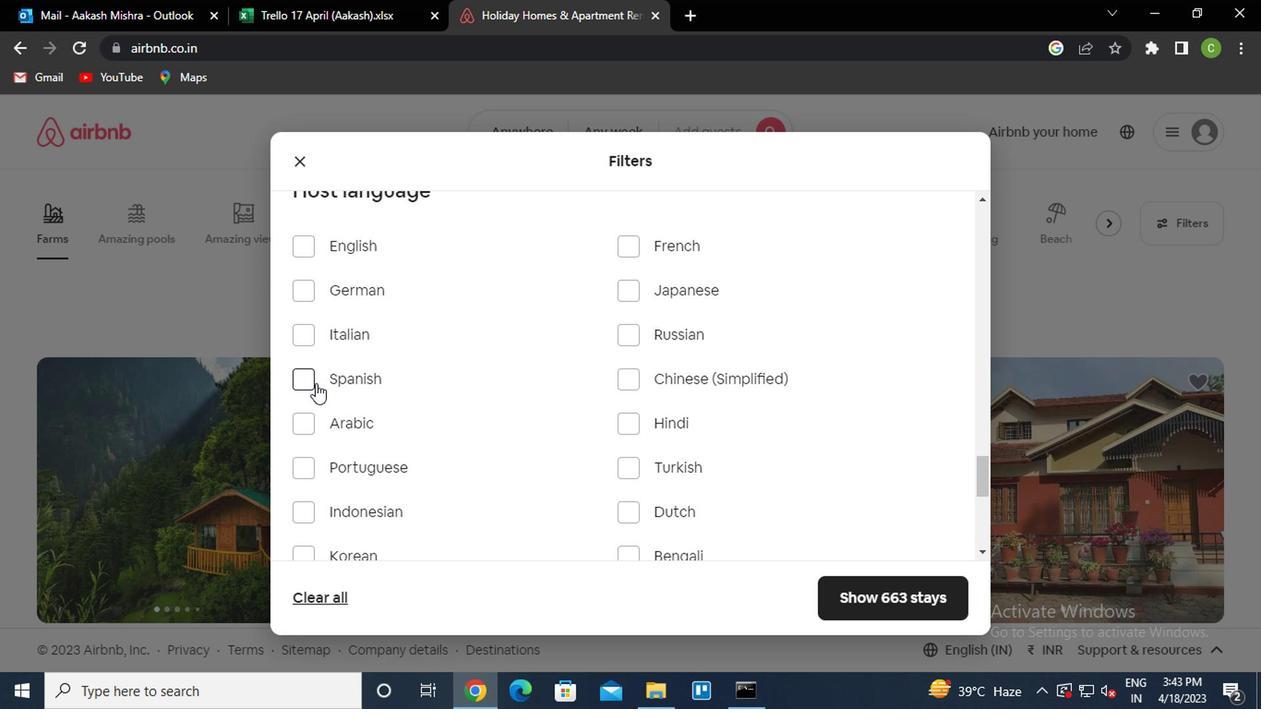 
Action: Mouse pressed left at (302, 385)
Screenshot: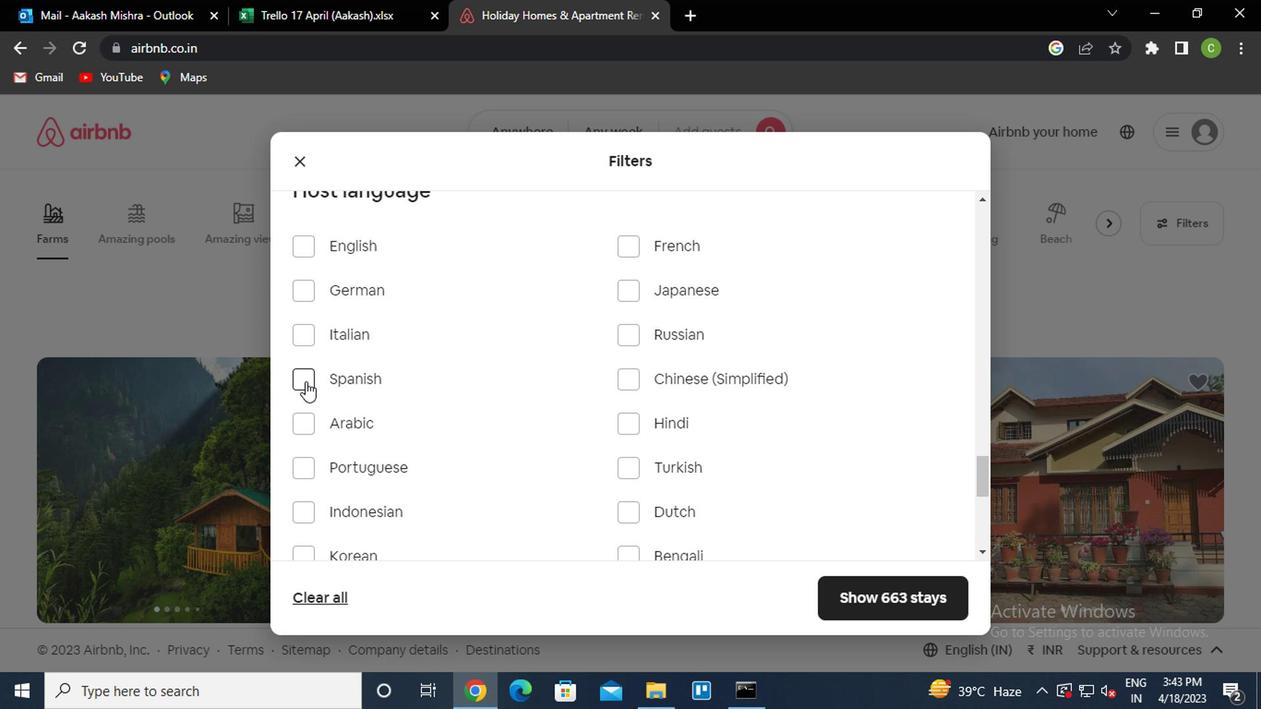 
Action: Mouse moved to (865, 594)
Screenshot: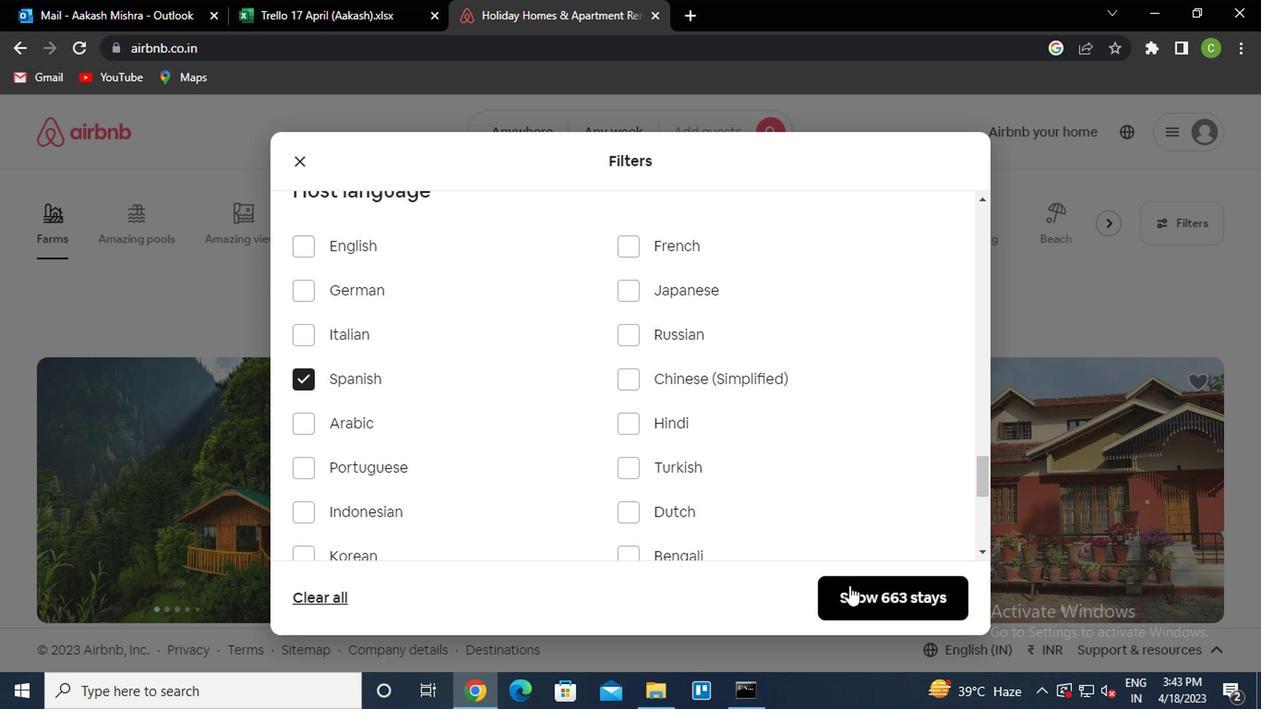 
Action: Mouse pressed left at (865, 594)
Screenshot: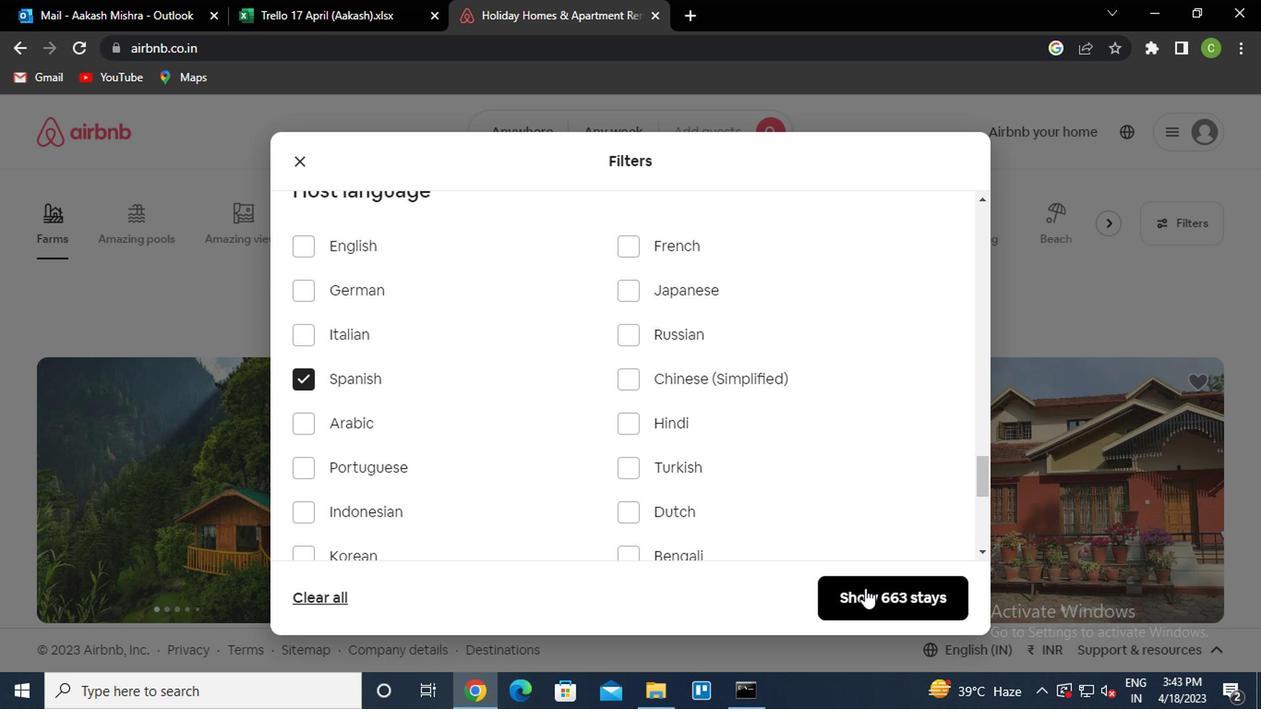 
Action: Mouse moved to (754, 539)
Screenshot: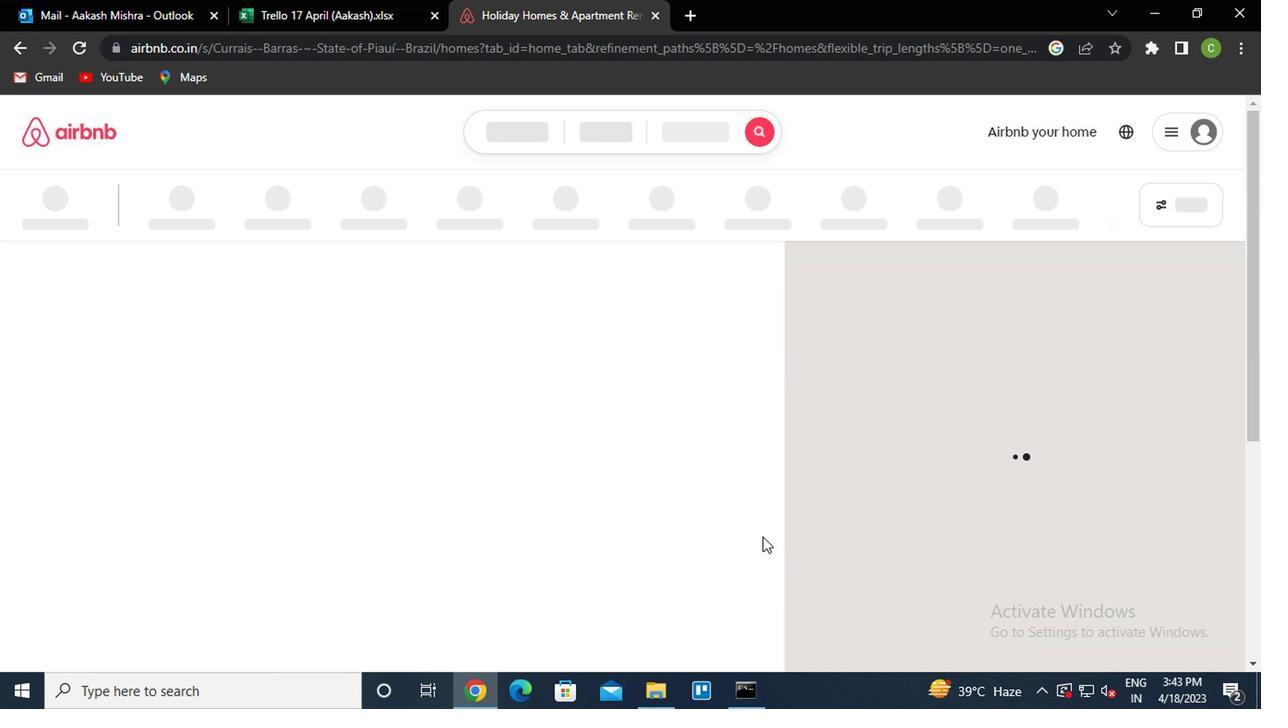 
